 Task: Find connections with filter location Bhīnmāl with filter topic #jobseekerswith filter profile language German with filter current company Kohler Co. with filter school Tamil Nadu Jobs with filter industry Electronic and Precision Equipment Maintenance with filter service category Digital Marketing with filter keywords title Recruiter
Action: Mouse moved to (597, 76)
Screenshot: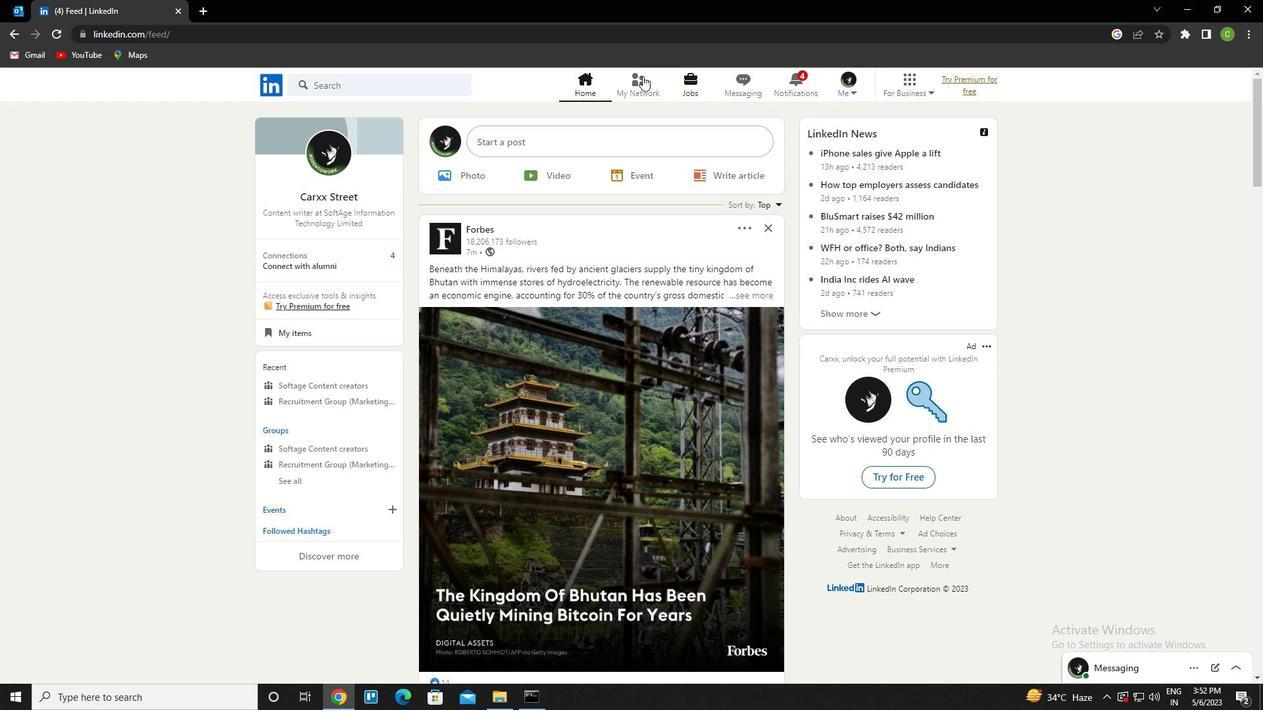 
Action: Mouse pressed left at (597, 76)
Screenshot: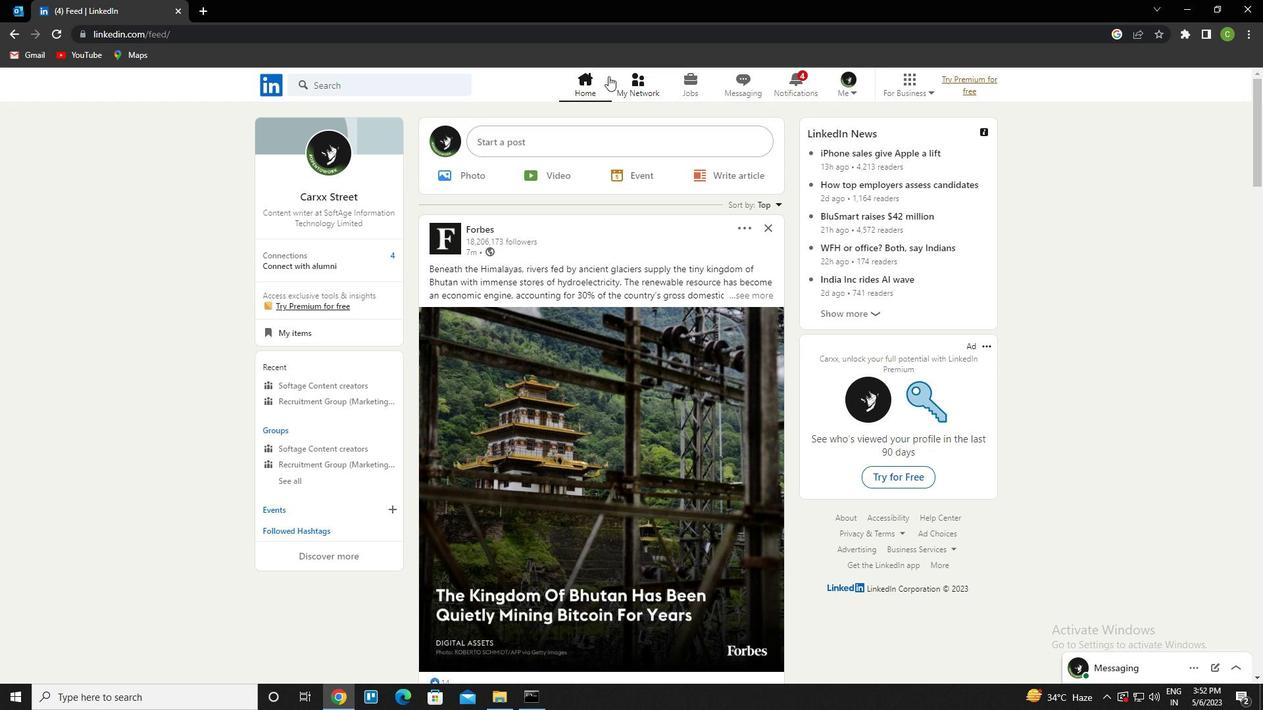 
Action: Mouse moved to (626, 83)
Screenshot: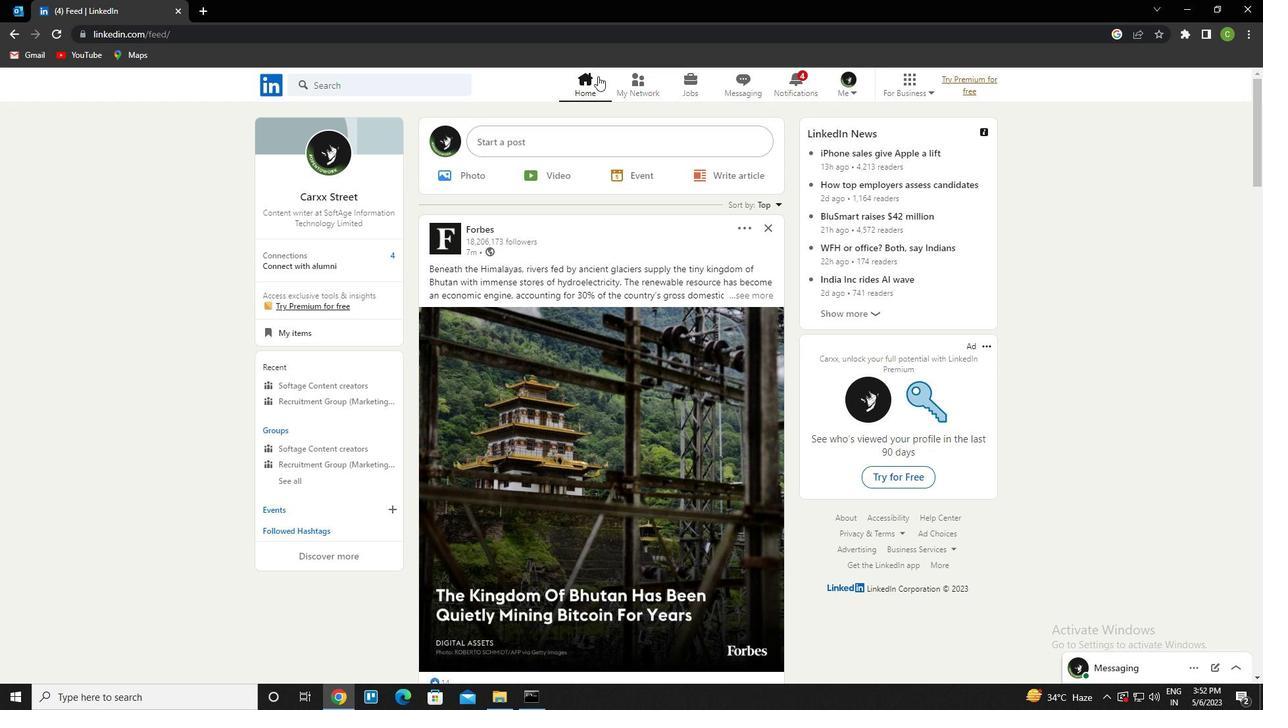 
Action: Mouse pressed left at (626, 83)
Screenshot: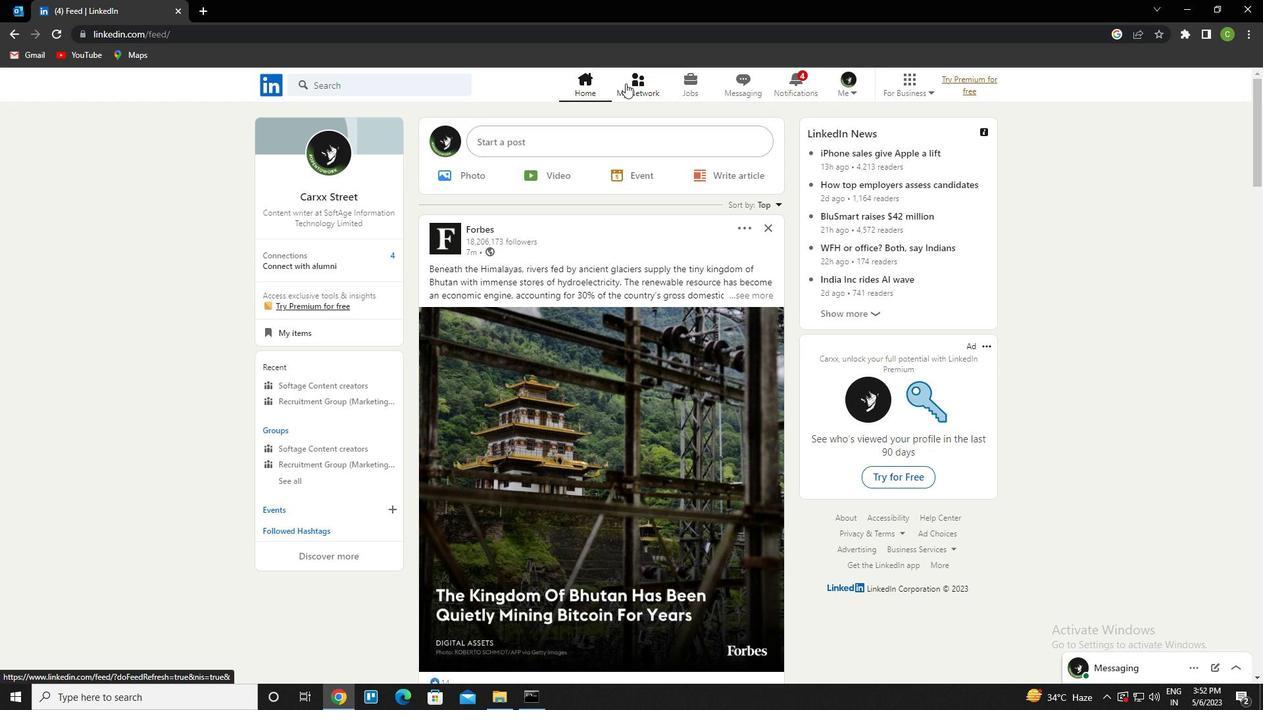 
Action: Mouse moved to (390, 155)
Screenshot: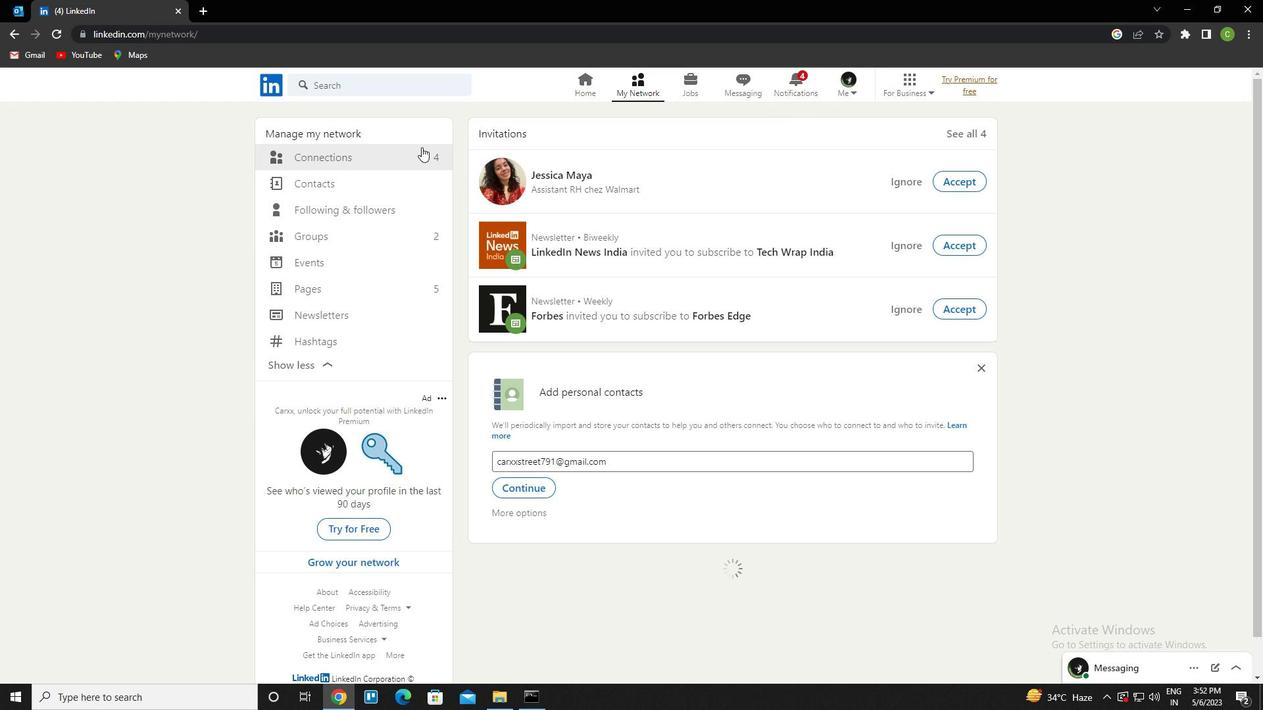 
Action: Mouse pressed left at (390, 155)
Screenshot: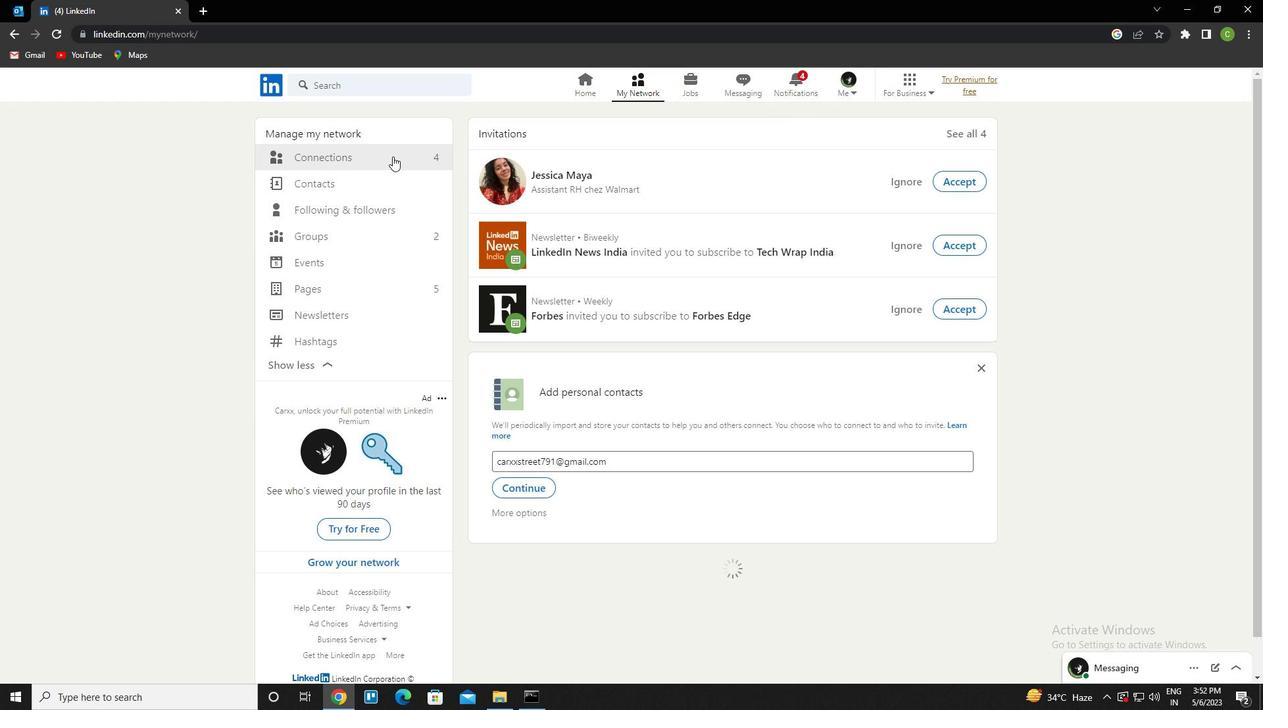 
Action: Mouse moved to (740, 152)
Screenshot: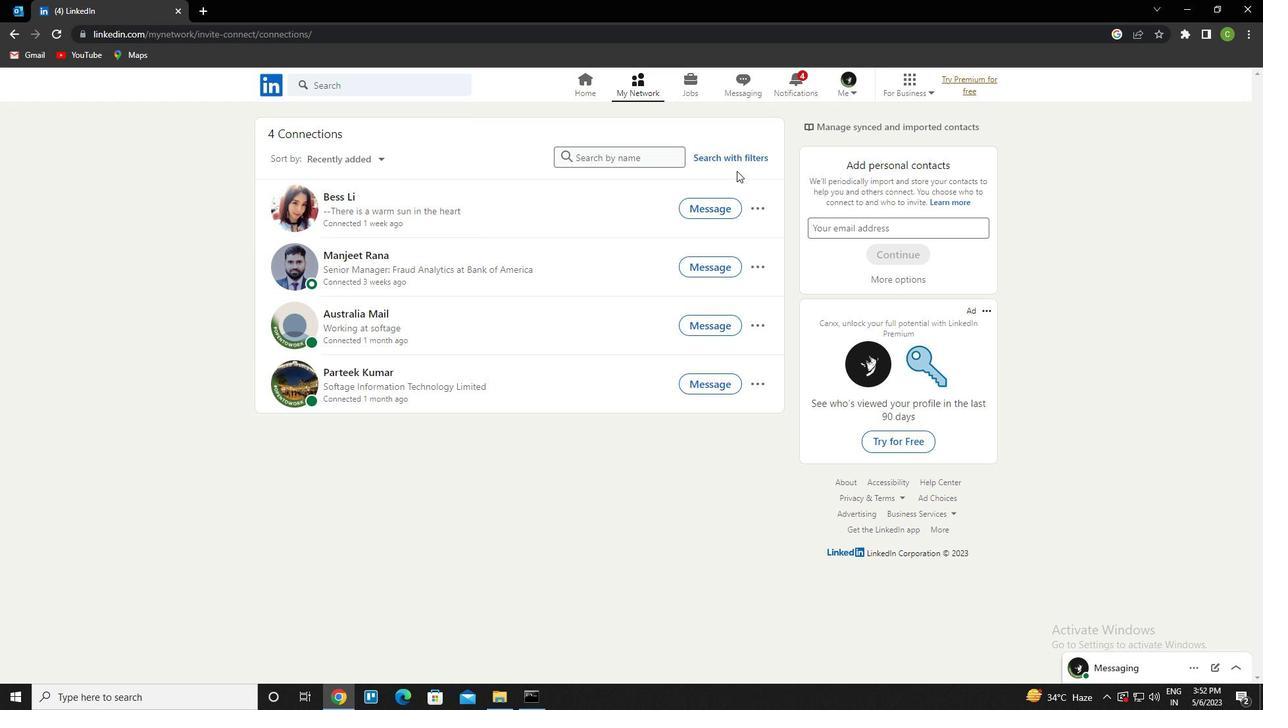 
Action: Mouse pressed left at (740, 152)
Screenshot: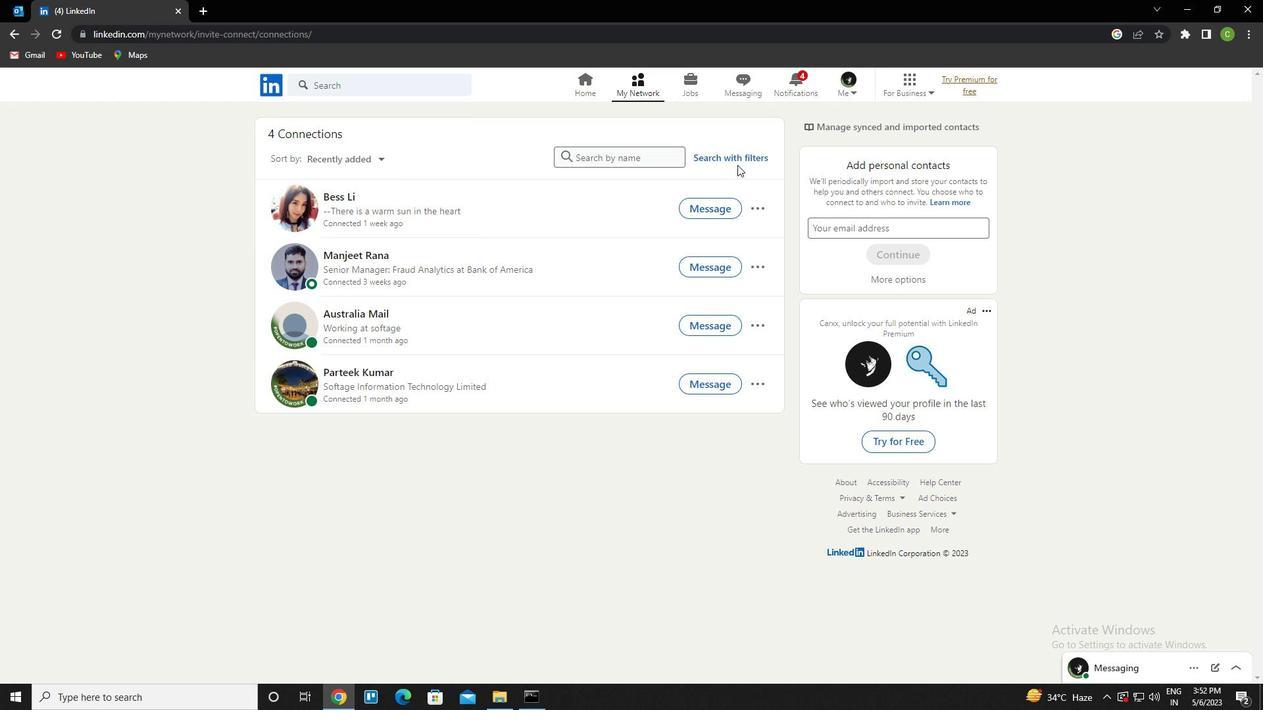 
Action: Mouse moved to (664, 121)
Screenshot: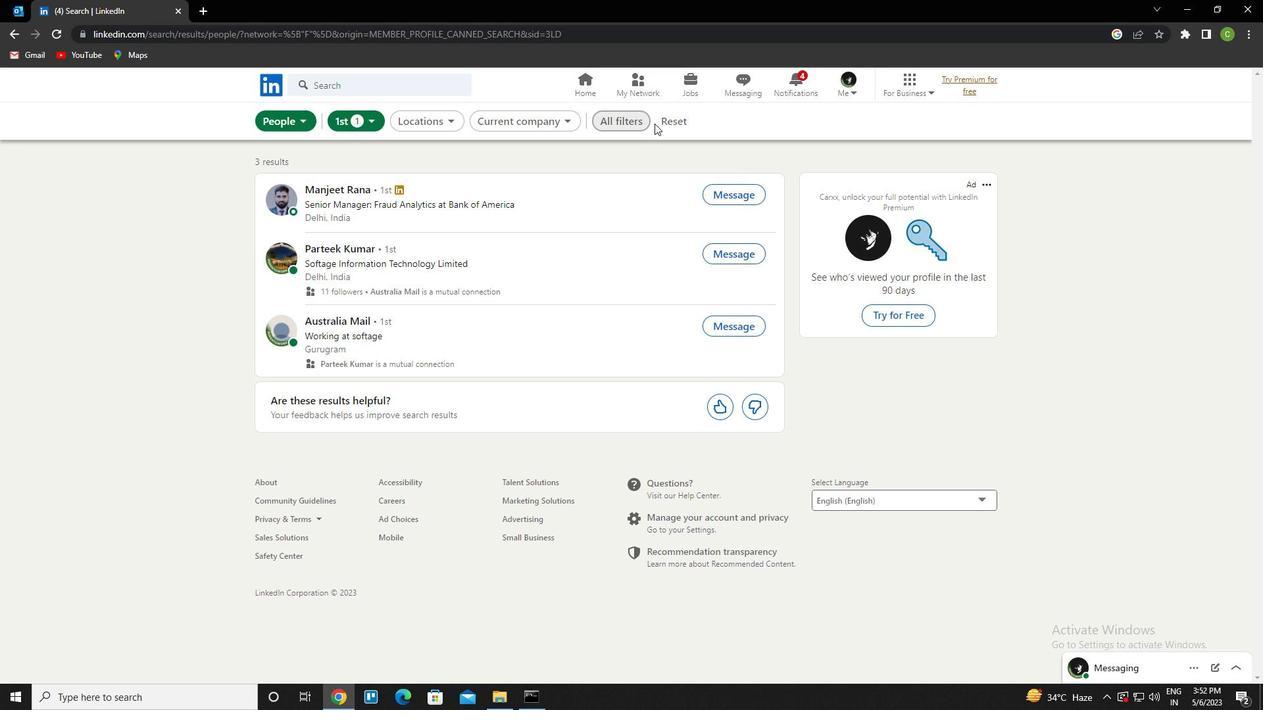 
Action: Mouse pressed left at (664, 121)
Screenshot: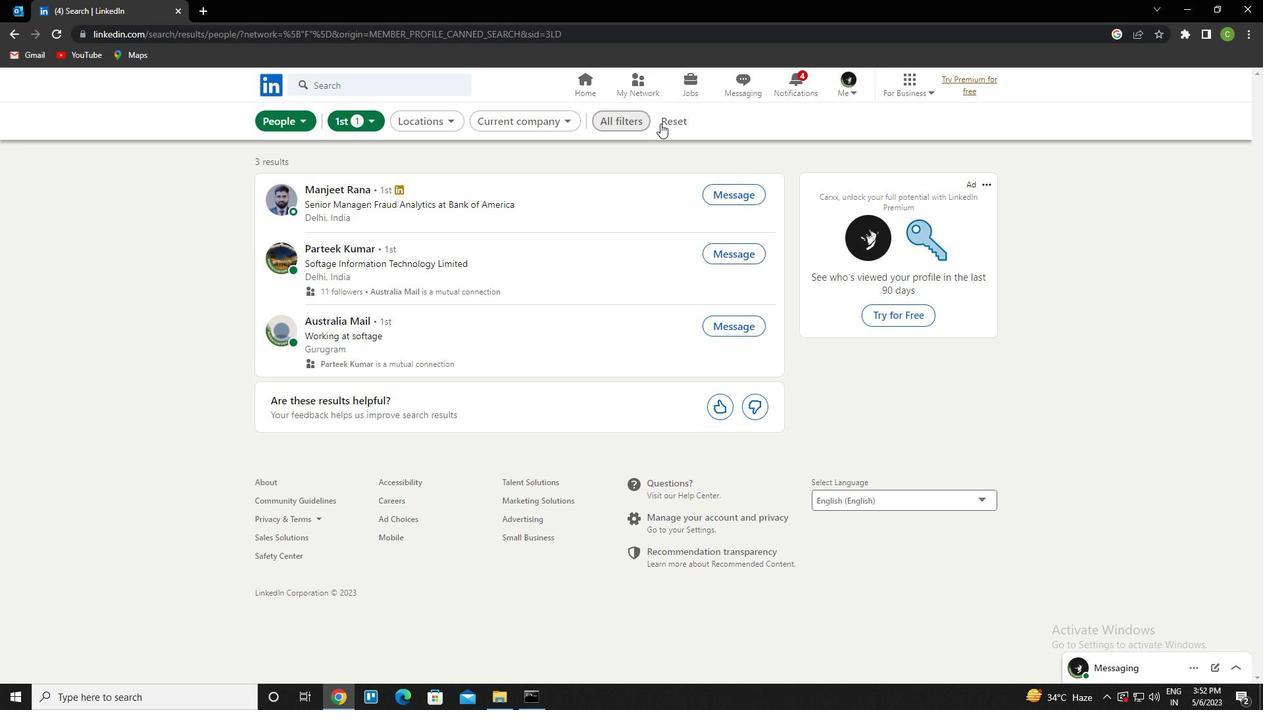
Action: Mouse moved to (659, 124)
Screenshot: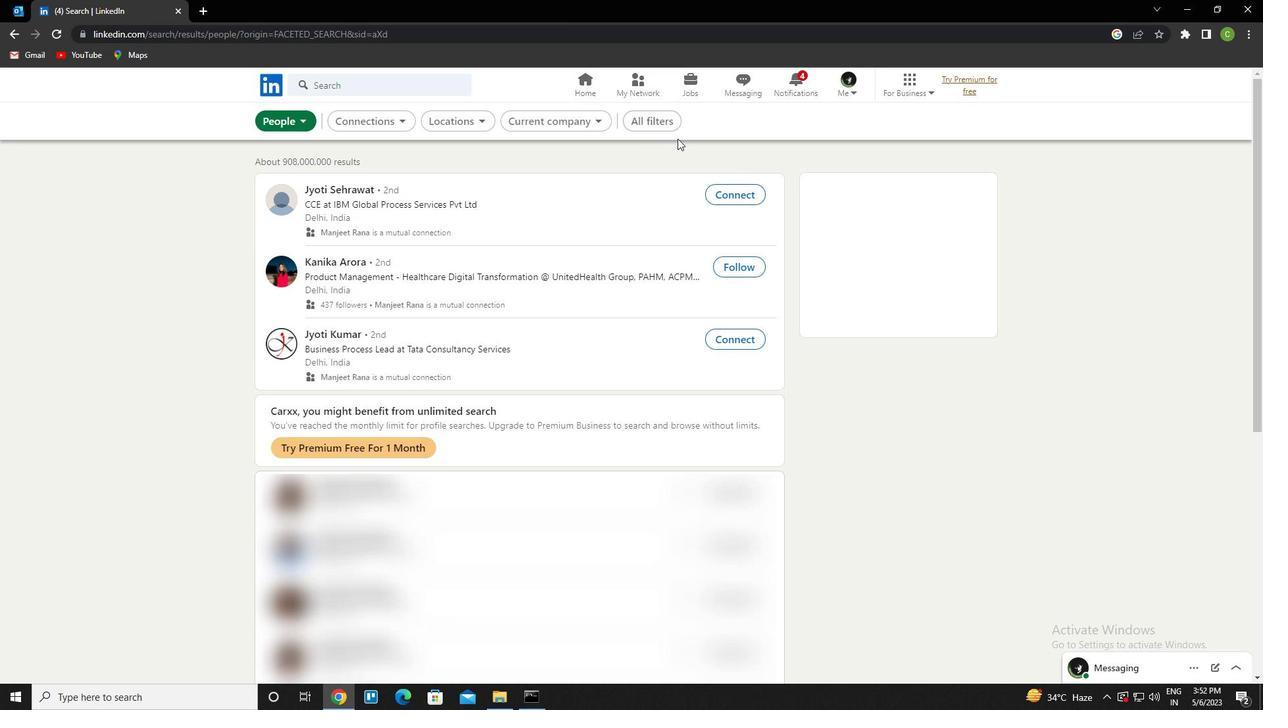 
Action: Mouse pressed left at (659, 124)
Screenshot: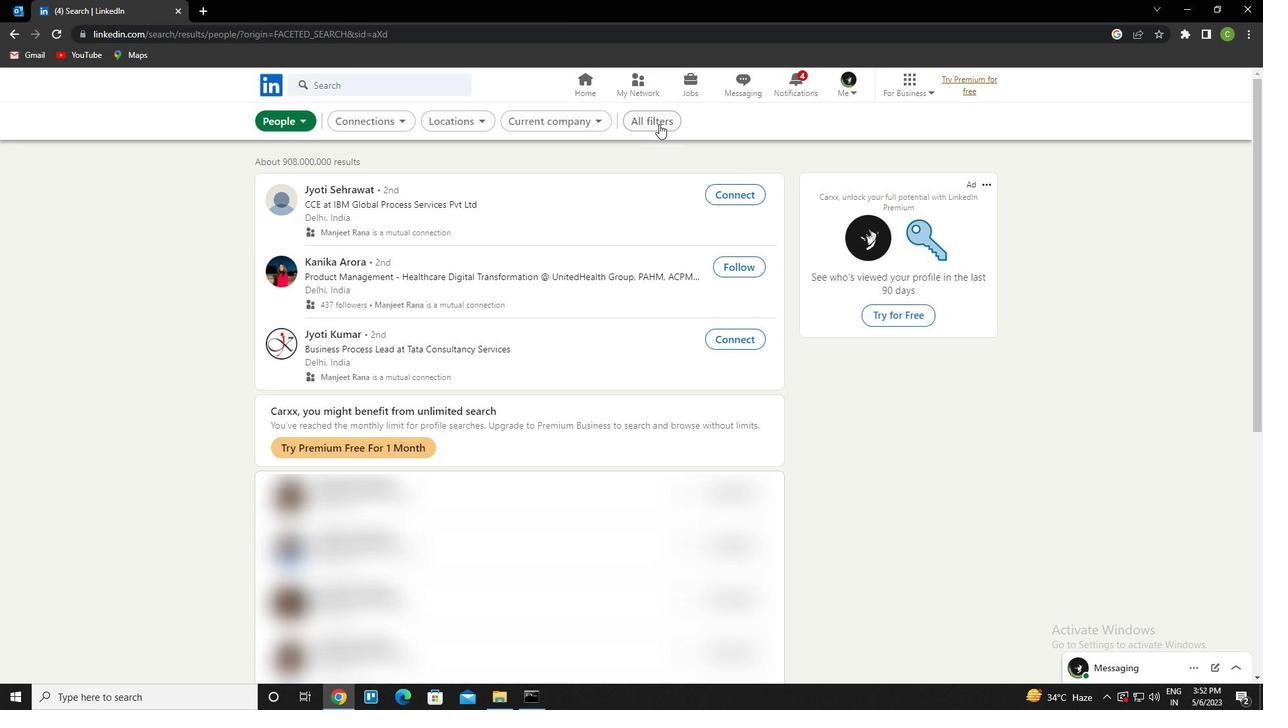 
Action: Mouse moved to (1053, 394)
Screenshot: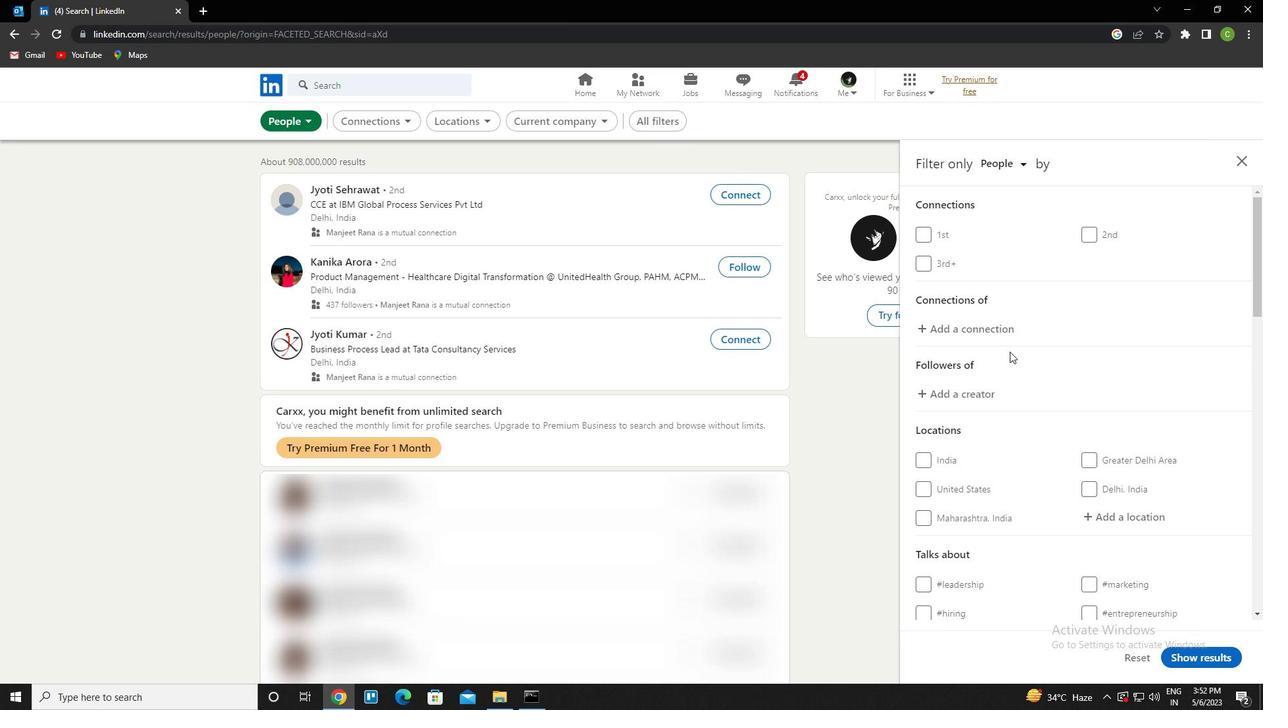 
Action: Mouse scrolled (1053, 394) with delta (0, 0)
Screenshot: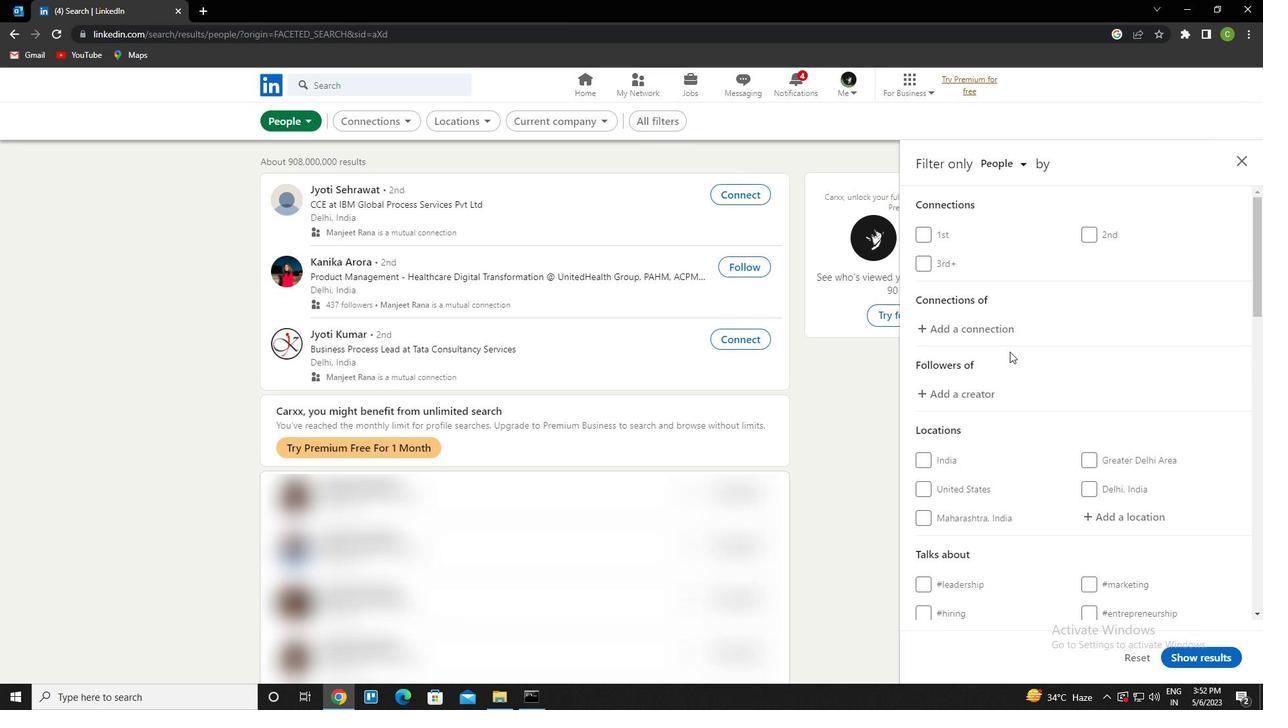 
Action: Mouse scrolled (1053, 394) with delta (0, 0)
Screenshot: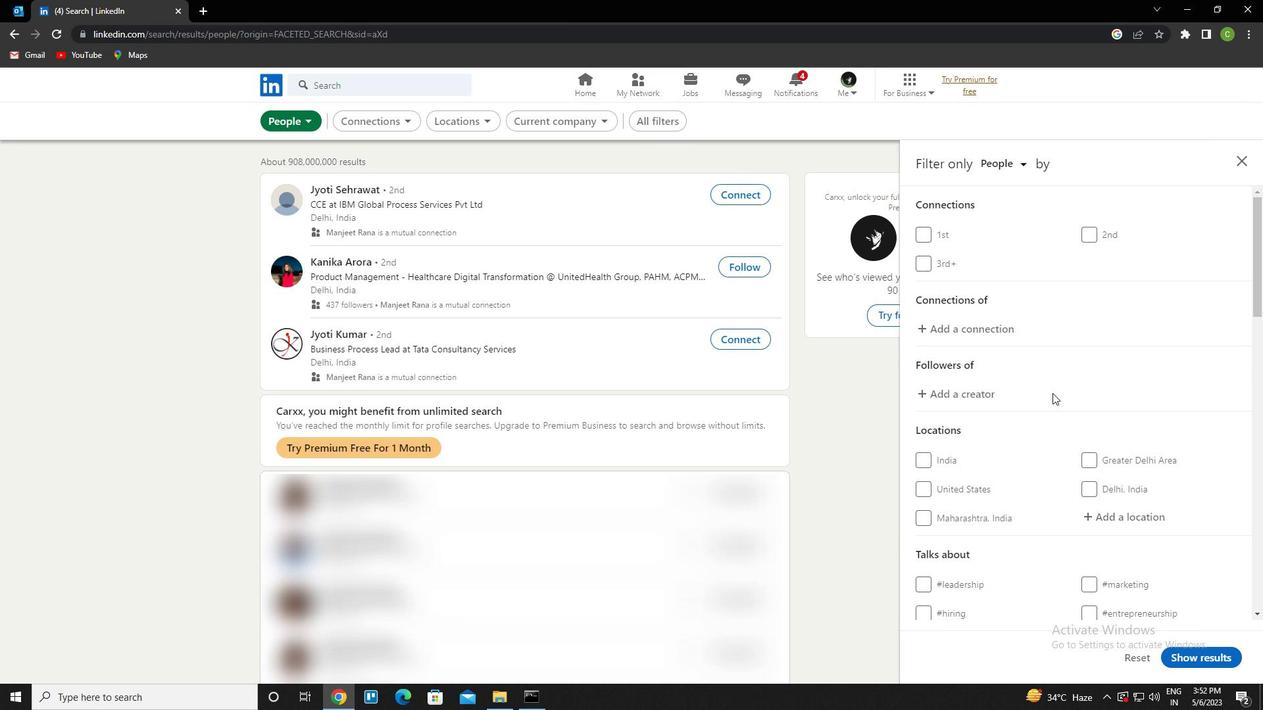 
Action: Mouse moved to (1100, 384)
Screenshot: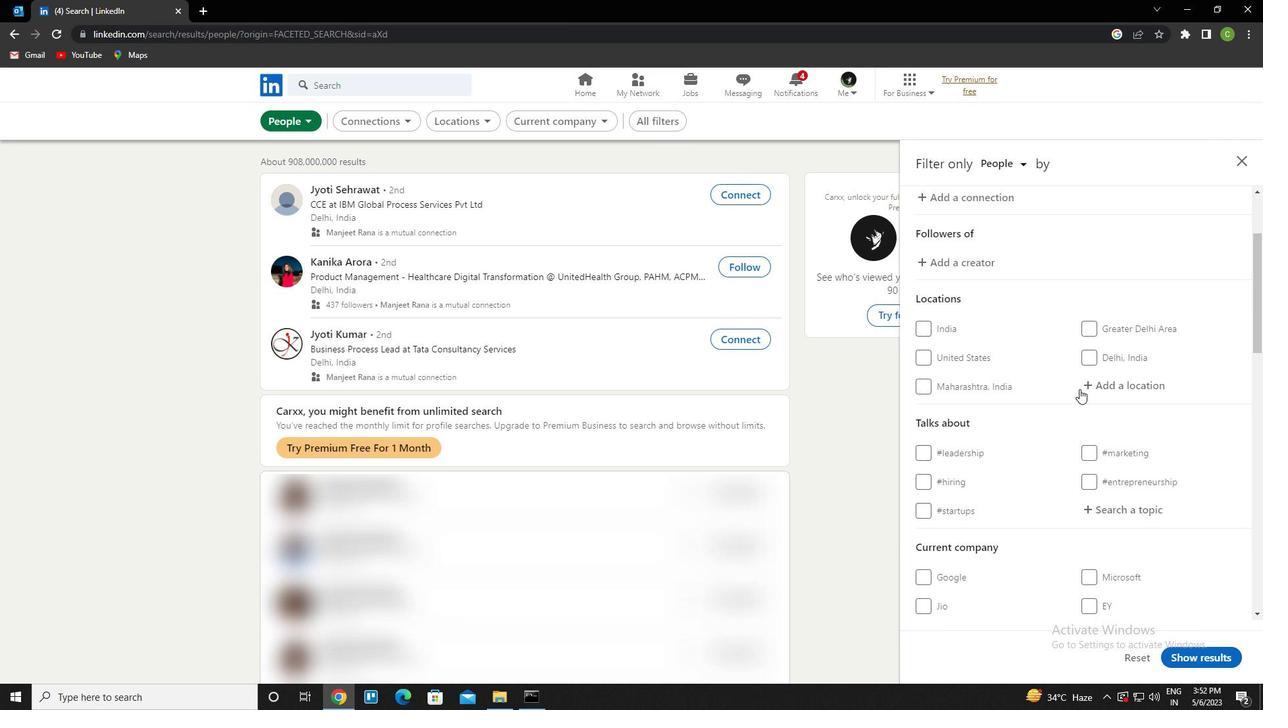 
Action: Mouse pressed left at (1100, 384)
Screenshot: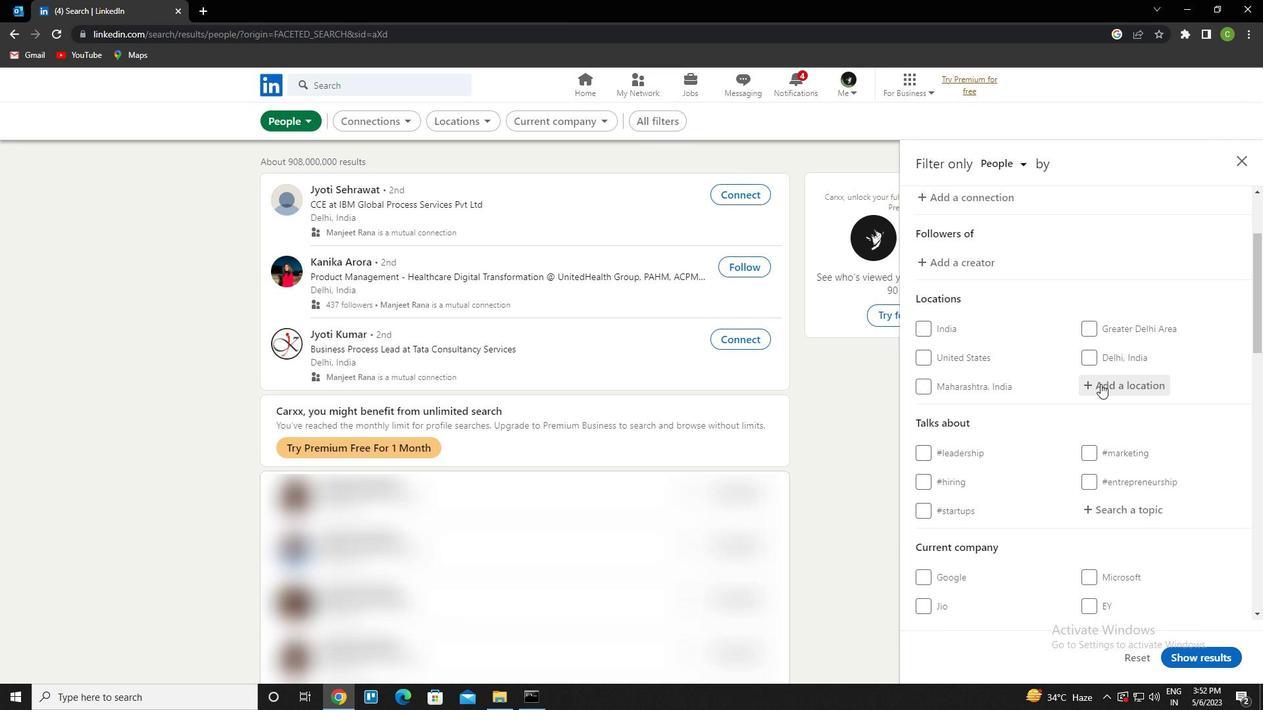 
Action: Mouse moved to (1100, 383)
Screenshot: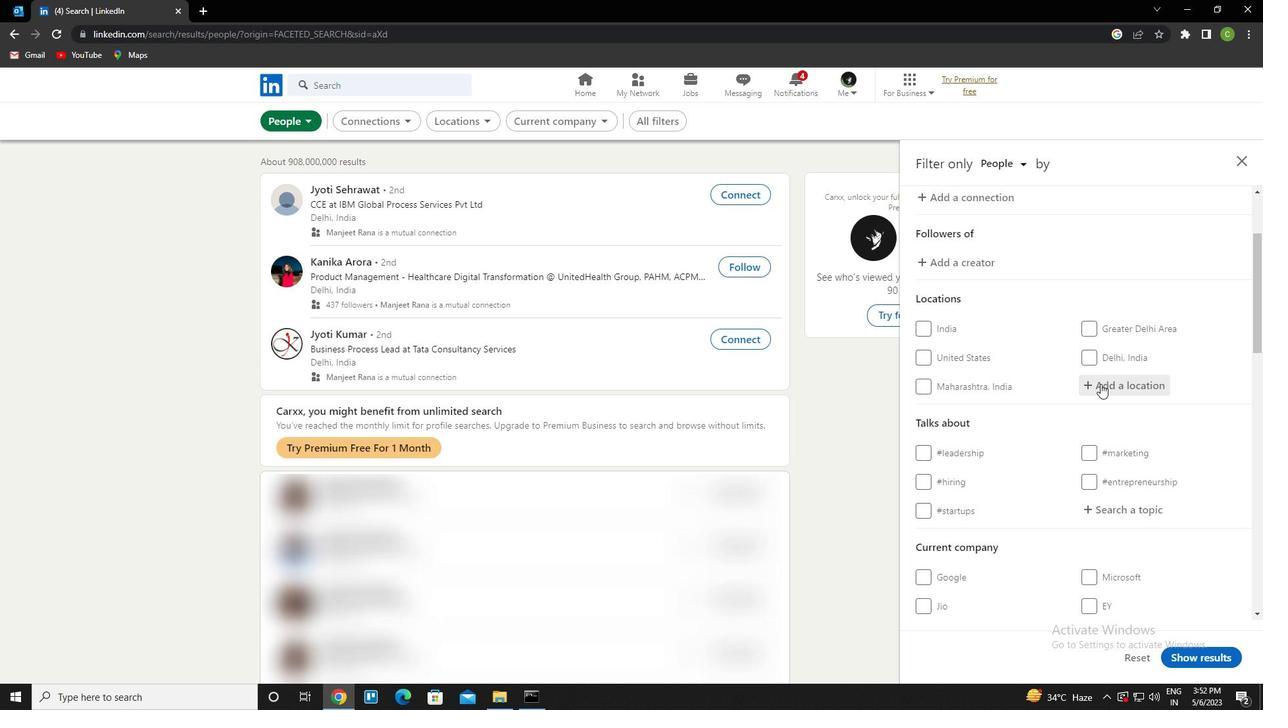 
Action: Key pressed <Key.caps_lock>b<Key.caps_lock>Hinmal<Key.down><Key.enter>
Screenshot: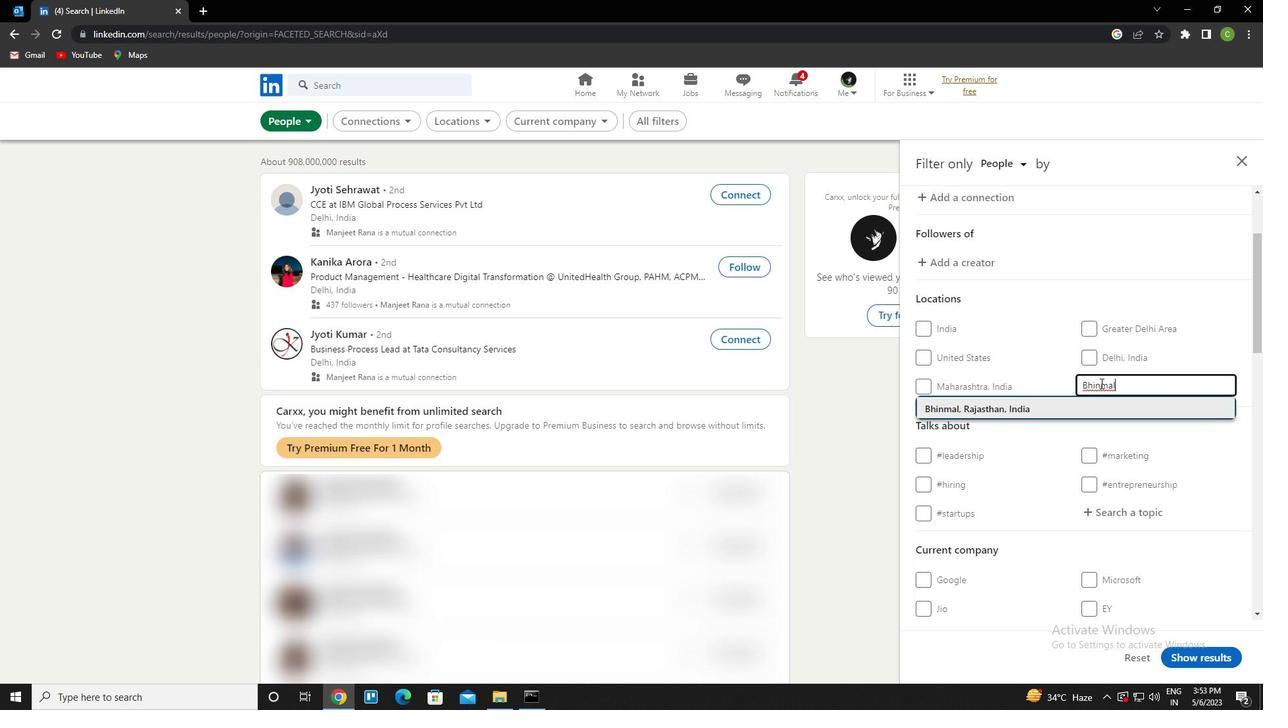 
Action: Mouse scrolled (1100, 382) with delta (0, 0)
Screenshot: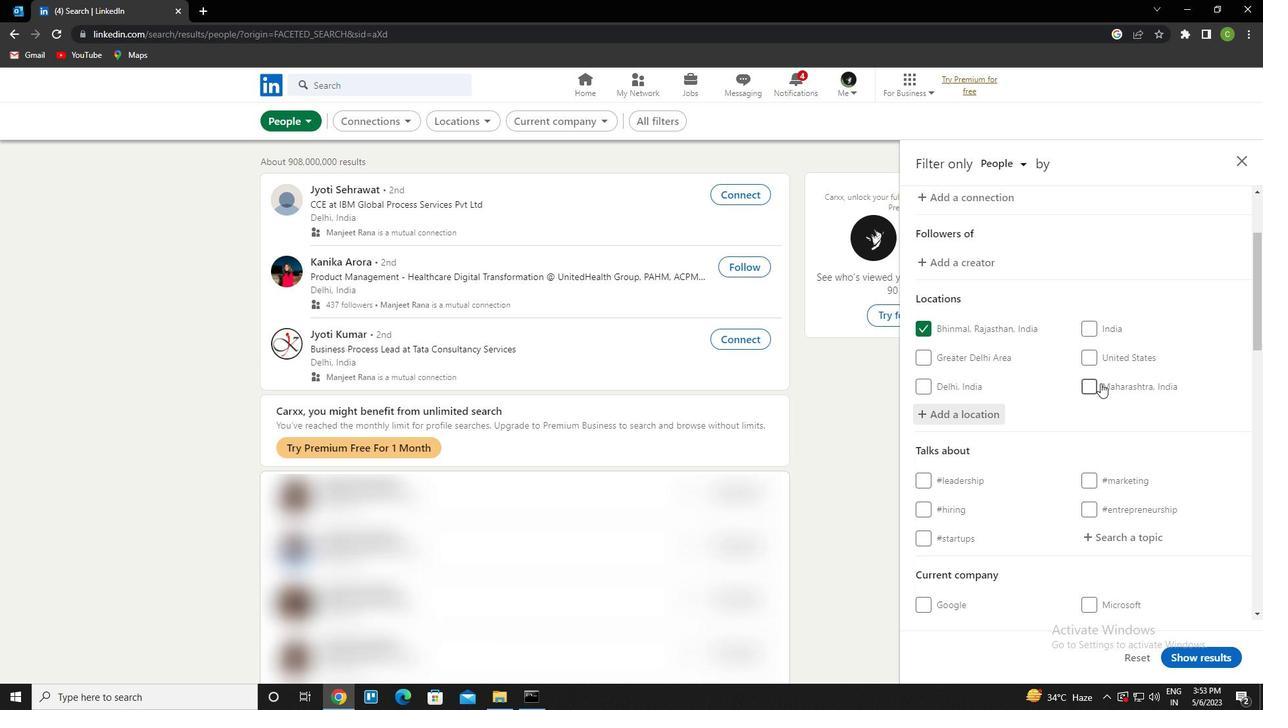 
Action: Mouse scrolled (1100, 382) with delta (0, 0)
Screenshot: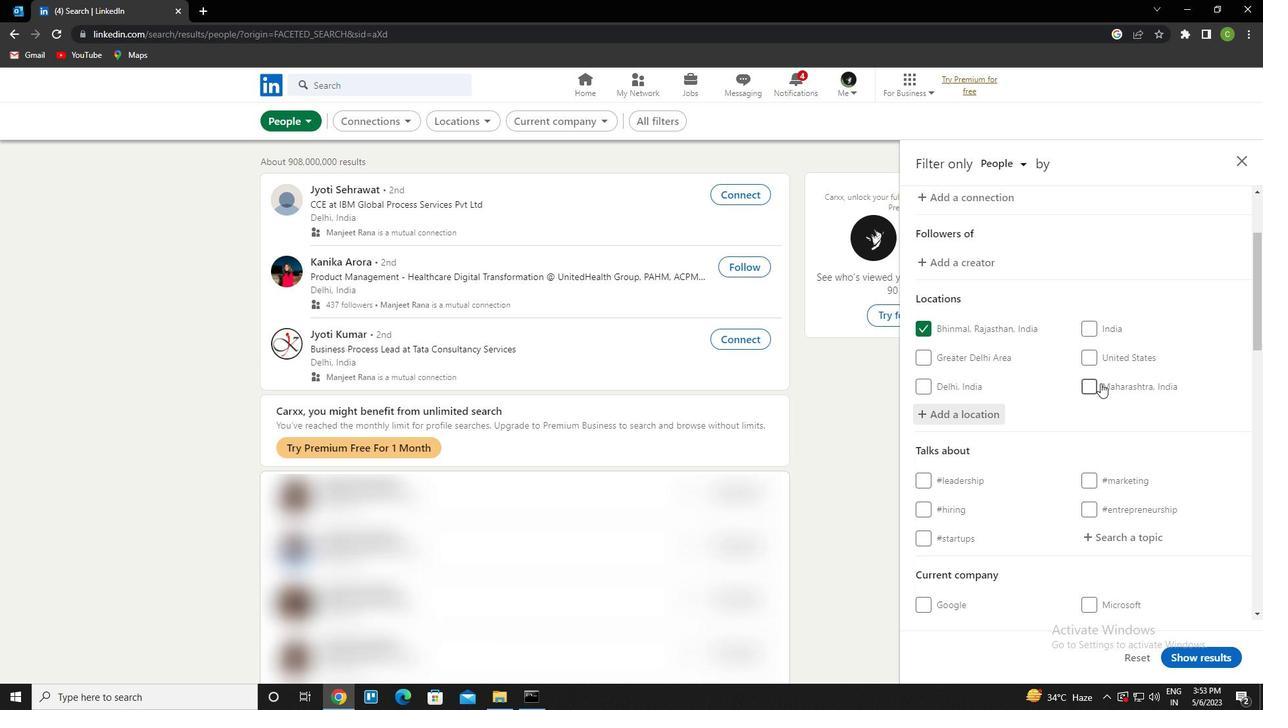 
Action: Mouse moved to (1144, 413)
Screenshot: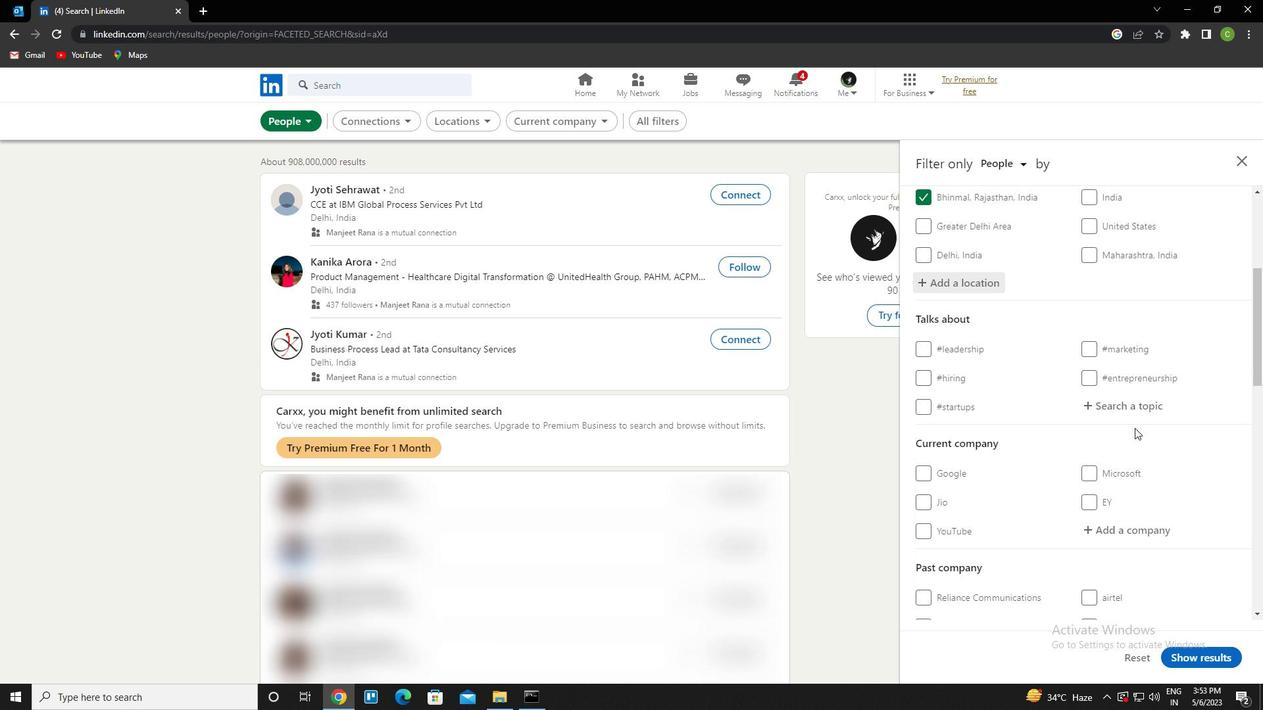 
Action: Mouse pressed left at (1144, 413)
Screenshot: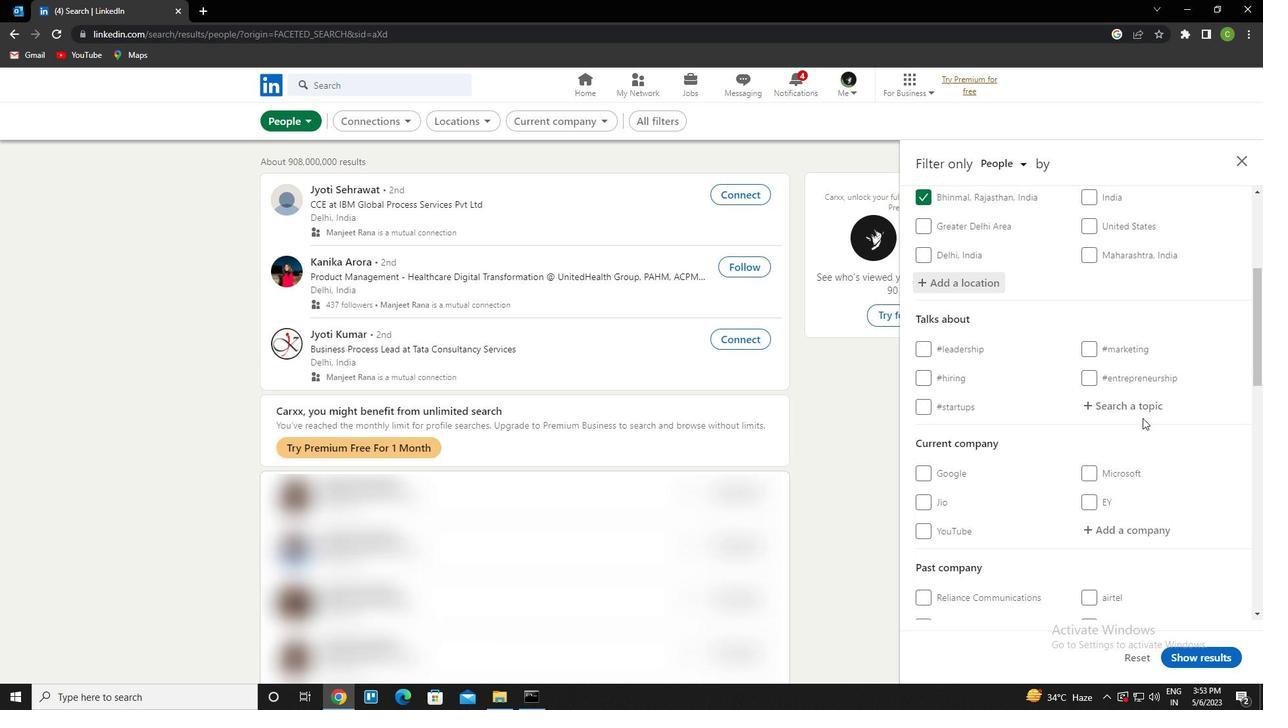 
Action: Key pressed jobseeker<Key.down><Key.enter>
Screenshot: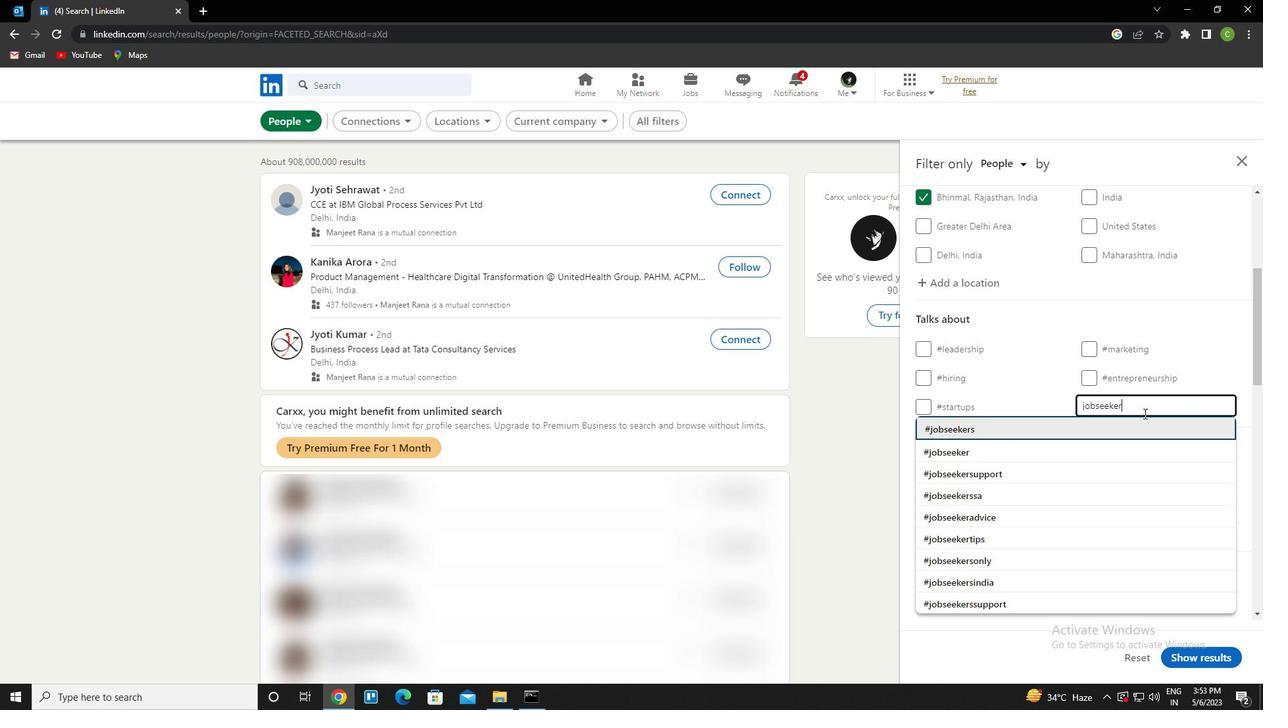
Action: Mouse scrolled (1144, 413) with delta (0, 0)
Screenshot: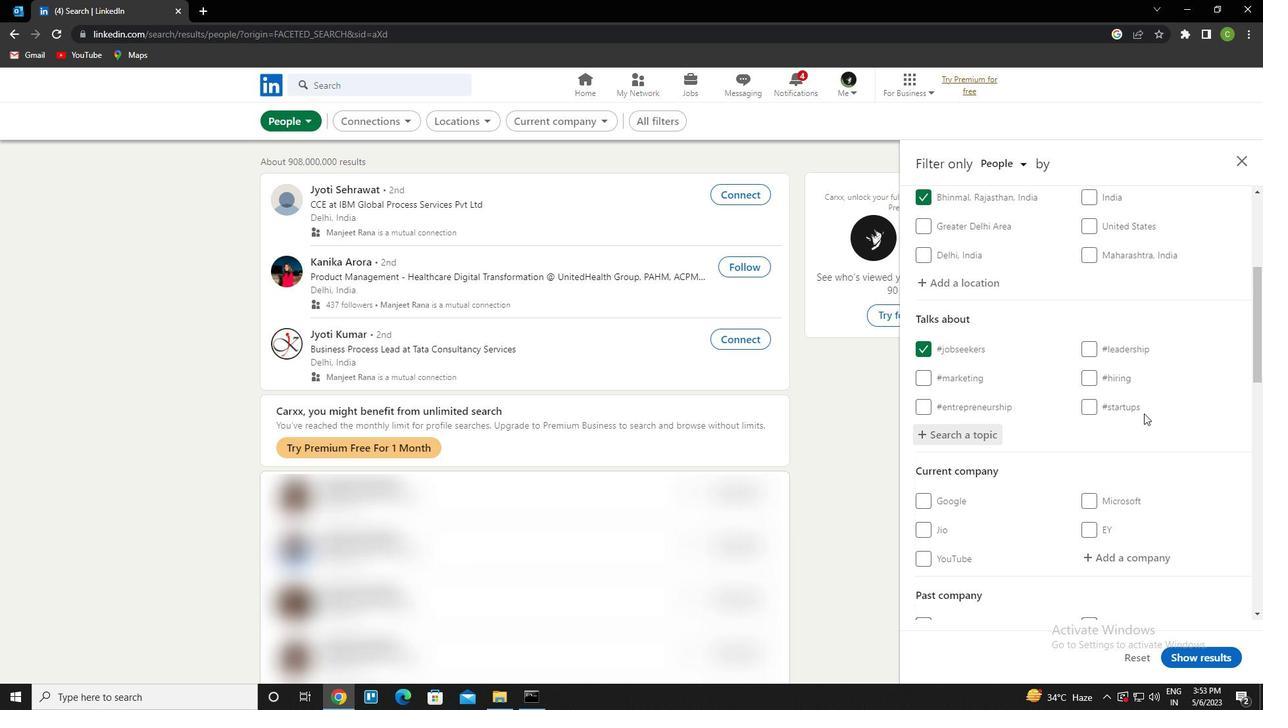 
Action: Mouse scrolled (1144, 413) with delta (0, 0)
Screenshot: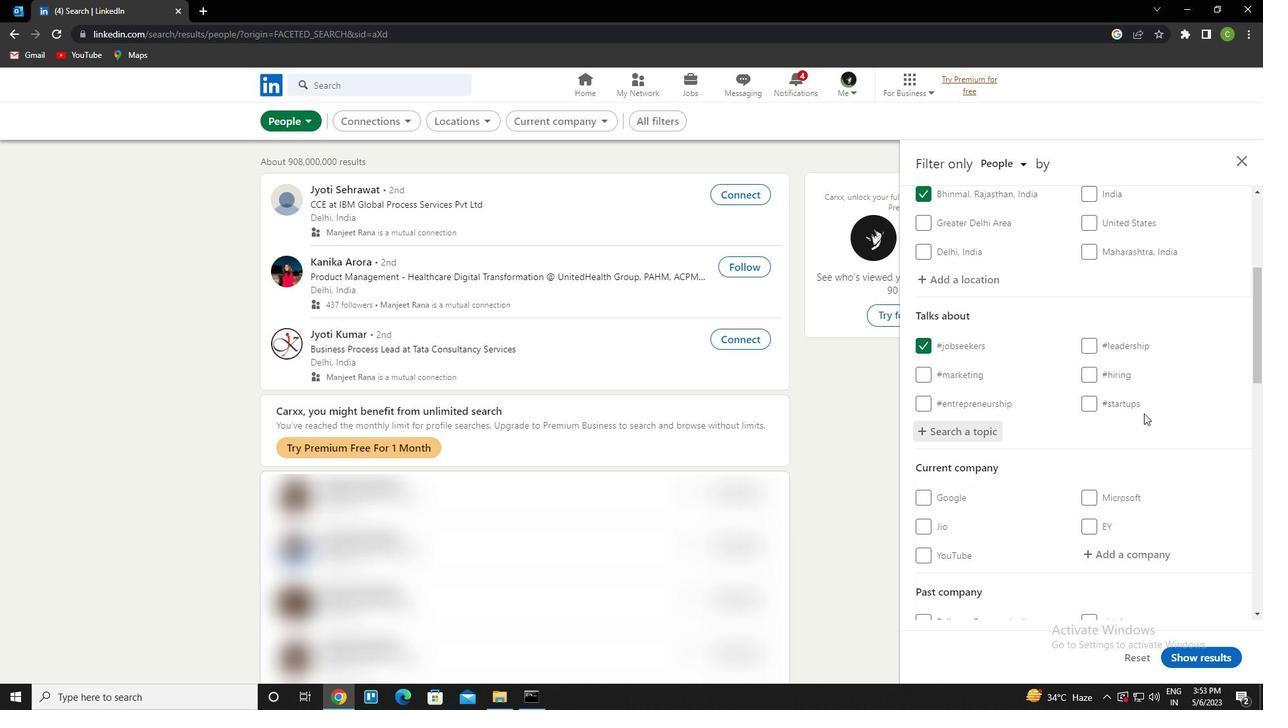 
Action: Mouse scrolled (1144, 413) with delta (0, 0)
Screenshot: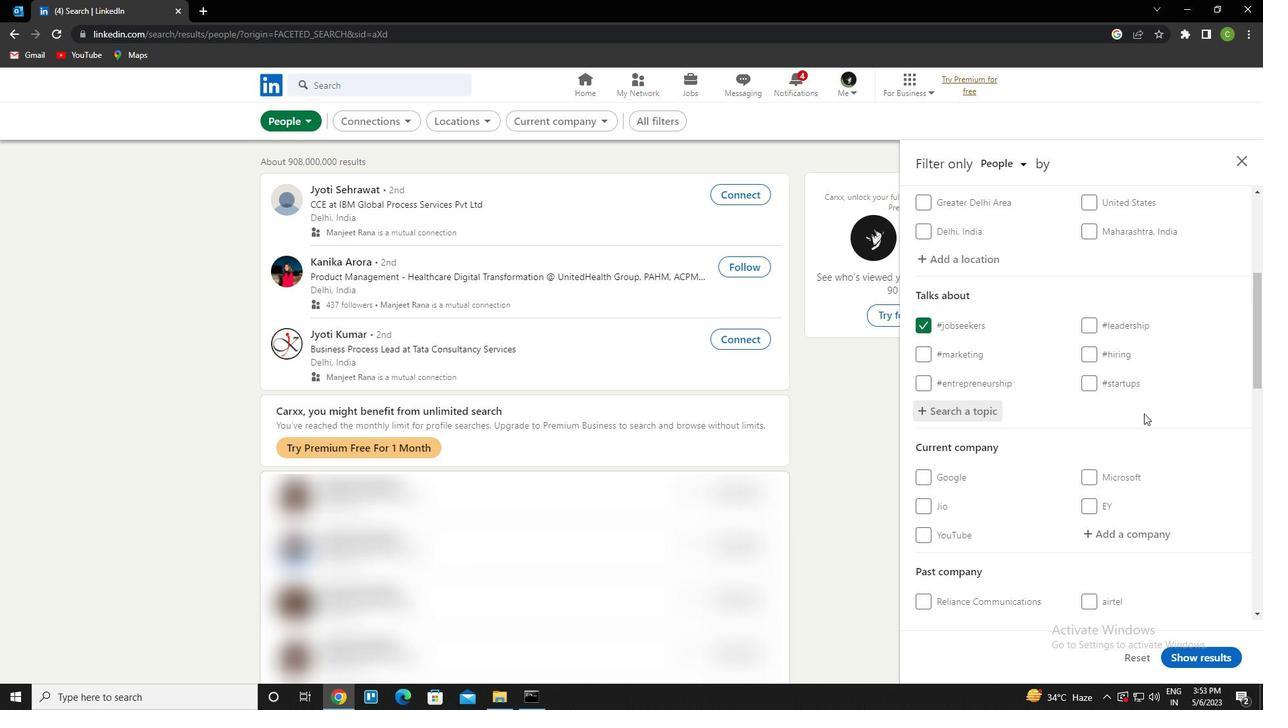 
Action: Mouse scrolled (1144, 413) with delta (0, 0)
Screenshot: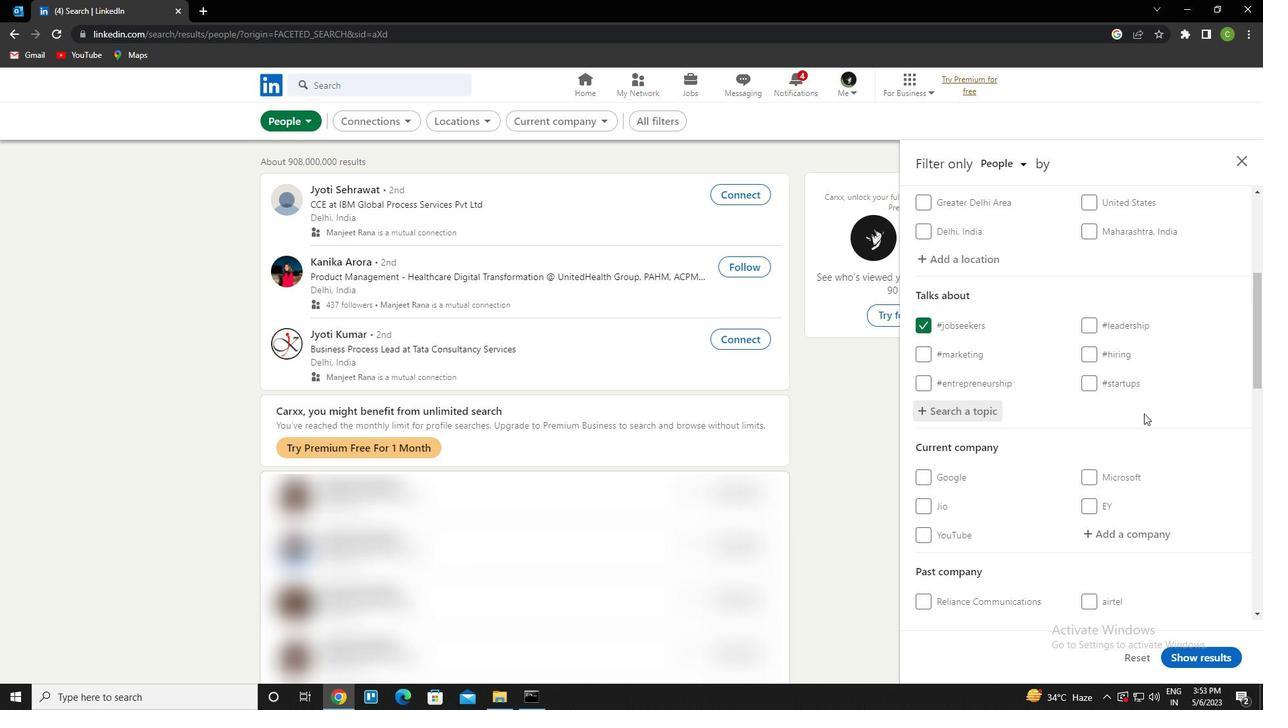 
Action: Mouse scrolled (1144, 413) with delta (0, 0)
Screenshot: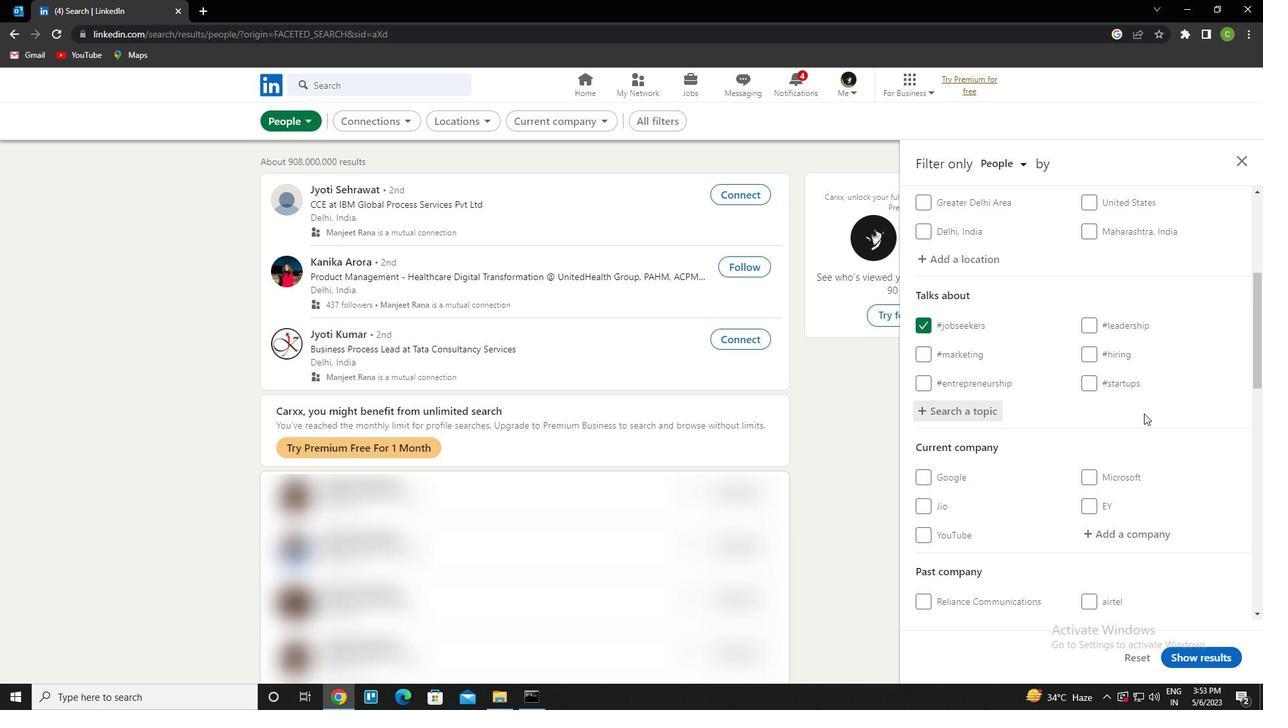 
Action: Mouse scrolled (1144, 413) with delta (0, 0)
Screenshot: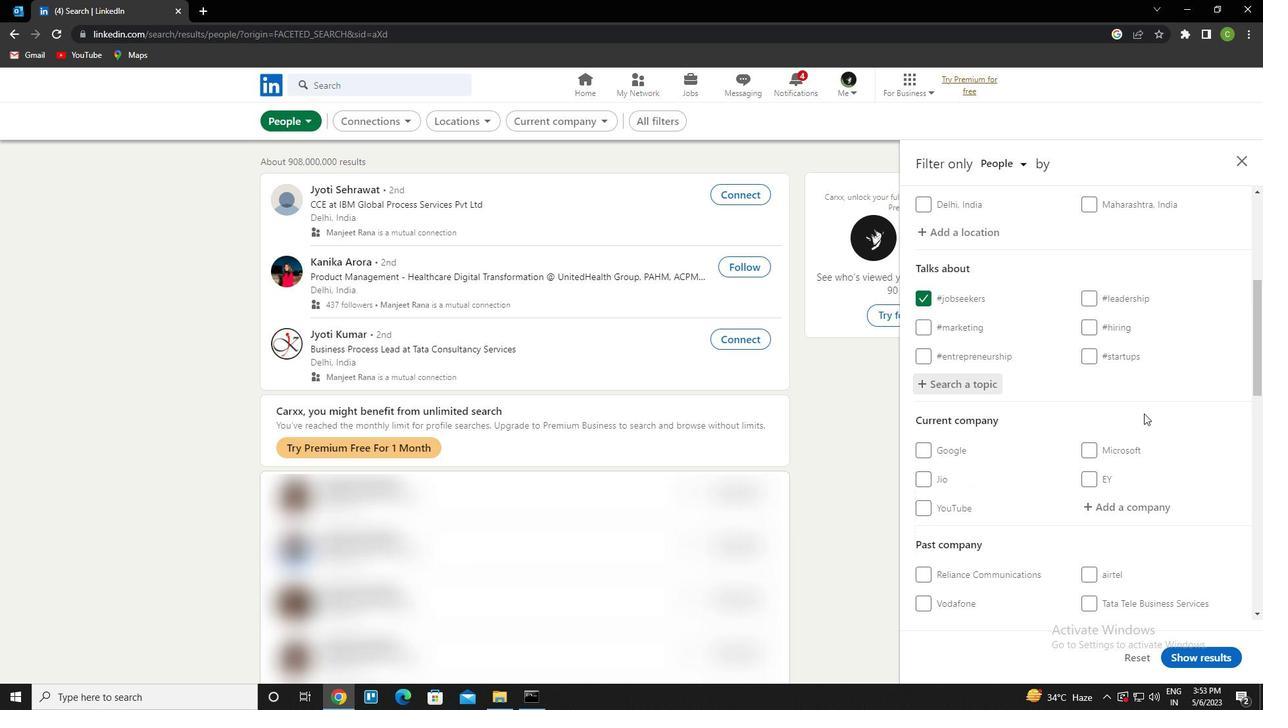 
Action: Mouse scrolled (1144, 413) with delta (0, 0)
Screenshot: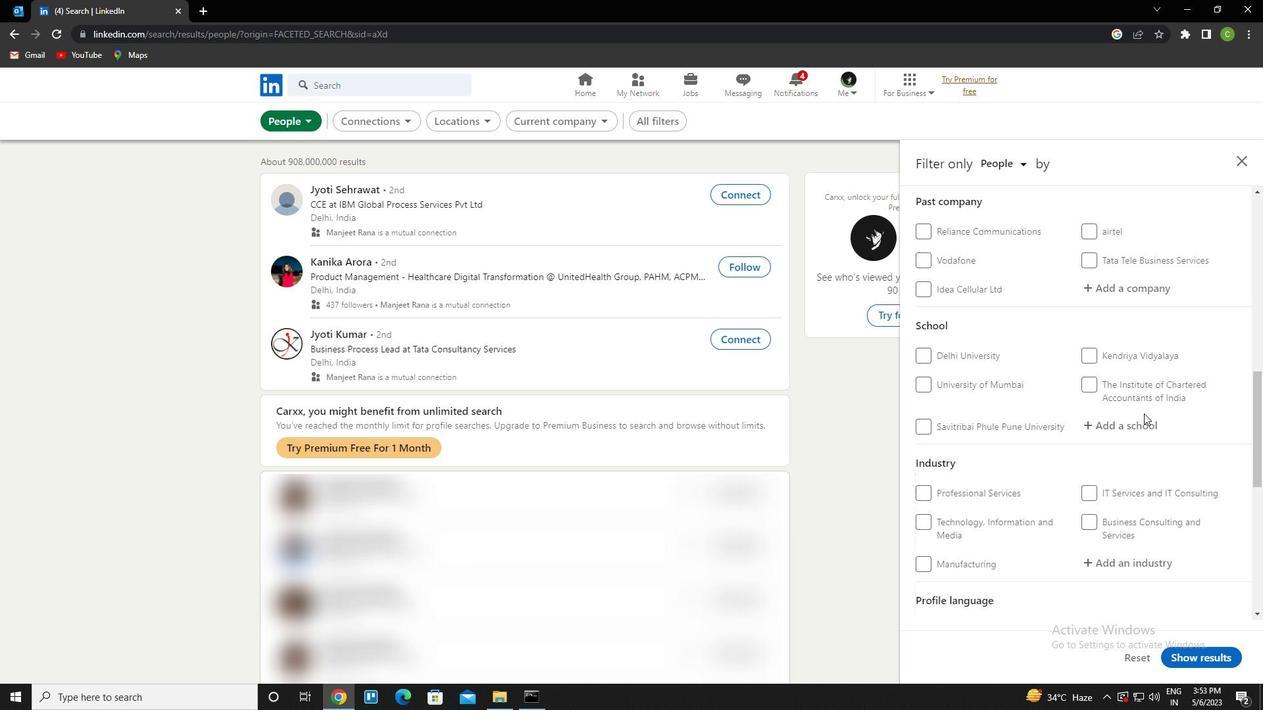 
Action: Mouse moved to (1135, 423)
Screenshot: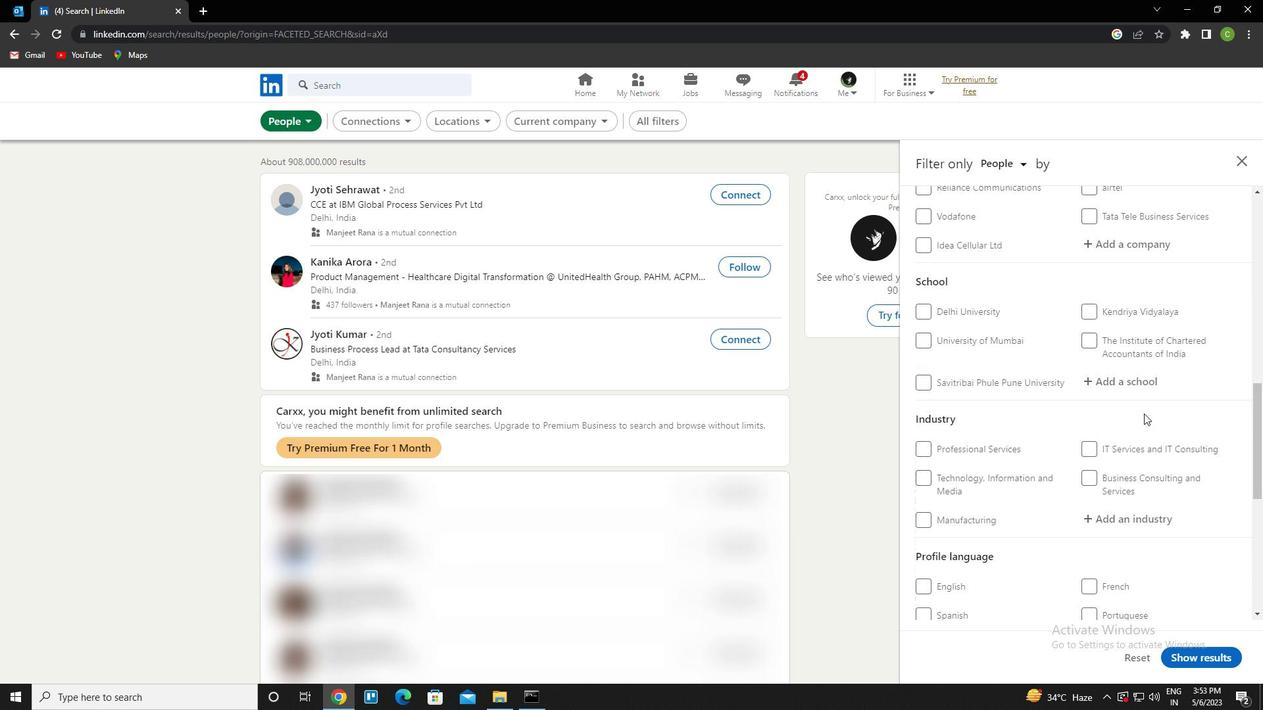 
Action: Mouse scrolled (1135, 422) with delta (0, 0)
Screenshot: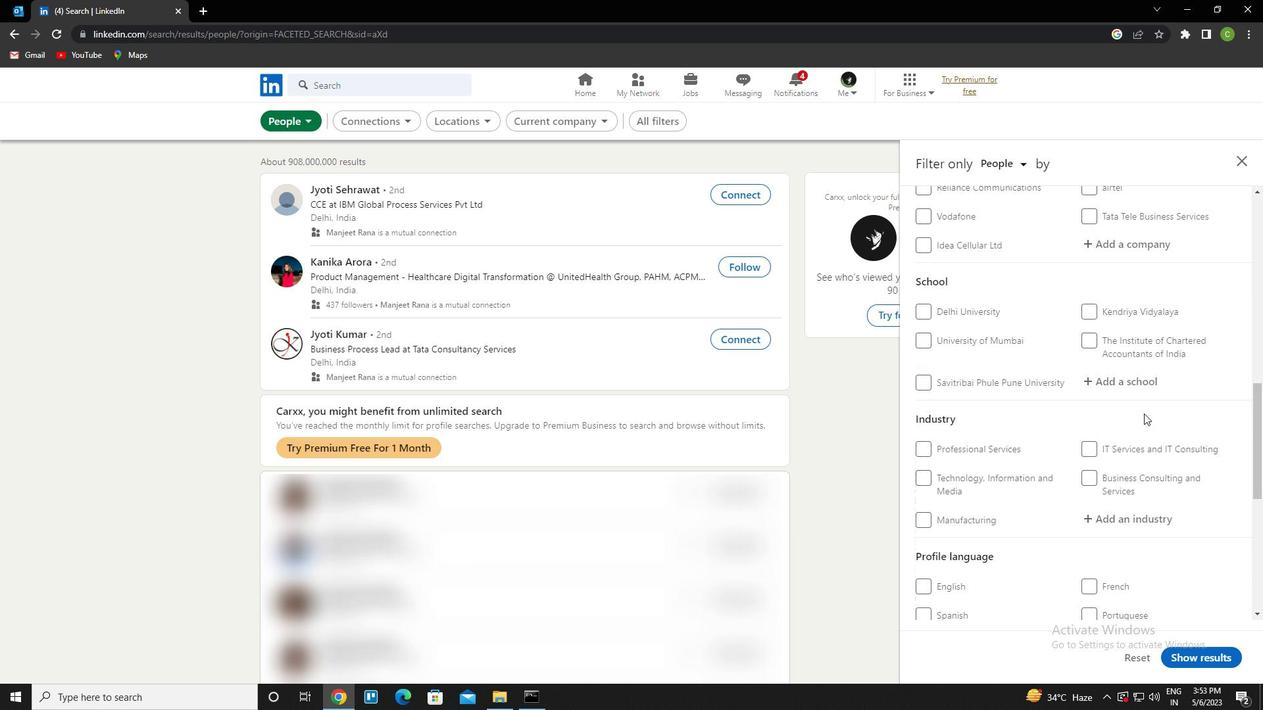 
Action: Mouse moved to (1086, 442)
Screenshot: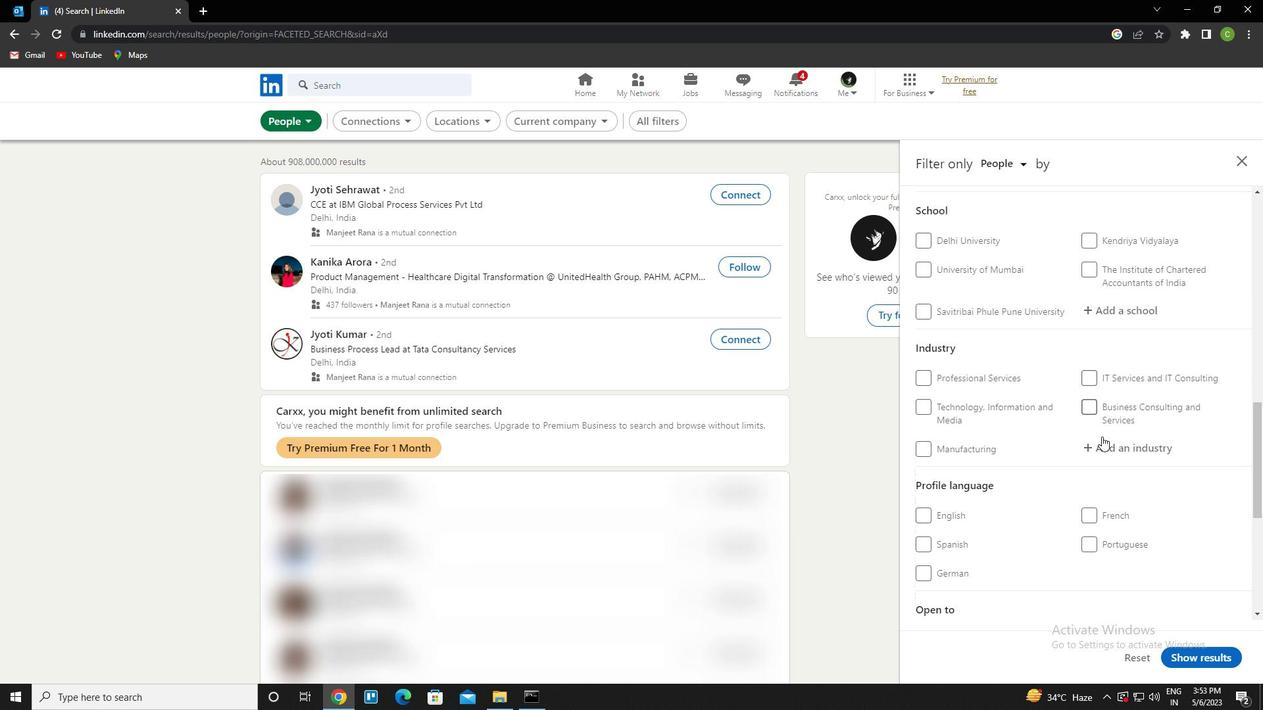 
Action: Mouse scrolled (1086, 442) with delta (0, 0)
Screenshot: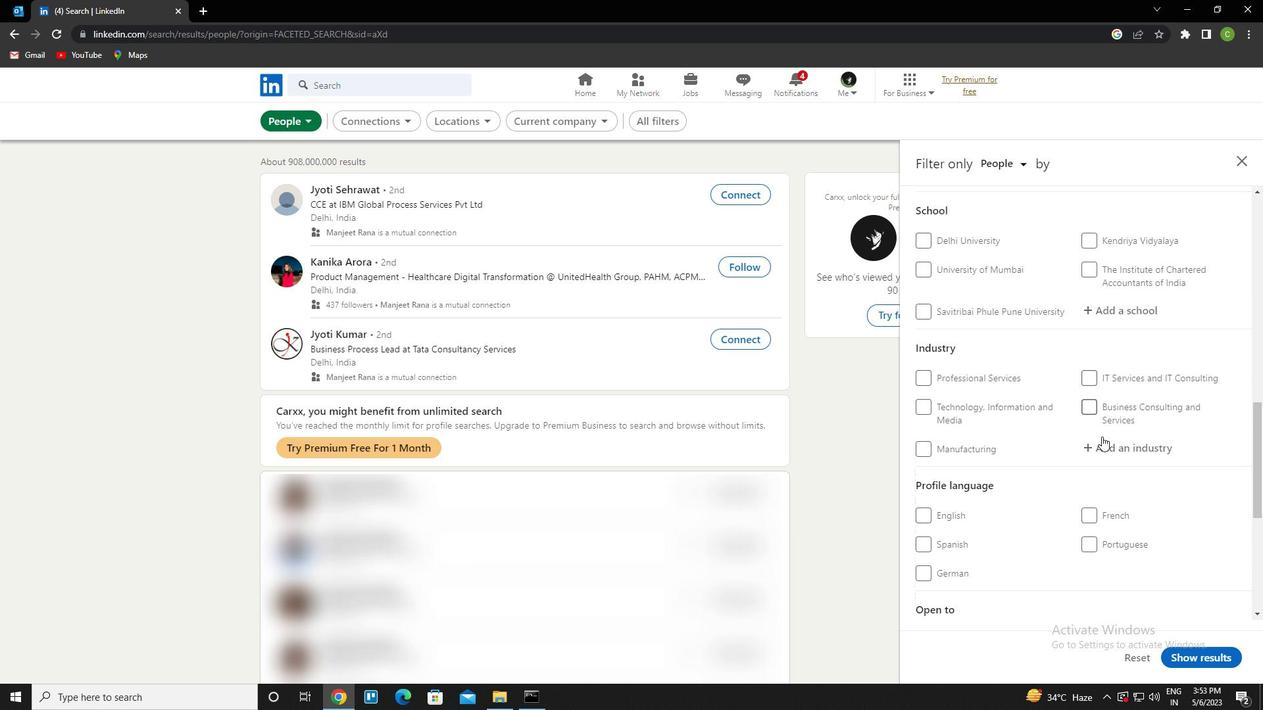 
Action: Mouse moved to (923, 488)
Screenshot: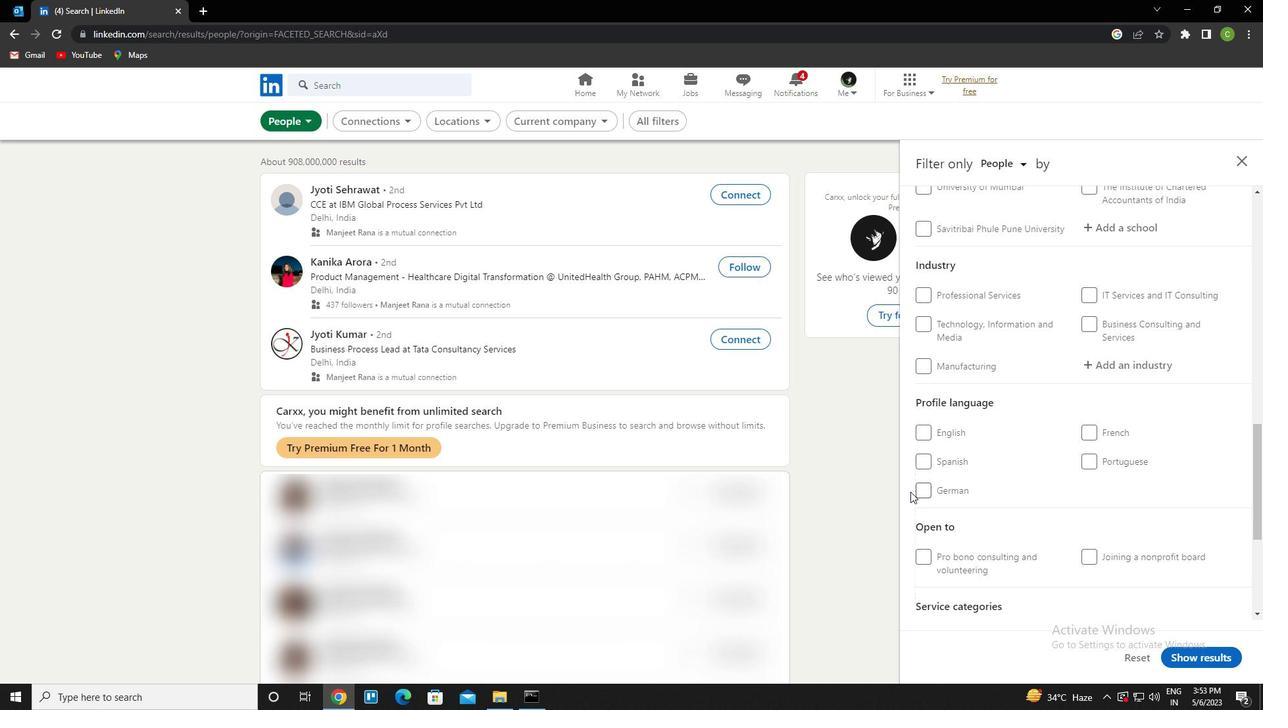 
Action: Mouse pressed left at (923, 488)
Screenshot: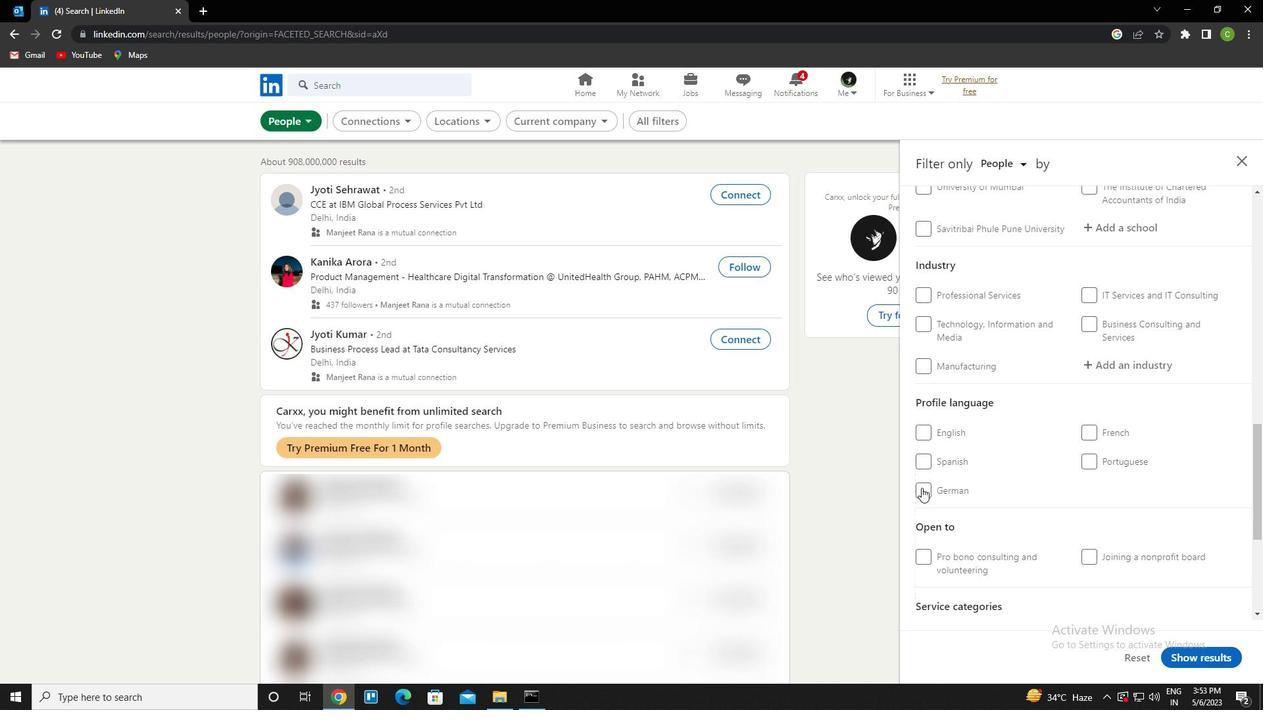 
Action: Mouse moved to (1001, 429)
Screenshot: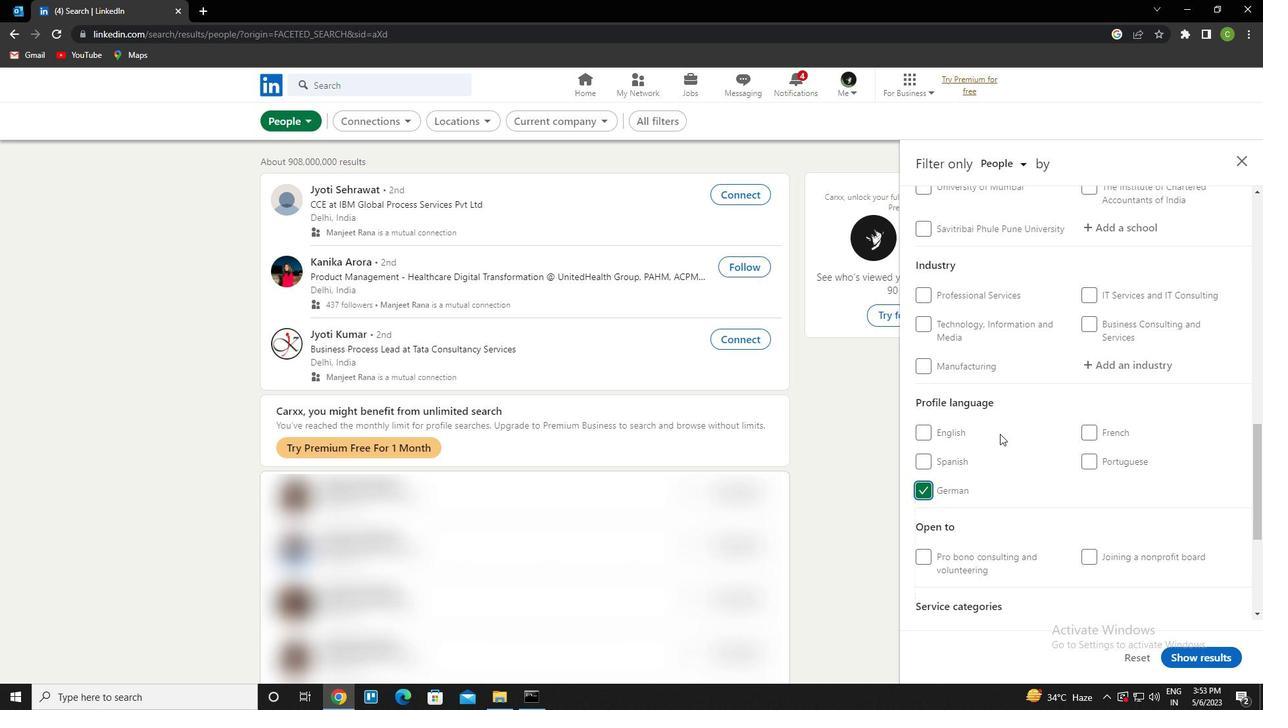 
Action: Mouse scrolled (1001, 430) with delta (0, 0)
Screenshot: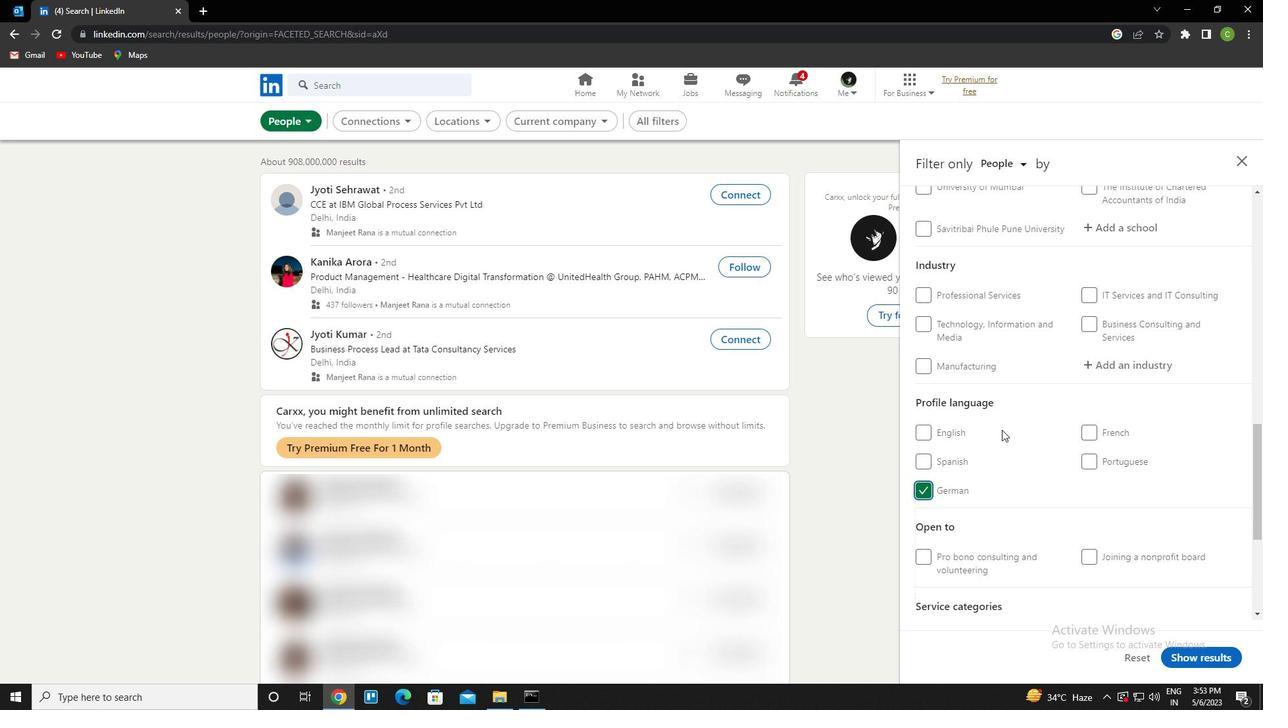 
Action: Mouse scrolled (1001, 430) with delta (0, 0)
Screenshot: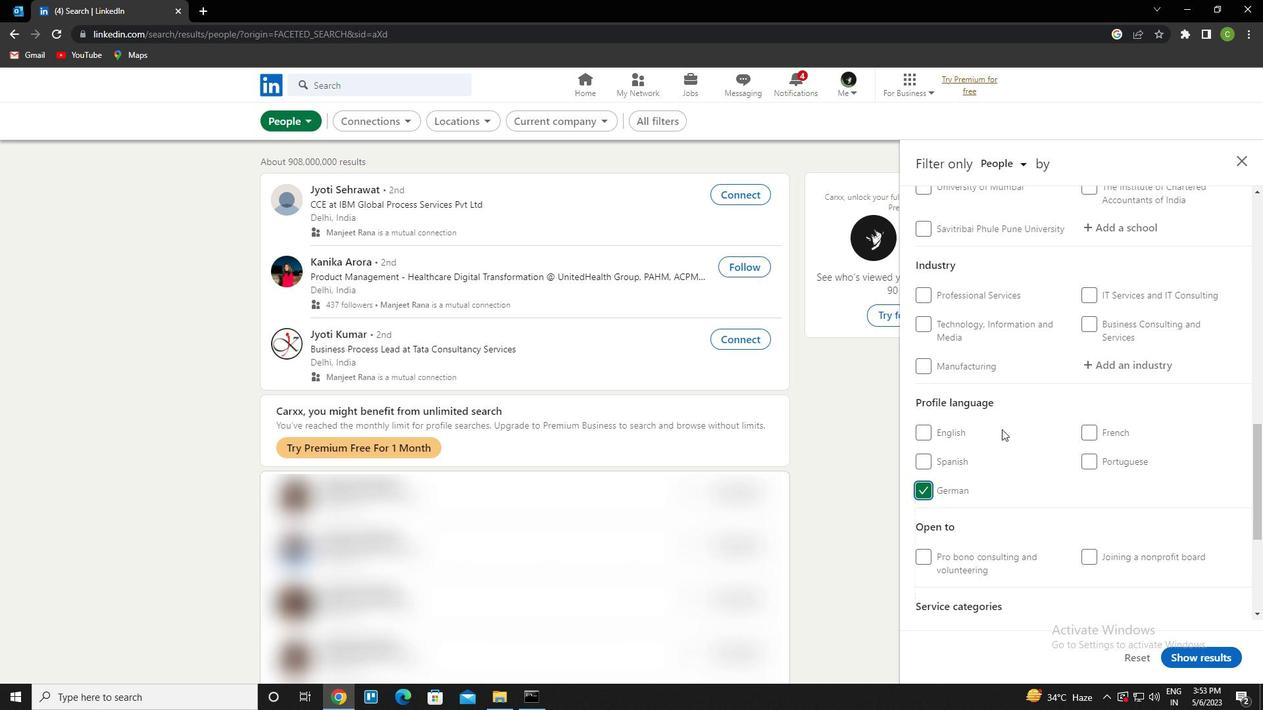 
Action: Mouse scrolled (1001, 430) with delta (0, 0)
Screenshot: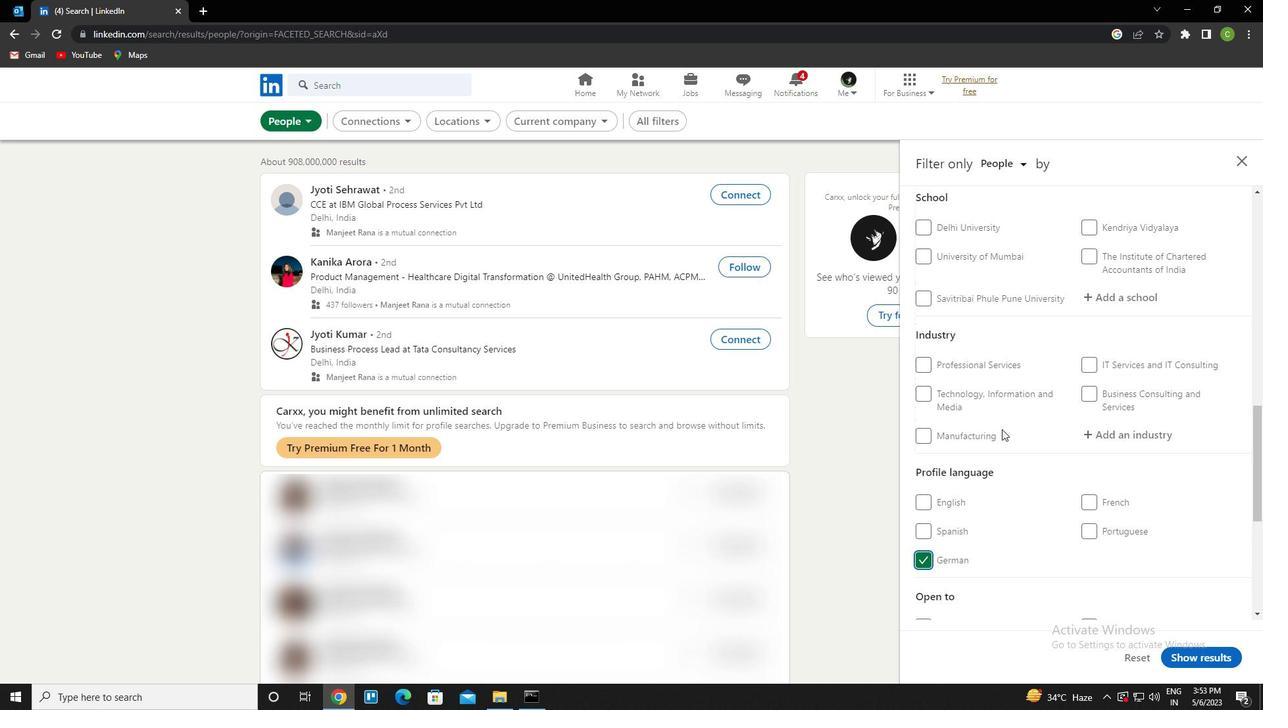 
Action: Mouse scrolled (1001, 430) with delta (0, 0)
Screenshot: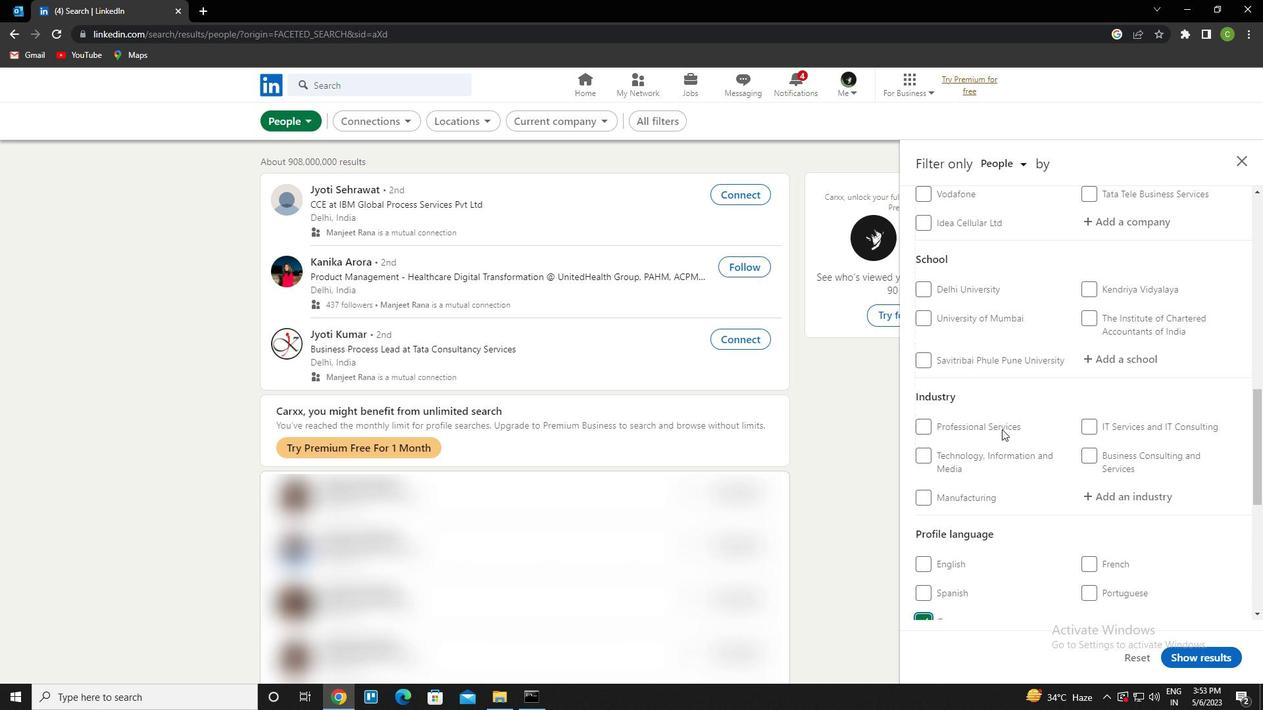 
Action: Mouse scrolled (1001, 430) with delta (0, 0)
Screenshot: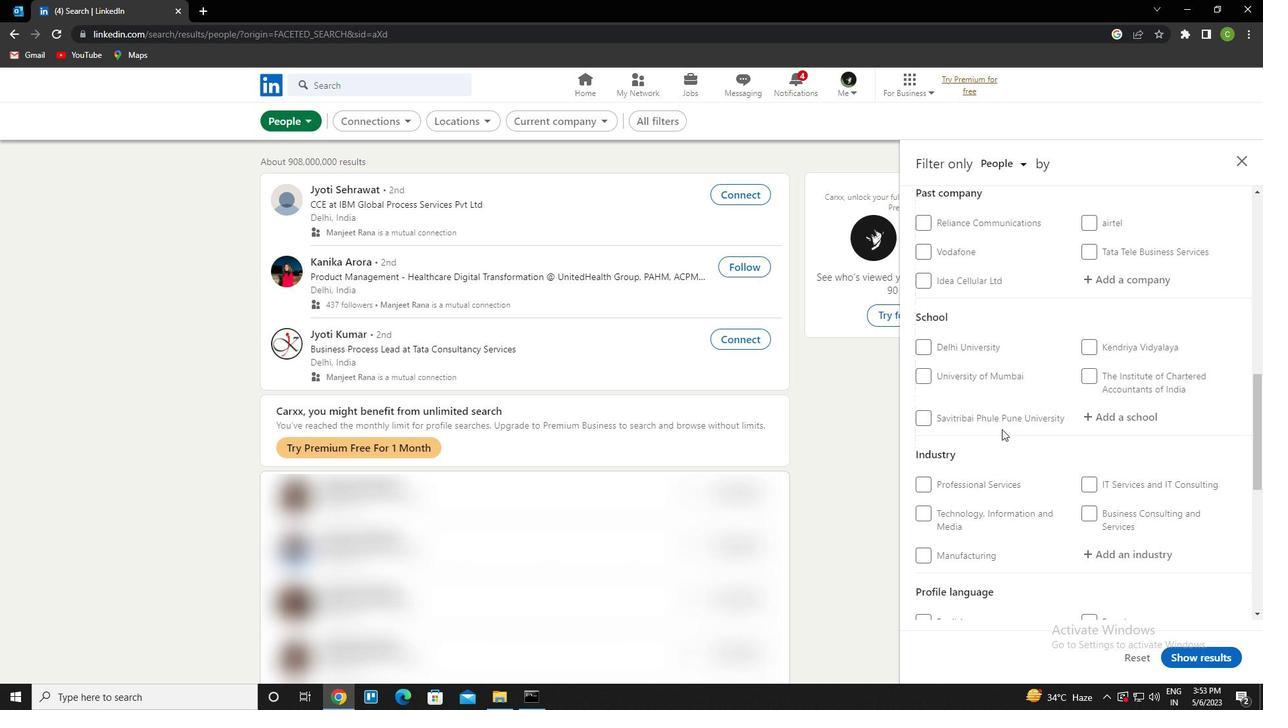 
Action: Mouse moved to (994, 404)
Screenshot: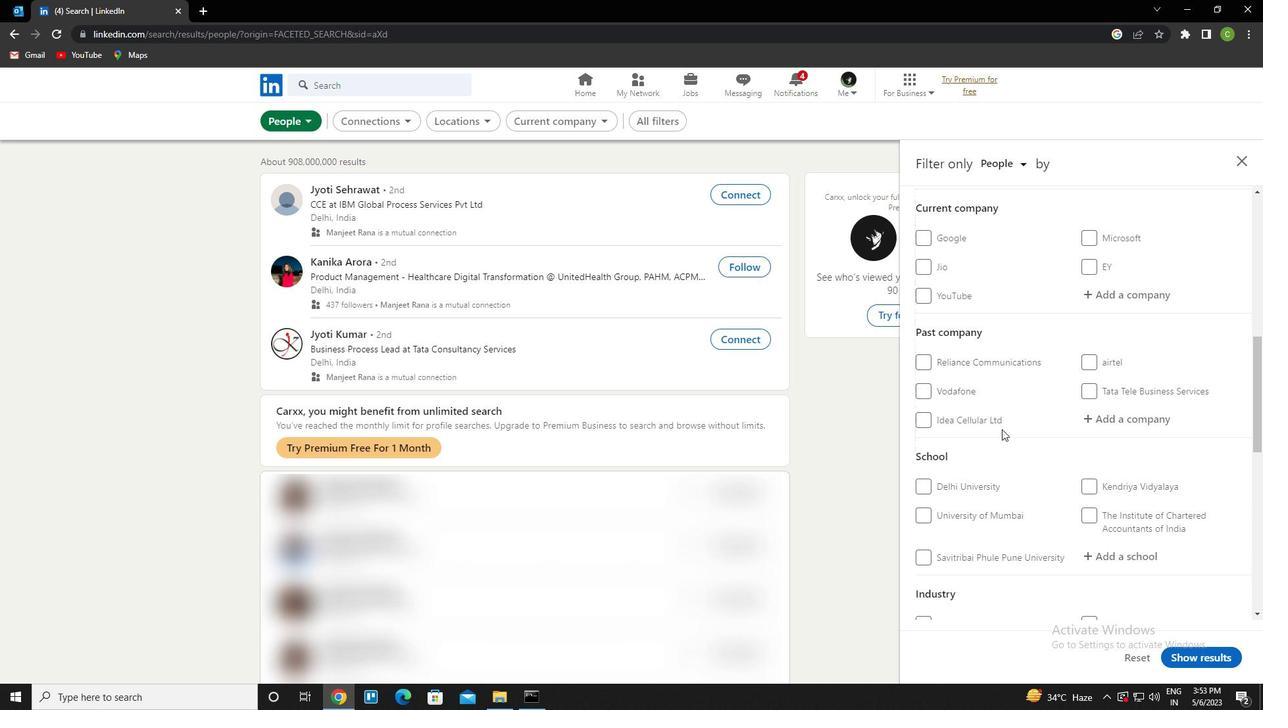 
Action: Mouse scrolled (994, 405) with delta (0, 0)
Screenshot: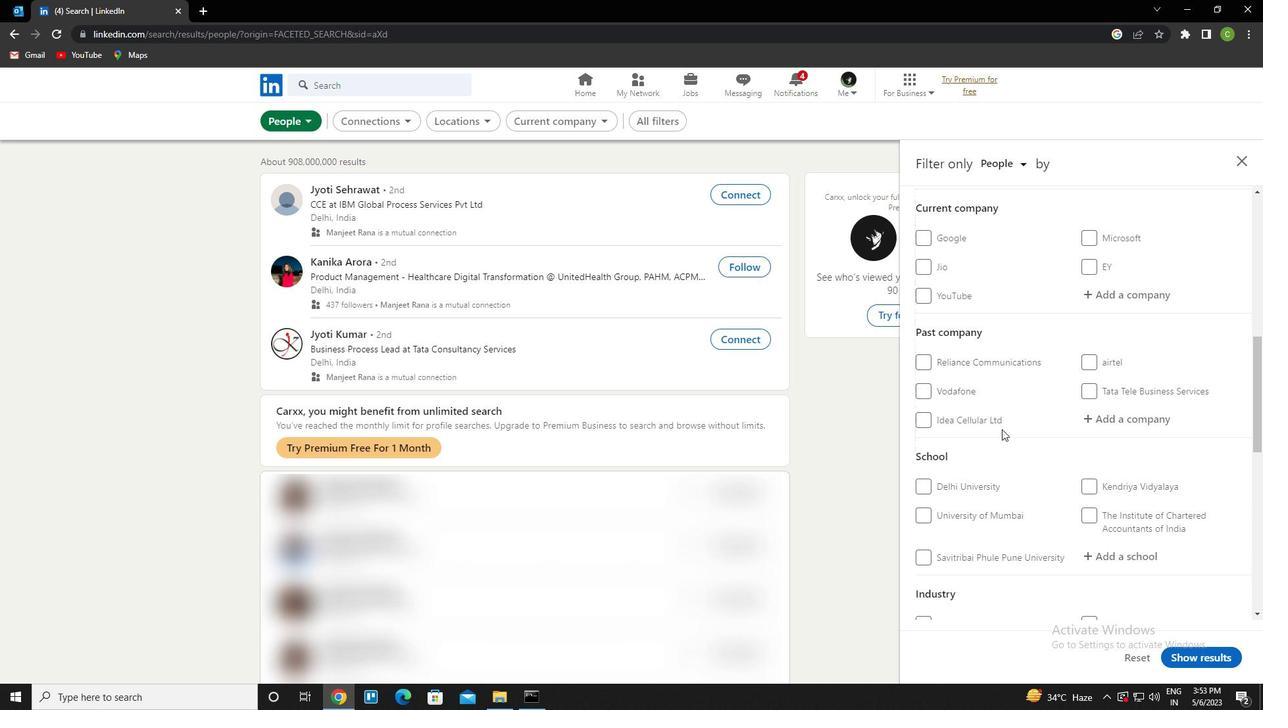
Action: Mouse moved to (1124, 363)
Screenshot: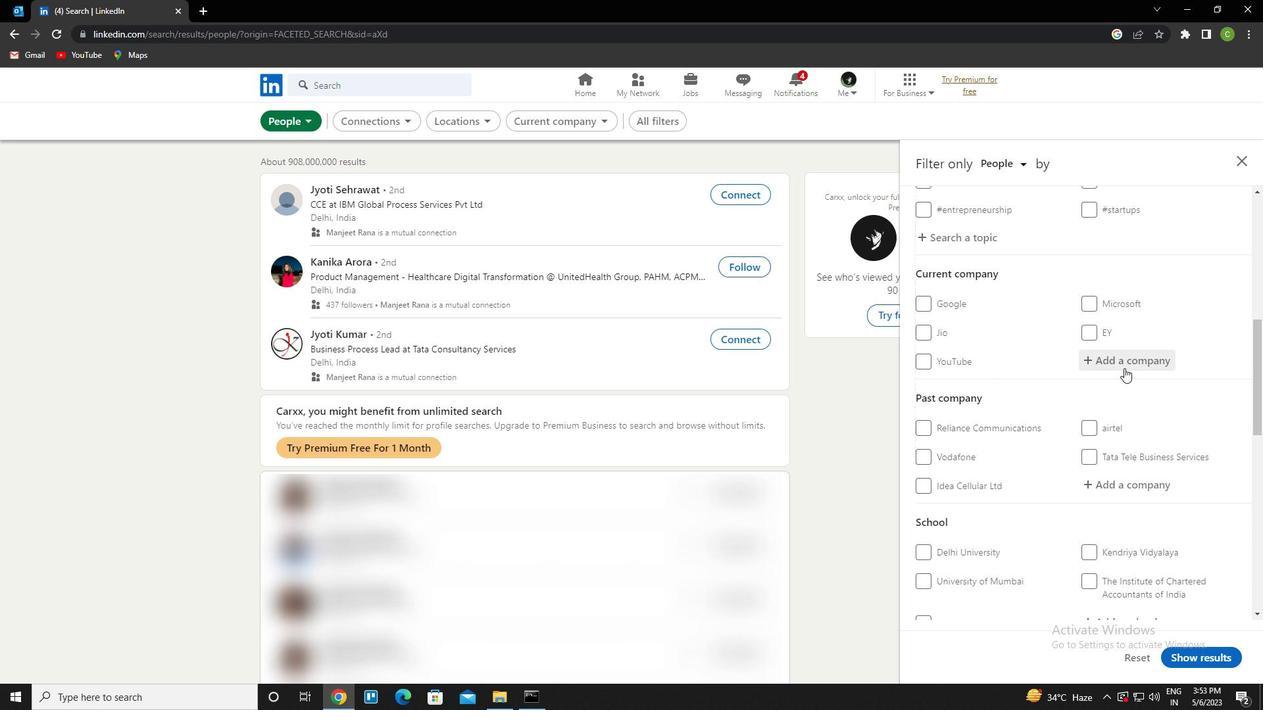 
Action: Mouse pressed left at (1124, 363)
Screenshot: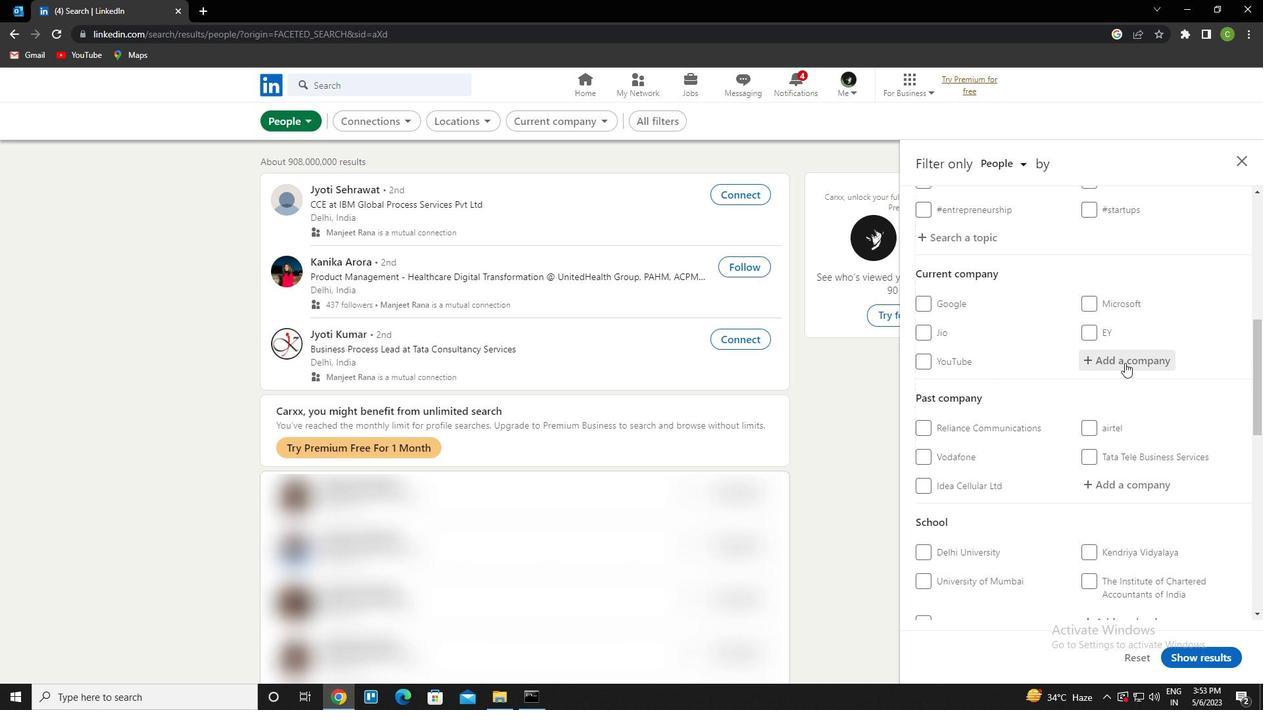 
Action: Key pressed <Key.caps_lock>k<Key.caps_lock>ohler<Key.space>co<Key.down><Key.enter>
Screenshot: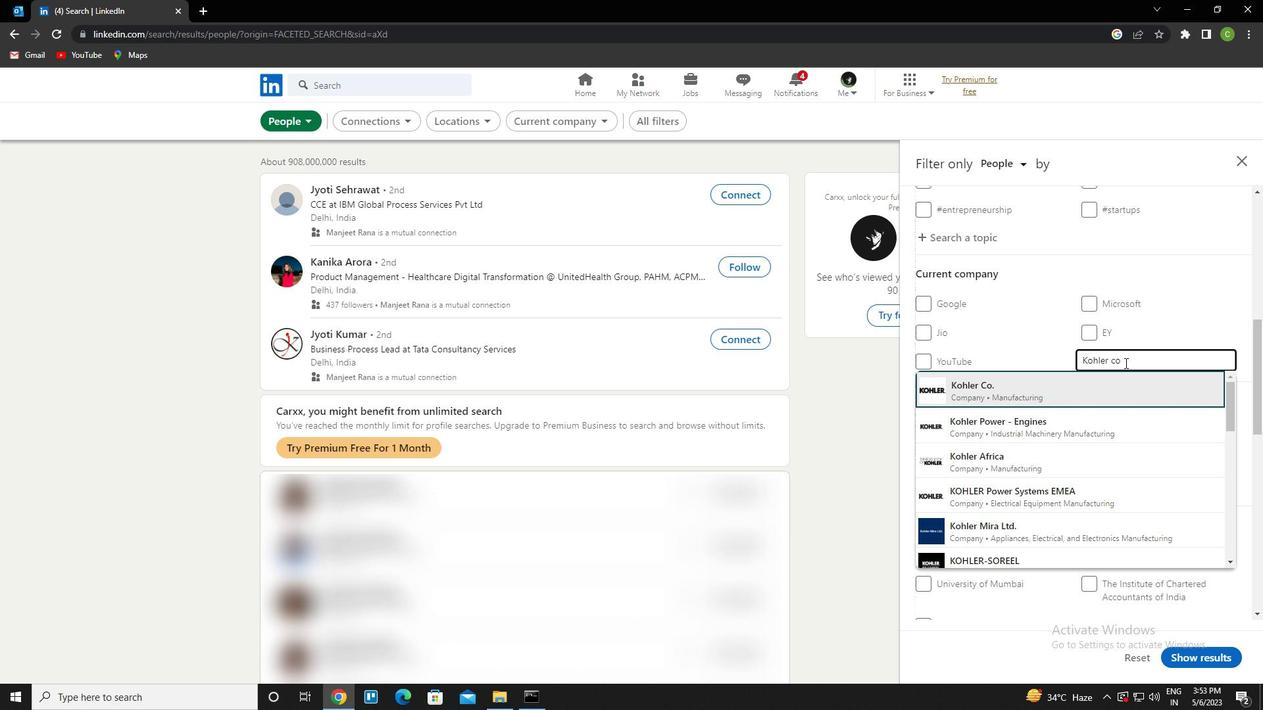 
Action: Mouse scrolled (1124, 362) with delta (0, 0)
Screenshot: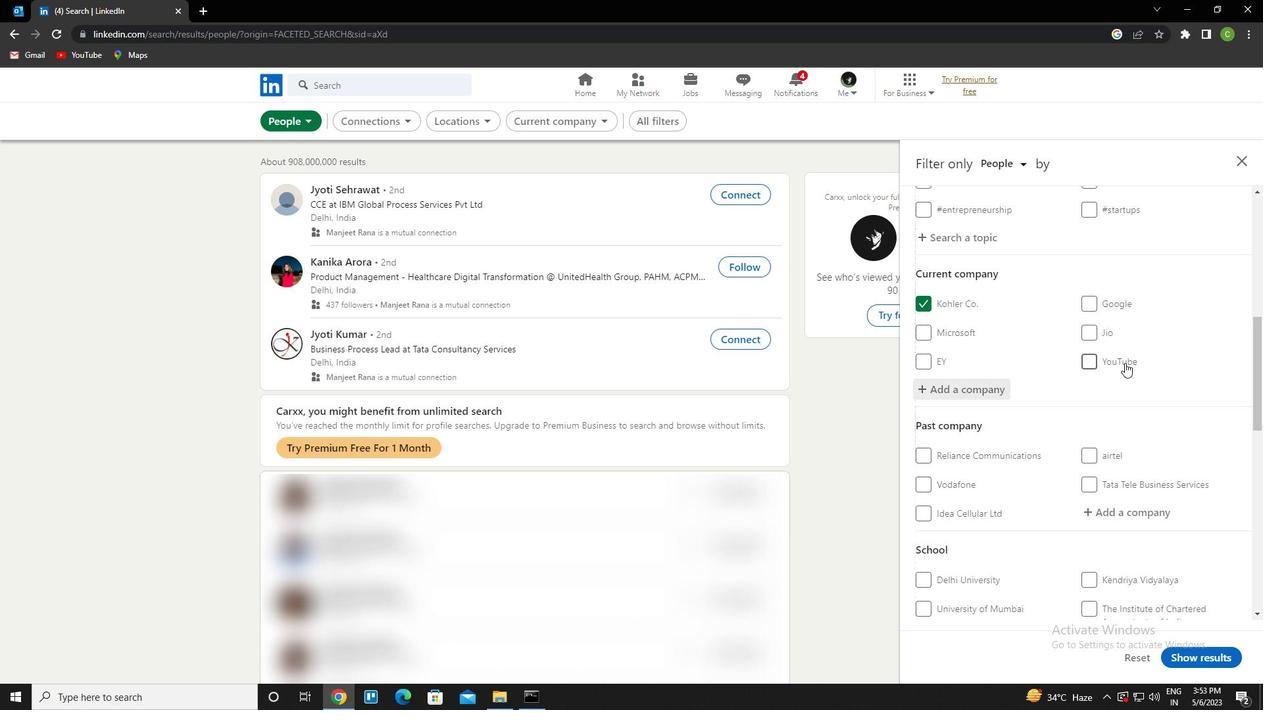 
Action: Mouse scrolled (1124, 362) with delta (0, 0)
Screenshot: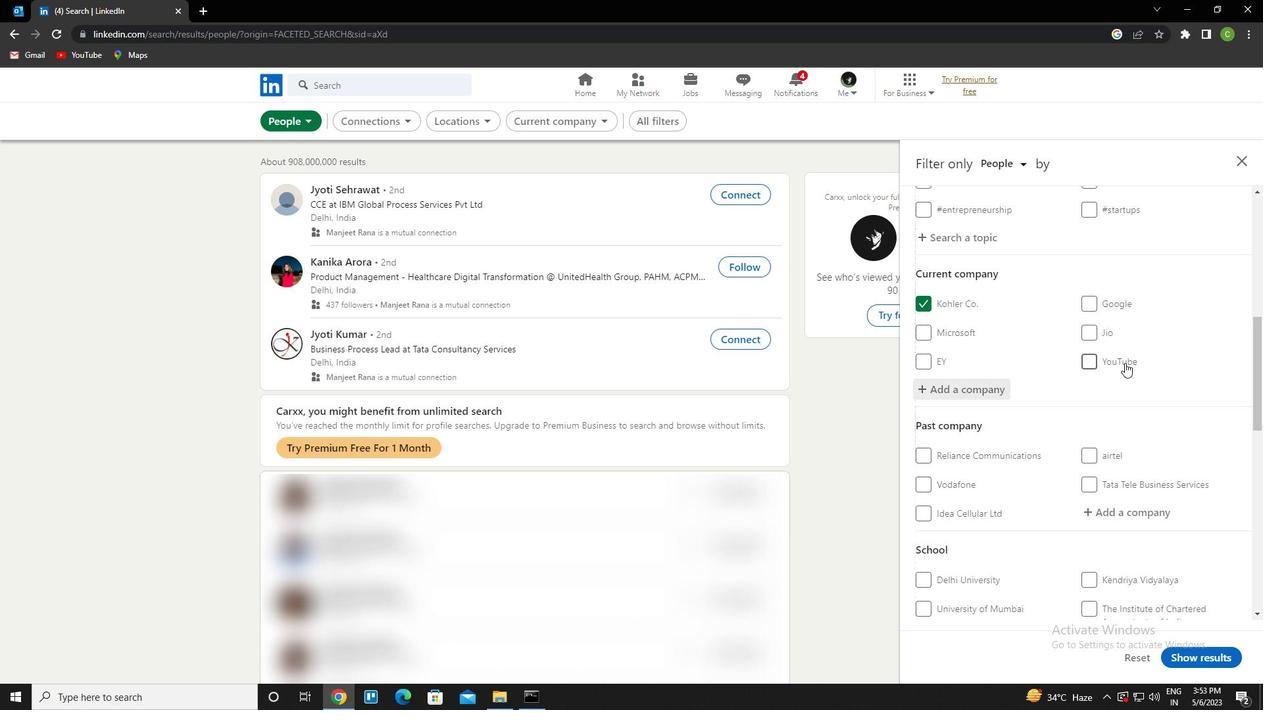 
Action: Mouse scrolled (1124, 362) with delta (0, 0)
Screenshot: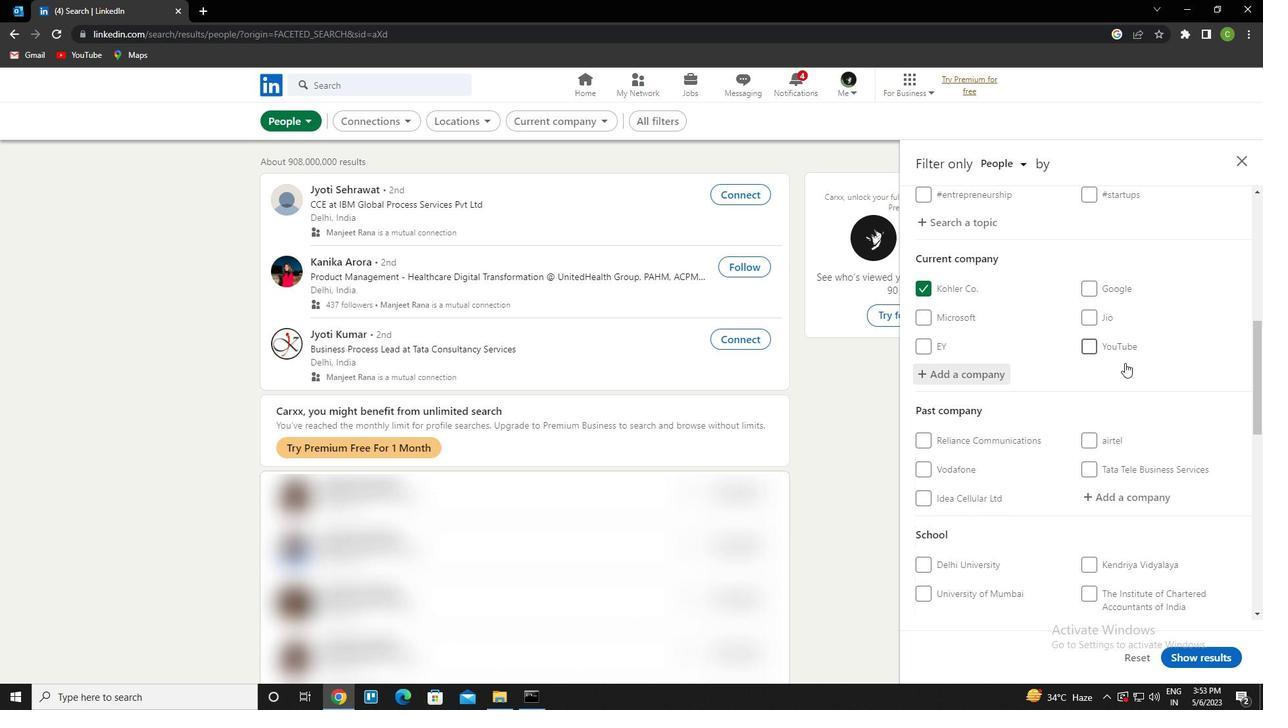 
Action: Mouse moved to (1122, 361)
Screenshot: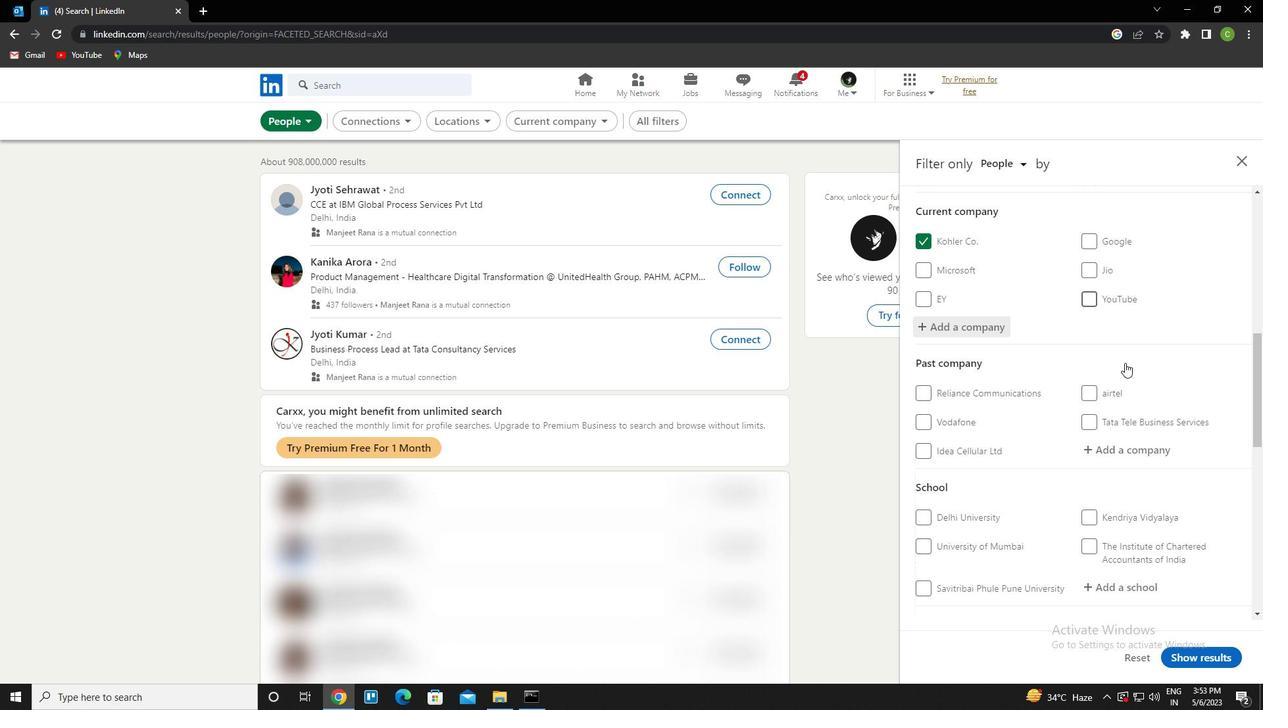 
Action: Mouse scrolled (1122, 360) with delta (0, 0)
Screenshot: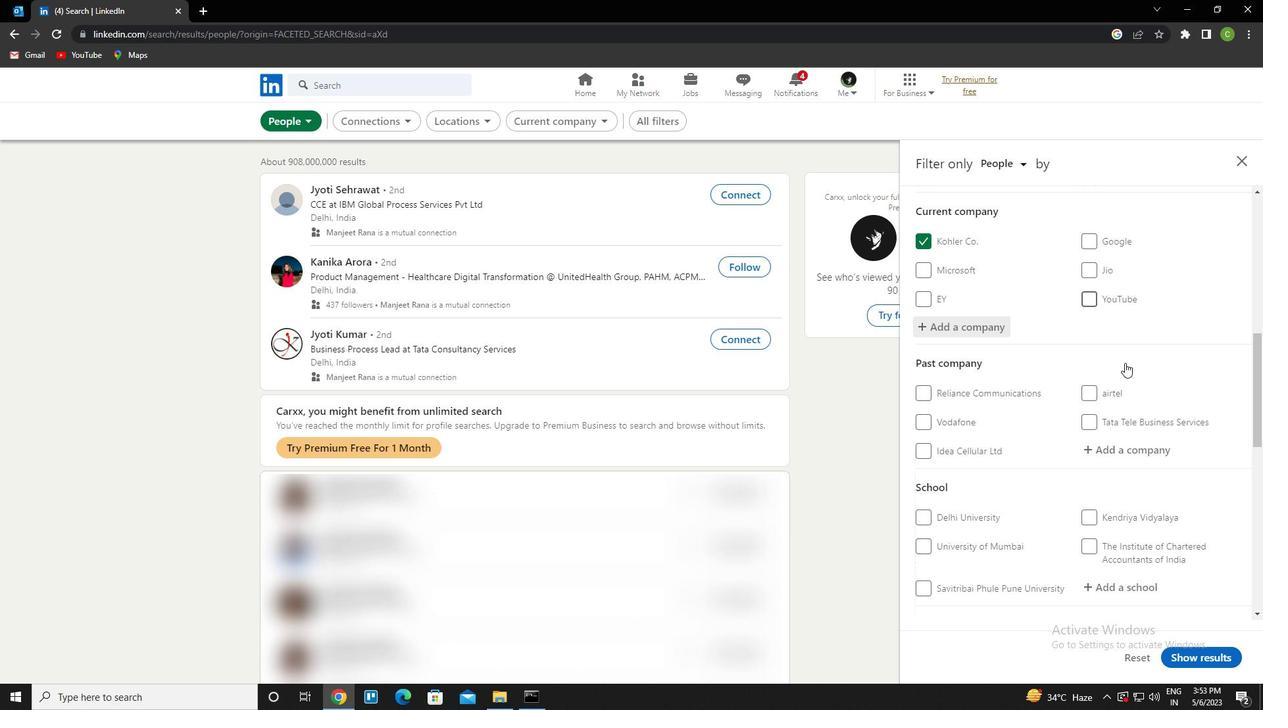 
Action: Mouse moved to (1114, 383)
Screenshot: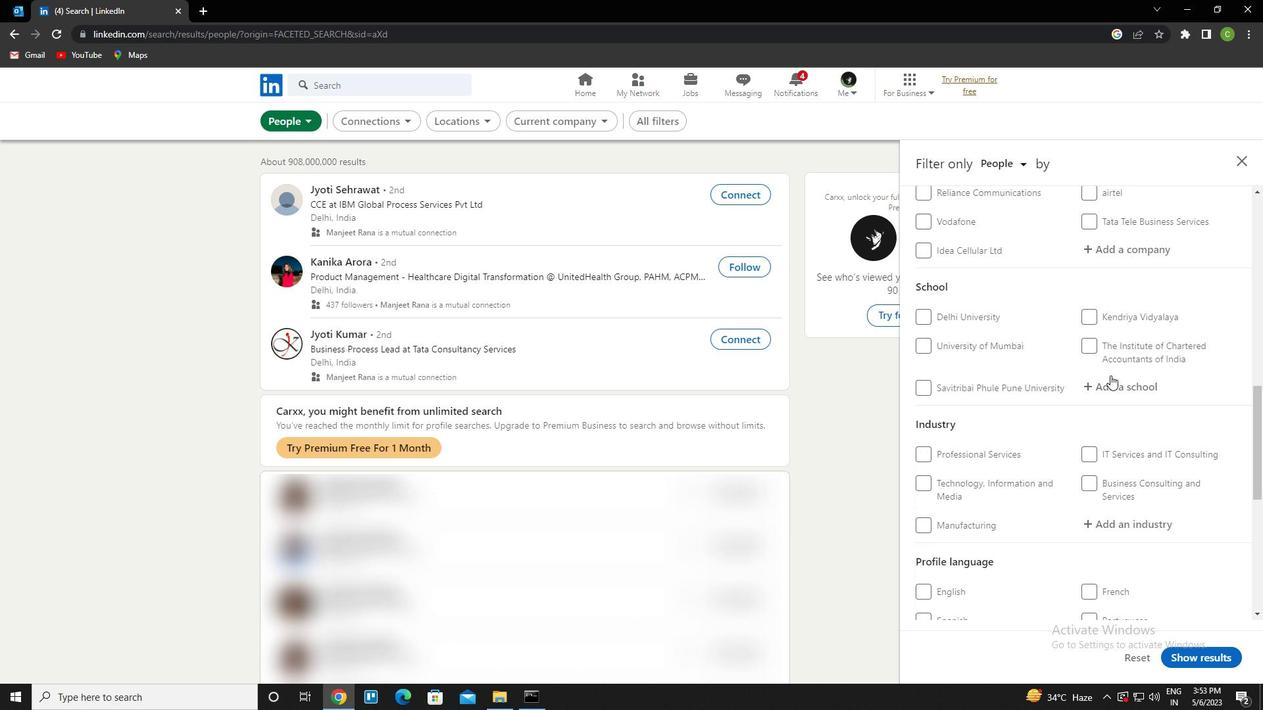 
Action: Mouse pressed left at (1114, 383)
Screenshot: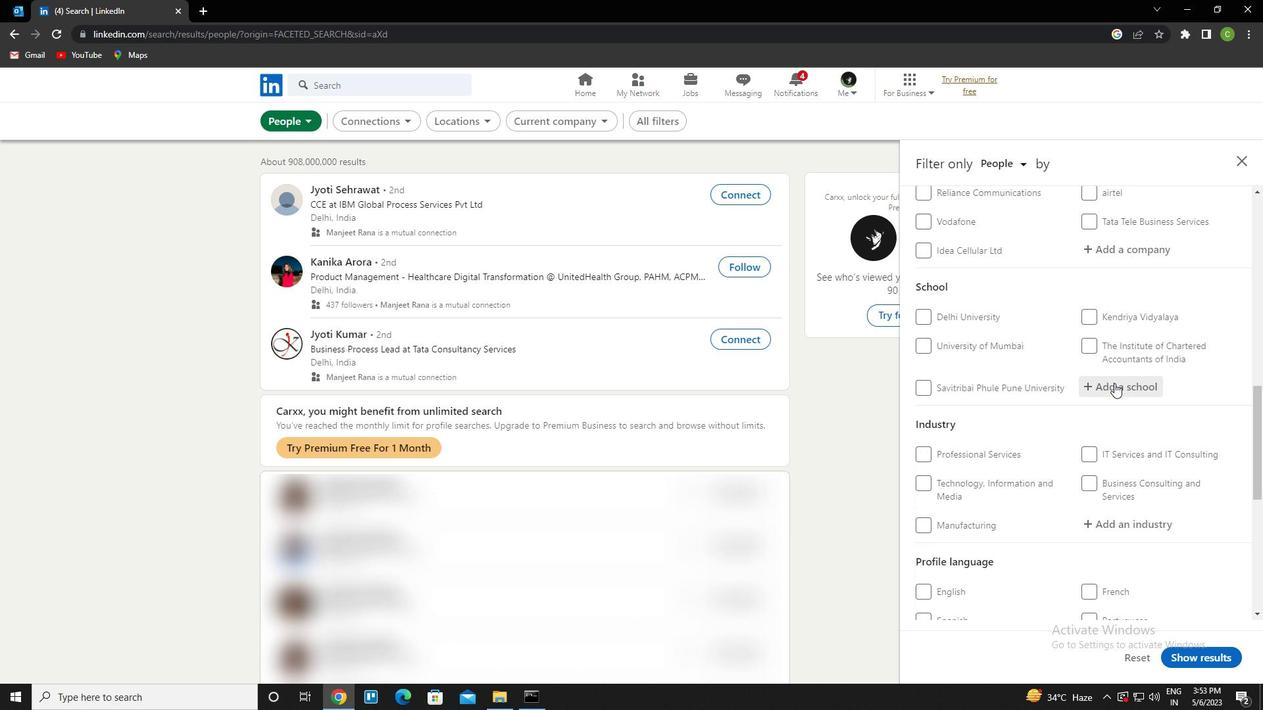 
Action: Key pressed <Key.caps_lock>t<Key.caps_lock>amil<Key.space>nadu<Key.down><Key.enter>
Screenshot: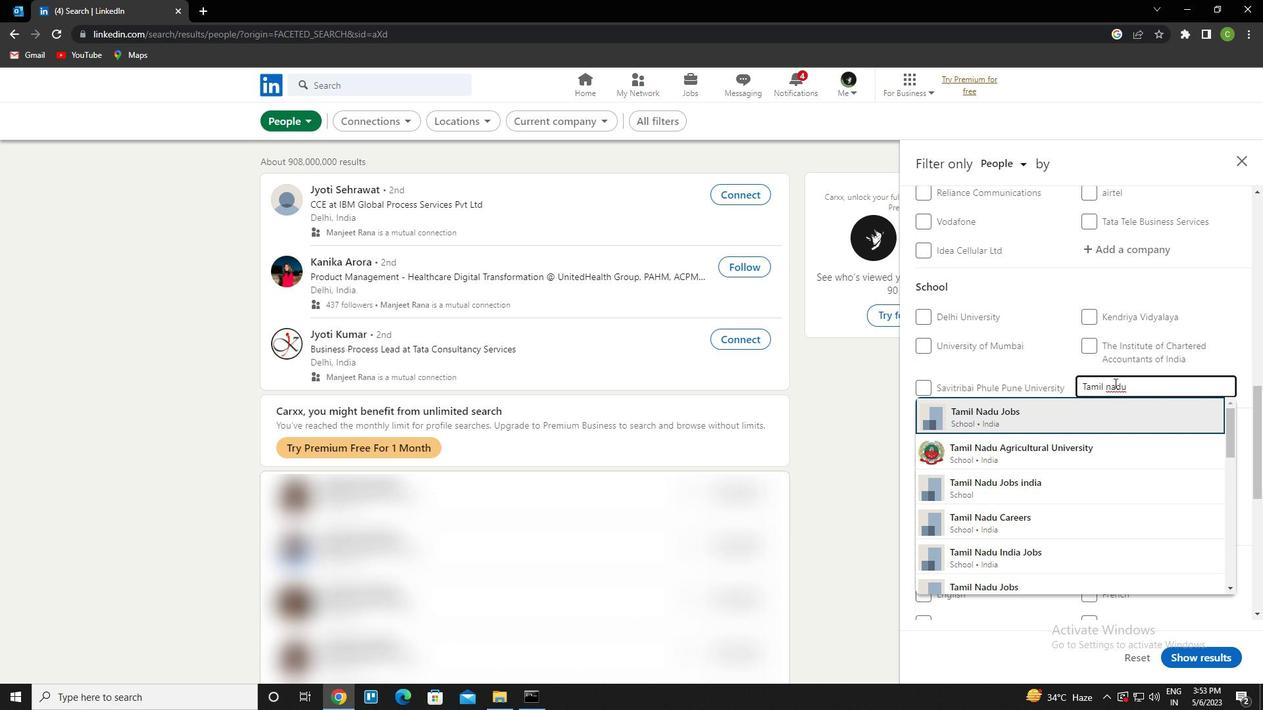 
Action: Mouse moved to (1092, 395)
Screenshot: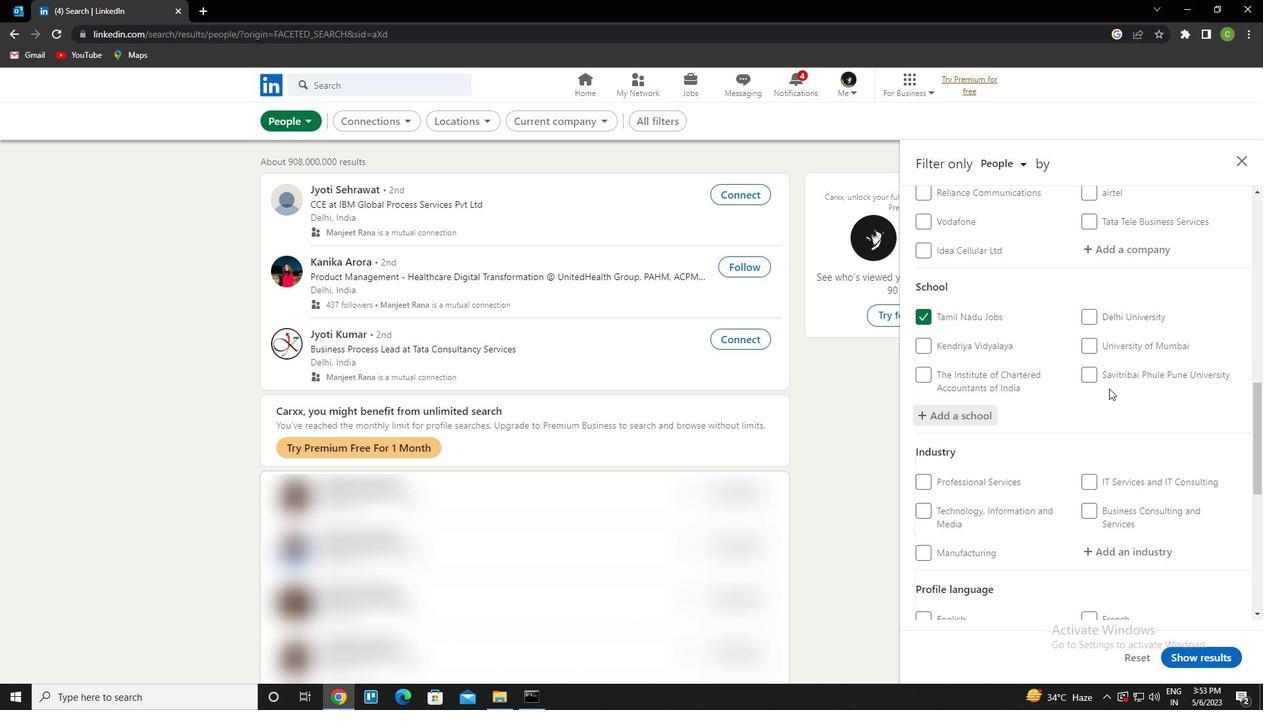 
Action: Mouse scrolled (1092, 394) with delta (0, 0)
Screenshot: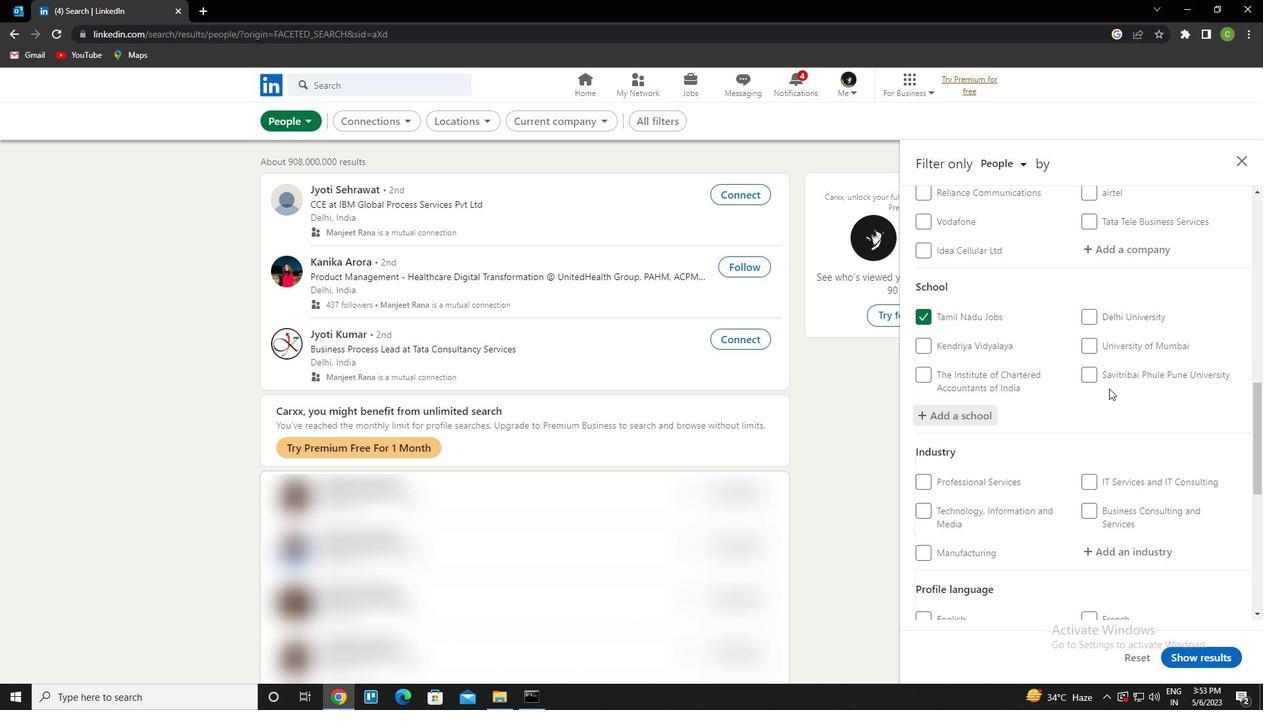 
Action: Mouse moved to (1089, 396)
Screenshot: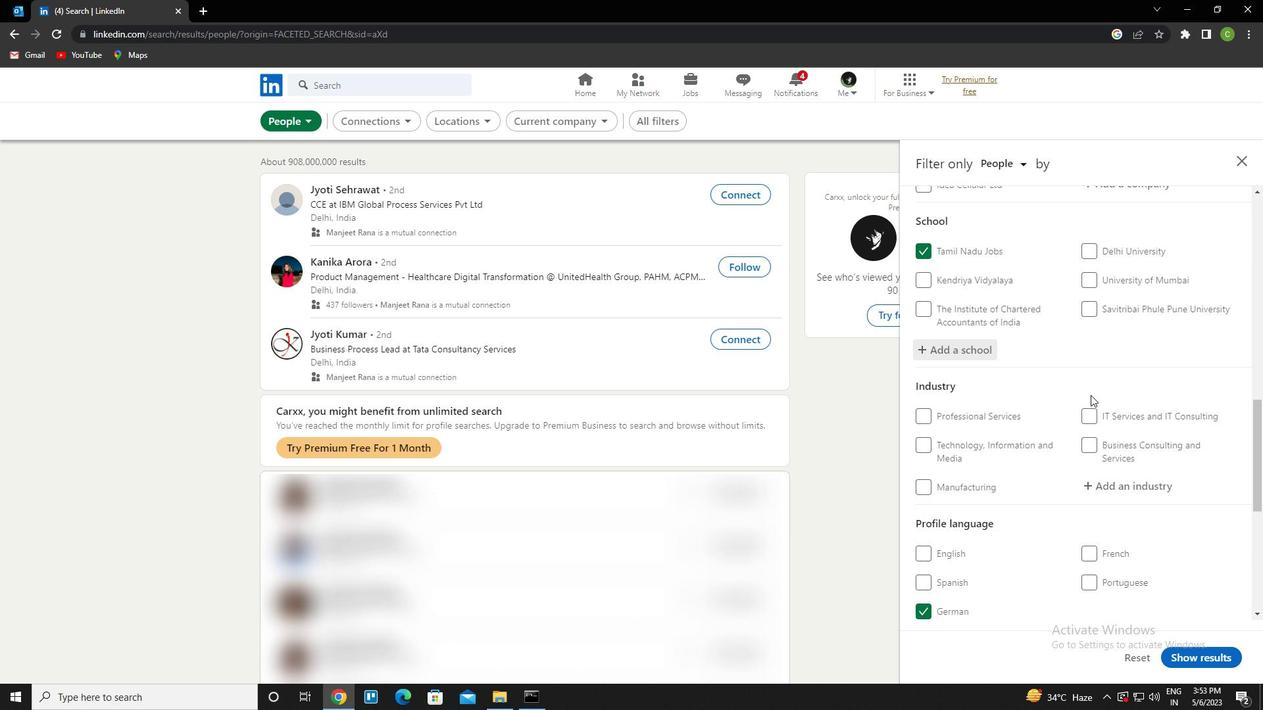 
Action: Mouse scrolled (1089, 395) with delta (0, 0)
Screenshot: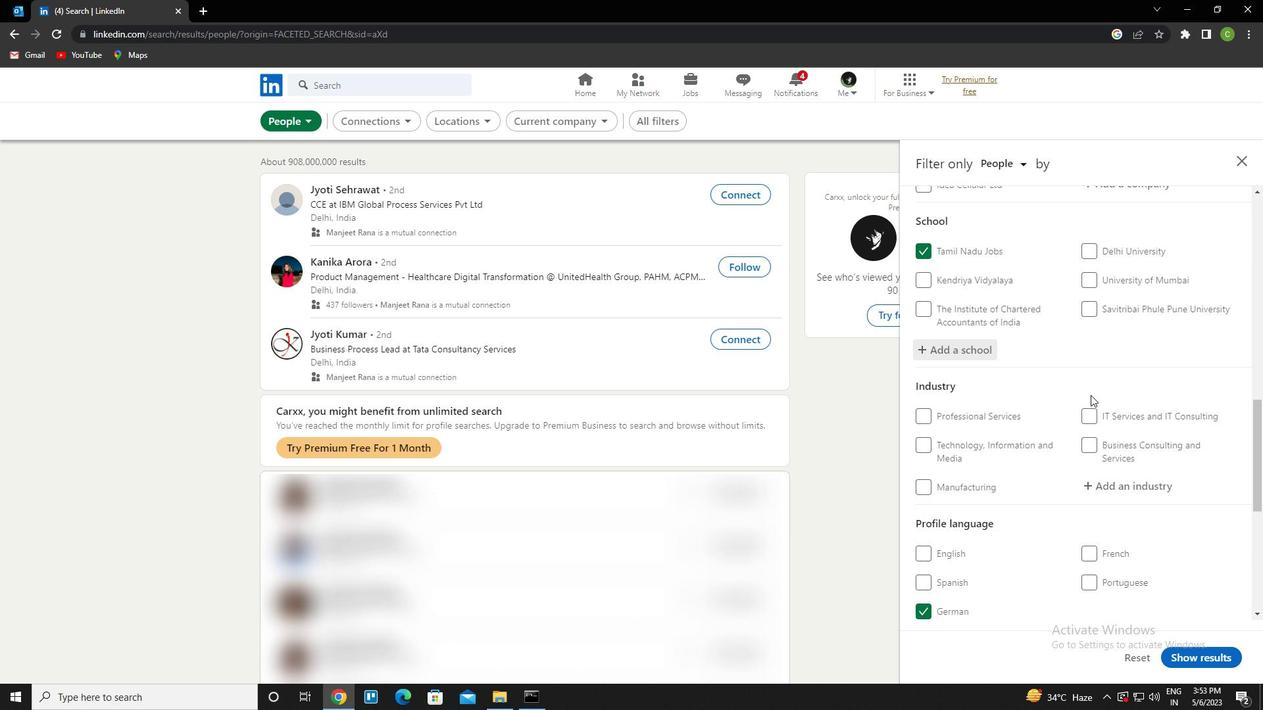 
Action: Mouse moved to (1122, 421)
Screenshot: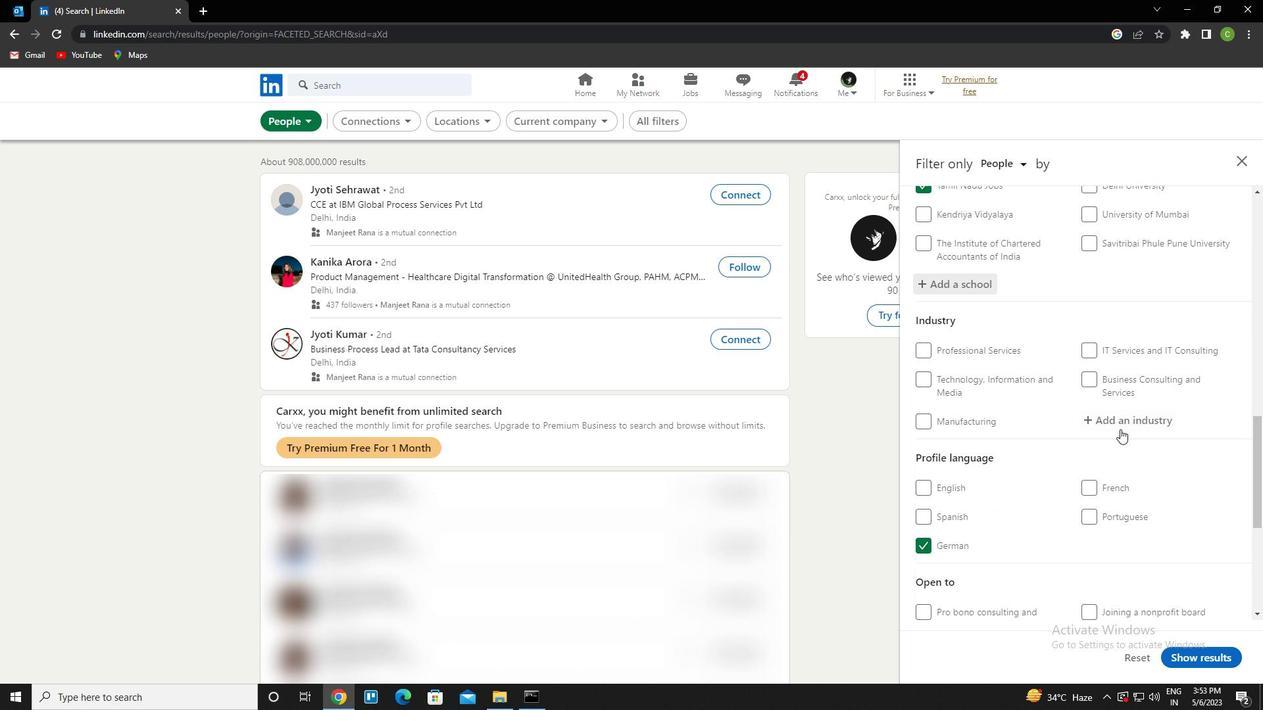 
Action: Mouse pressed left at (1122, 421)
Screenshot: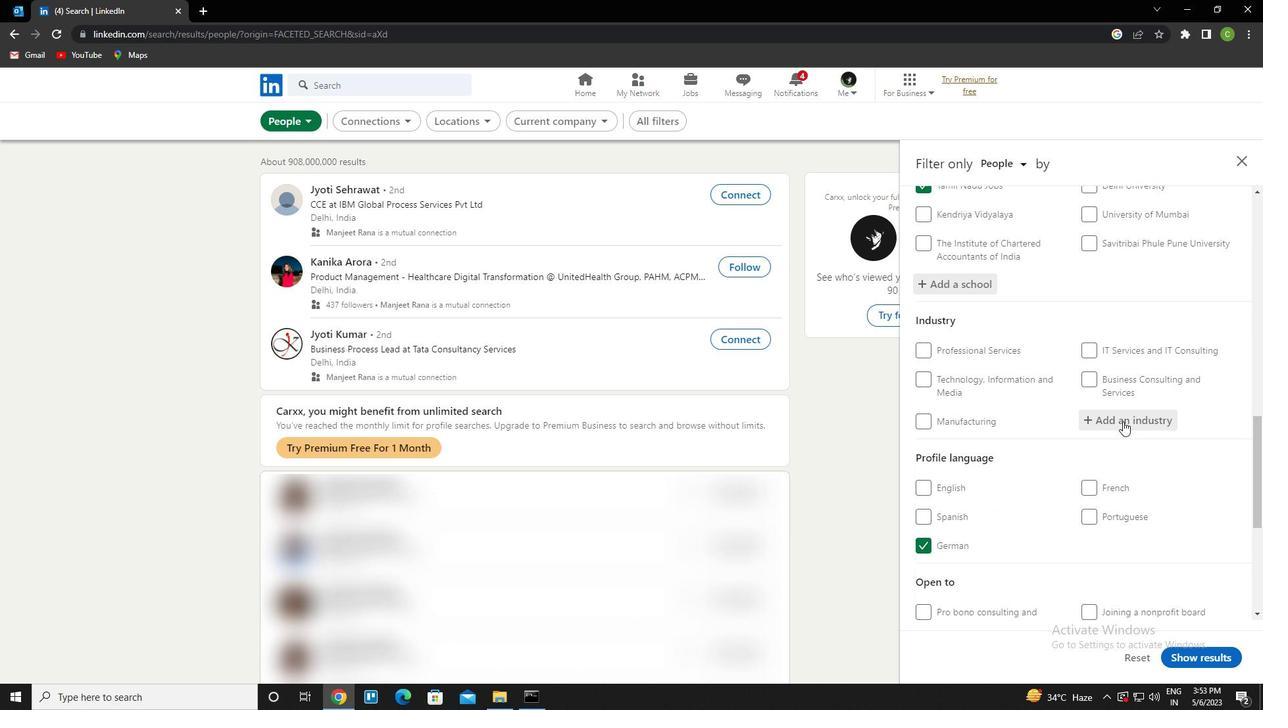
Action: Key pressed electrinoc<Key.backspace><Key.backspace><Key.backspace><Key.backspace><Key.backspace><Key.backspace><Key.backspace><Key.backspace><Key.backspace><Key.backspace><Key.backspace><Key.backspace><Key.backspace><Key.backspace><Key.backspace><Key.caps_lock>e<Key.caps_lock>lectronic<Key.space>and<Key.space>presi<Key.backspace><Key.backspace><Key.down><Key.enter>
Screenshot: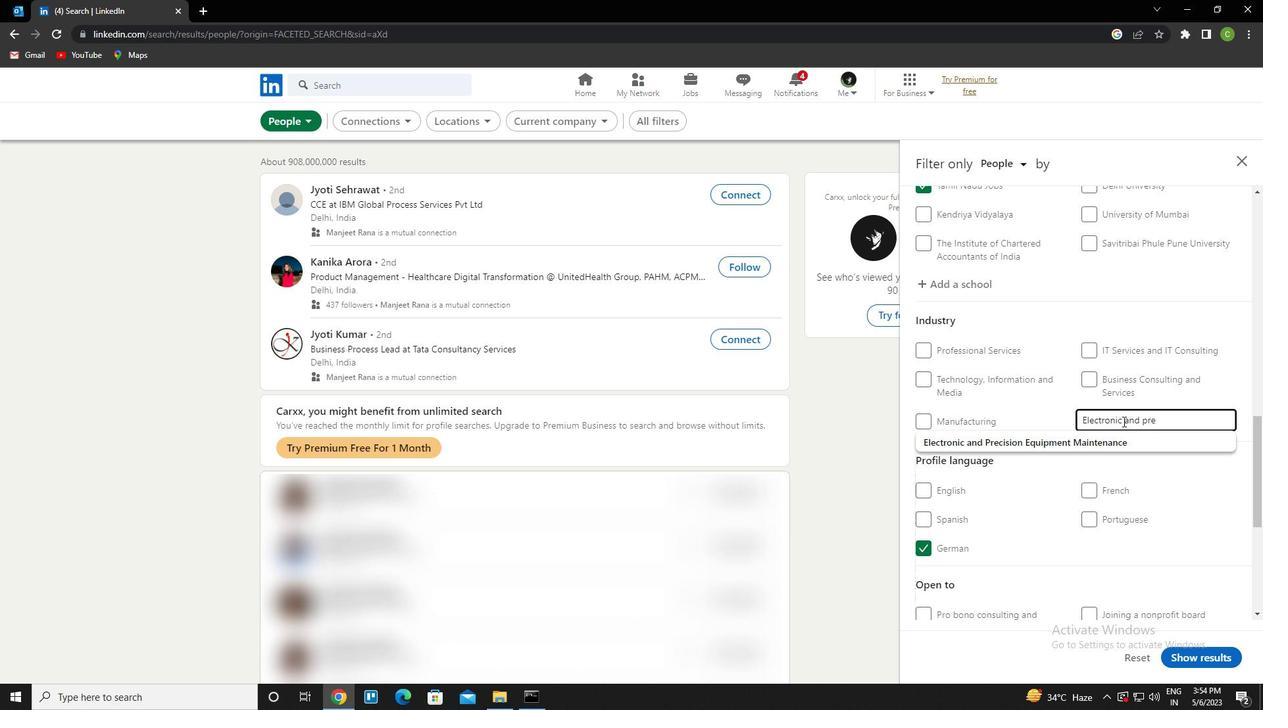 
Action: Mouse scrolled (1122, 421) with delta (0, 0)
Screenshot: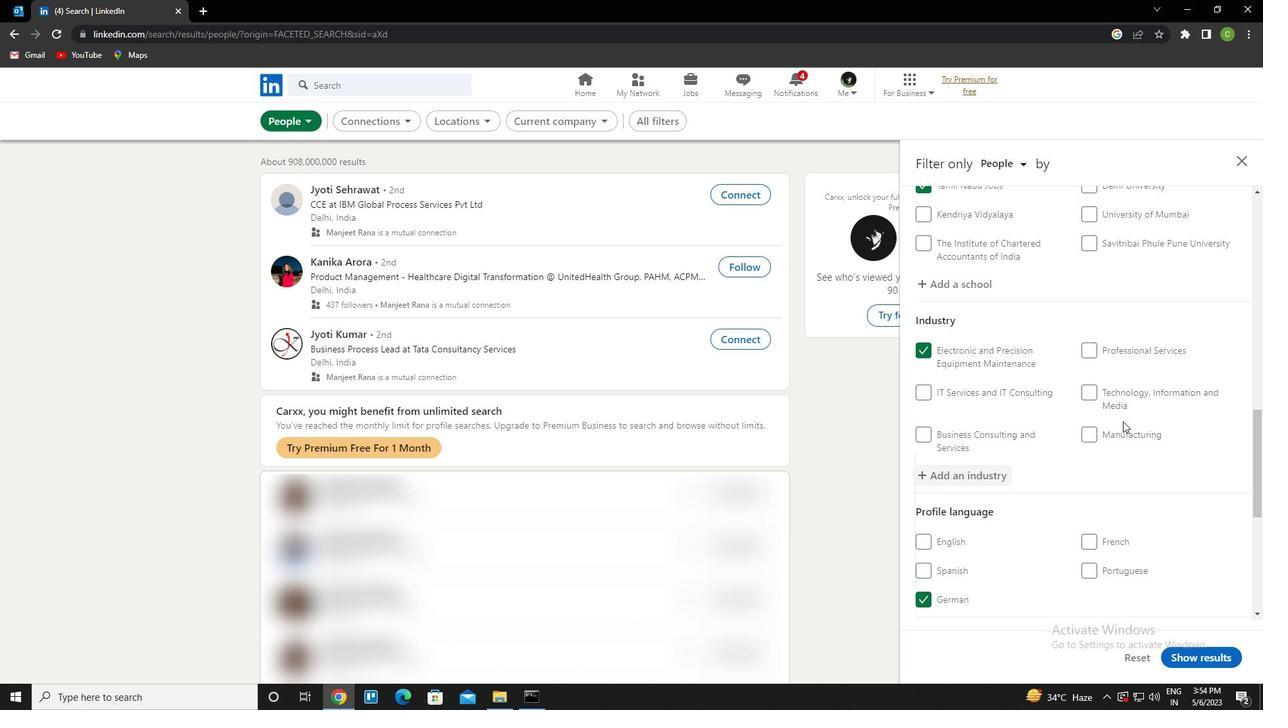 
Action: Mouse scrolled (1122, 421) with delta (0, 0)
Screenshot: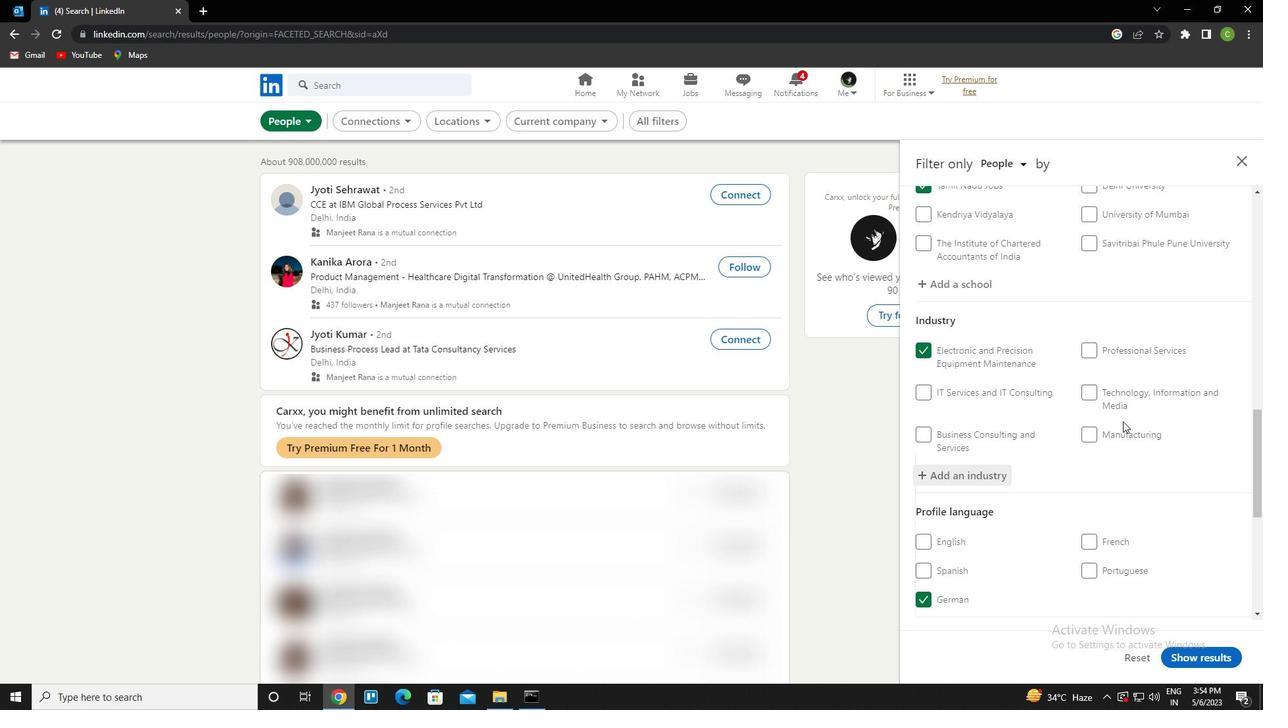 
Action: Mouse scrolled (1122, 421) with delta (0, 0)
Screenshot: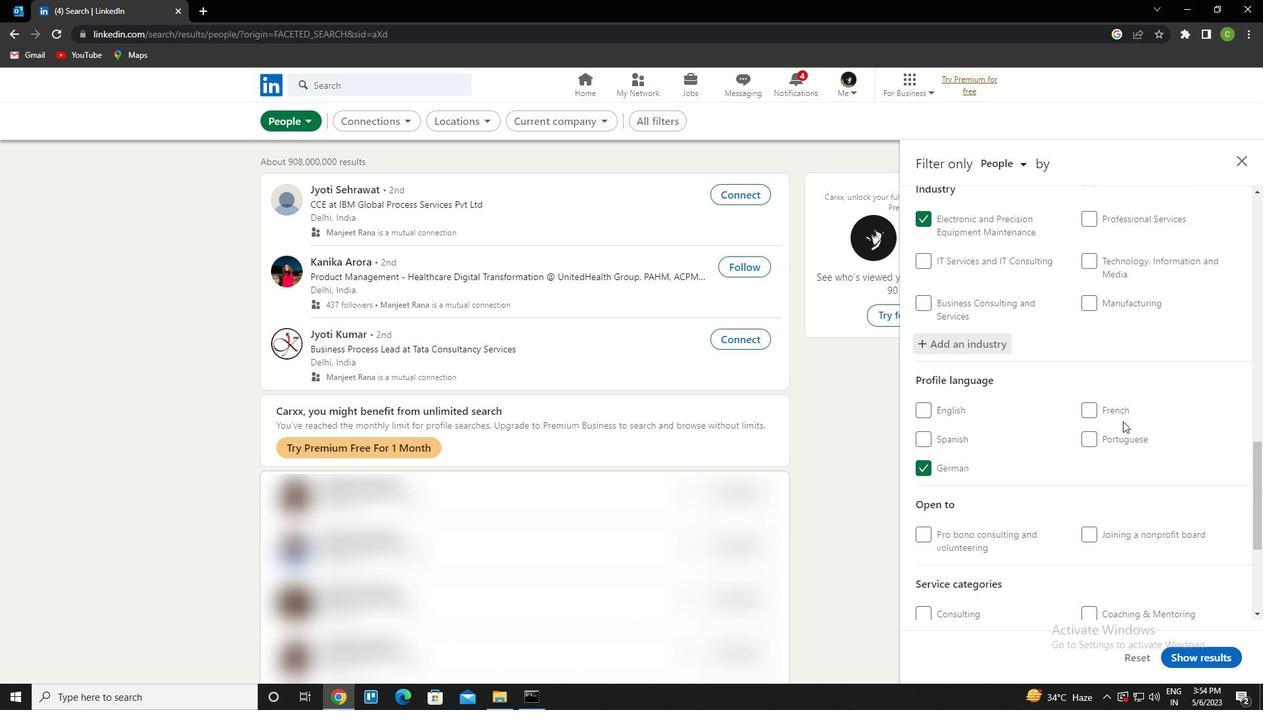 
Action: Mouse scrolled (1122, 422) with delta (0, 0)
Screenshot: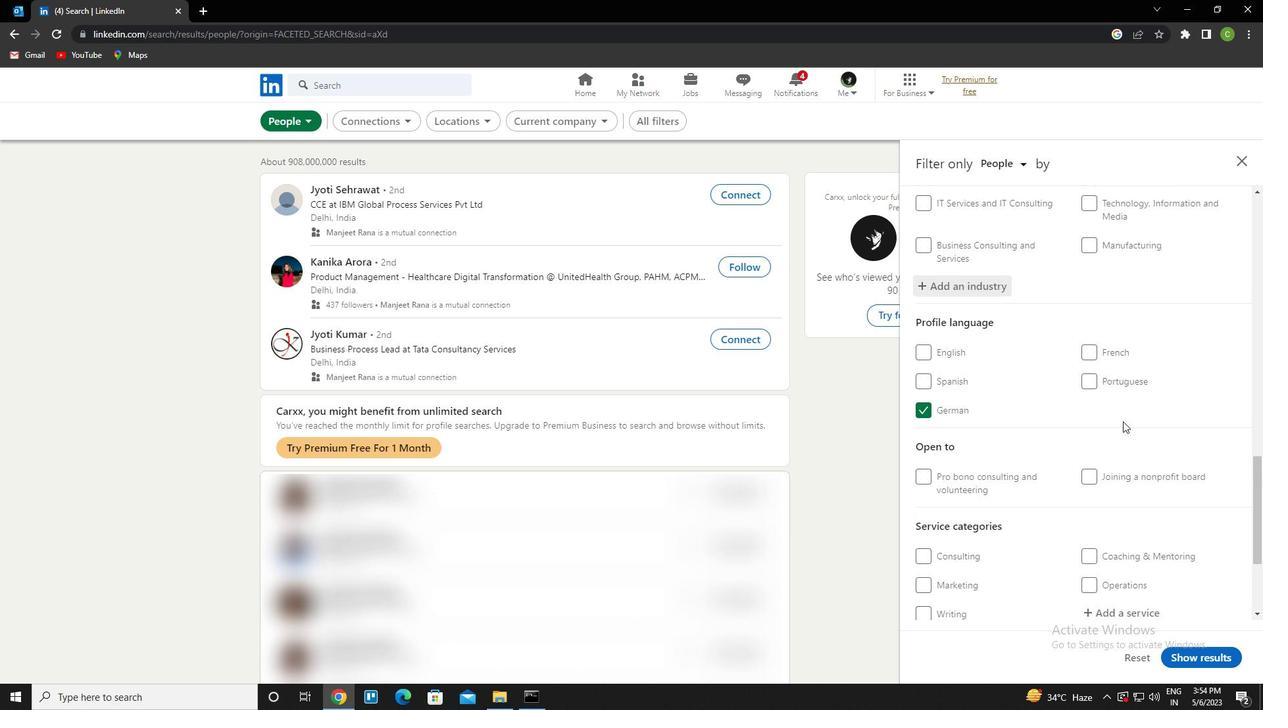 
Action: Mouse moved to (1115, 327)
Screenshot: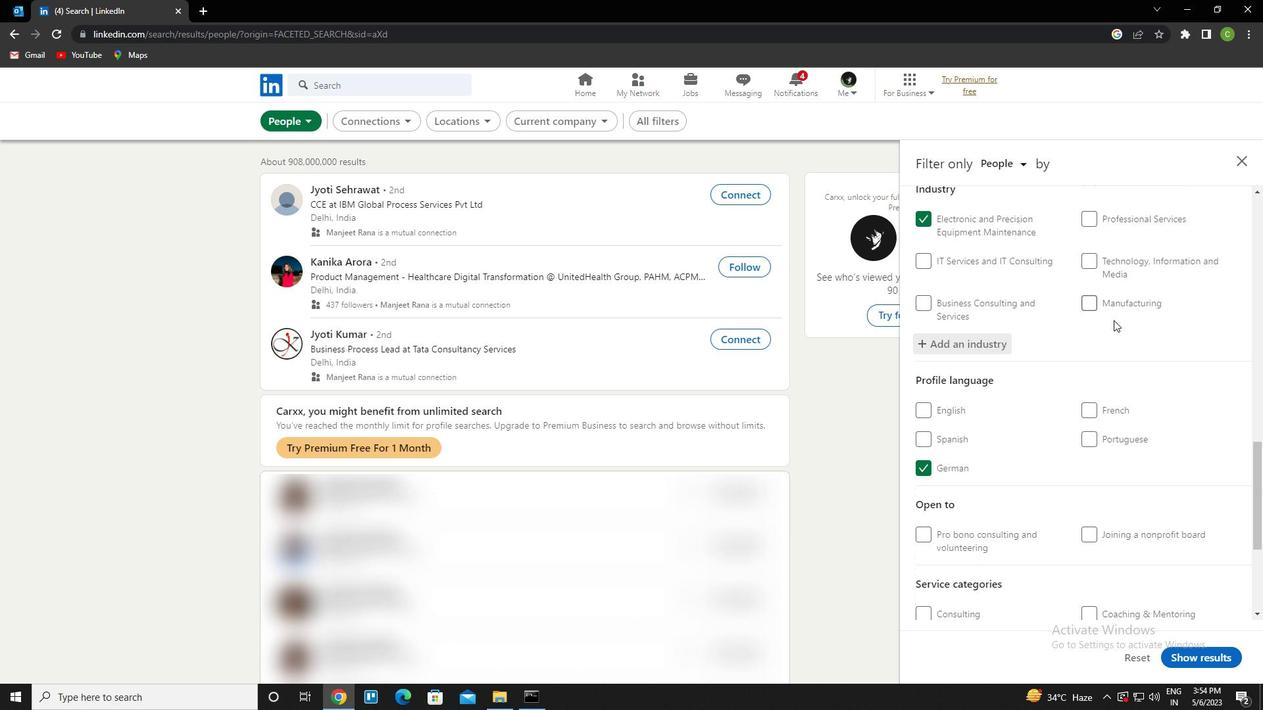 
Action: Mouse scrolled (1115, 326) with delta (0, 0)
Screenshot: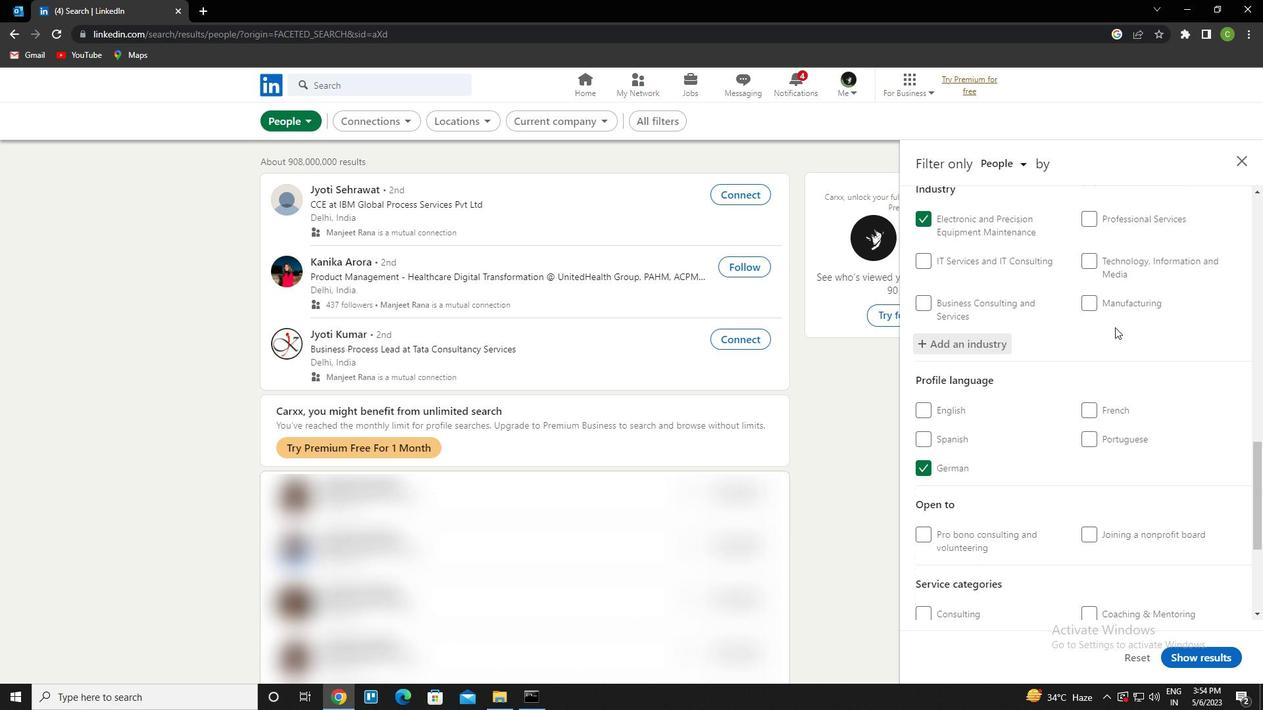 
Action: Mouse scrolled (1115, 326) with delta (0, 0)
Screenshot: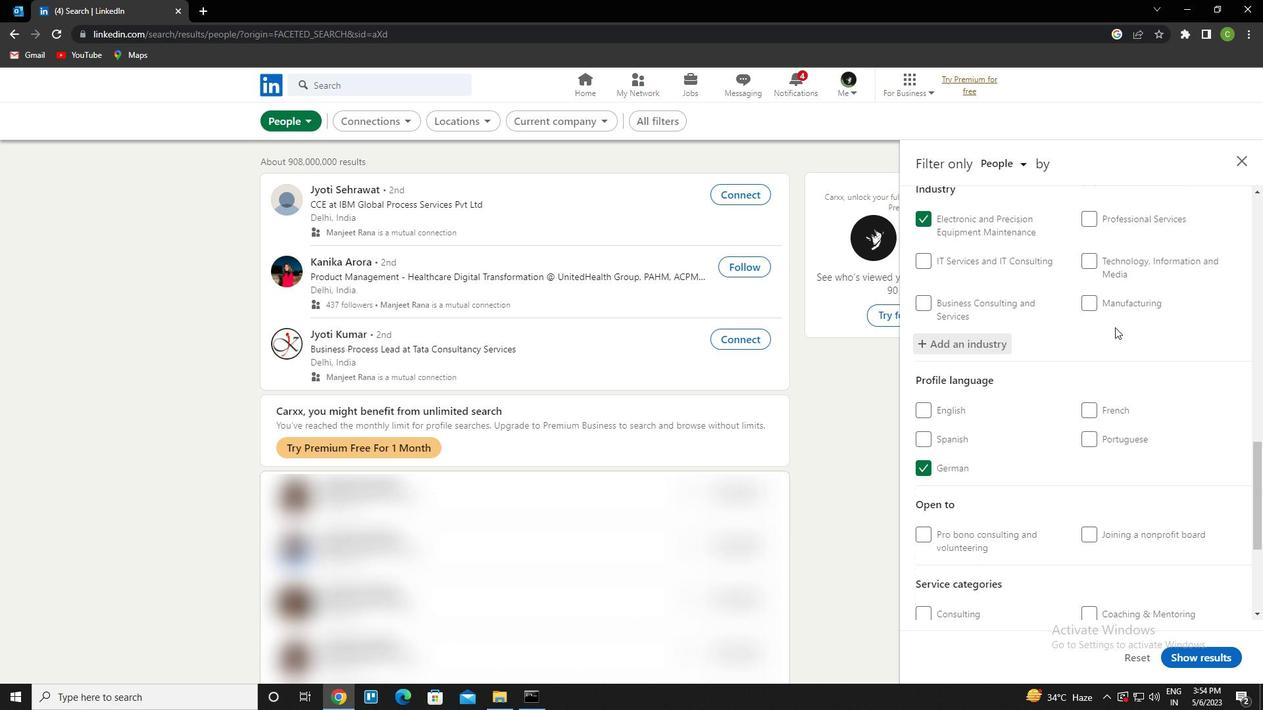
Action: Mouse scrolled (1115, 326) with delta (0, 0)
Screenshot: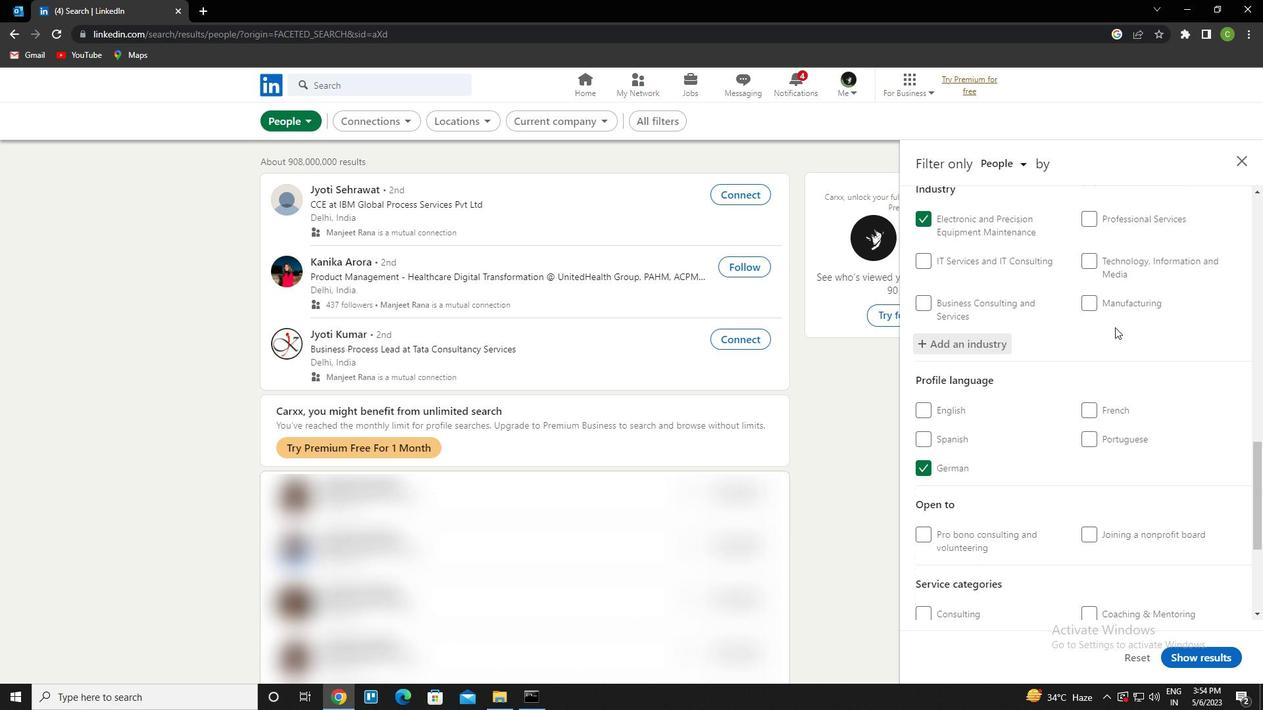 
Action: Mouse moved to (1115, 328)
Screenshot: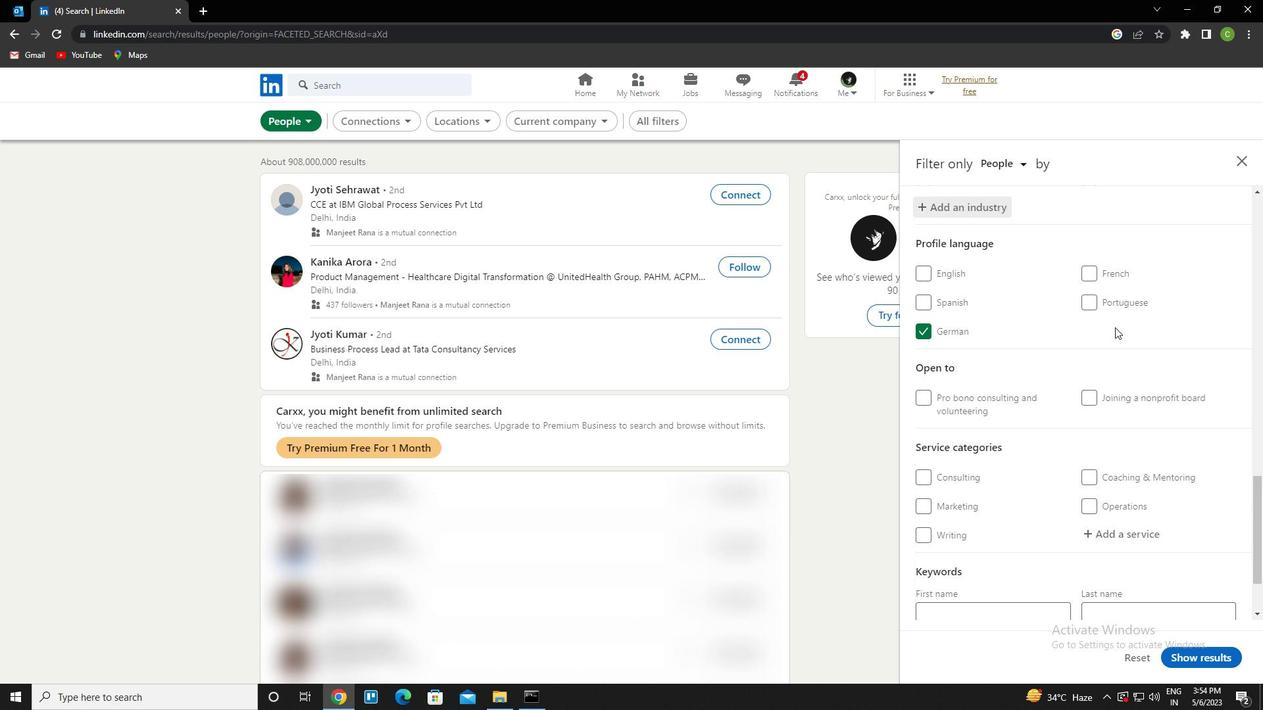 
Action: Mouse scrolled (1115, 327) with delta (0, 0)
Screenshot: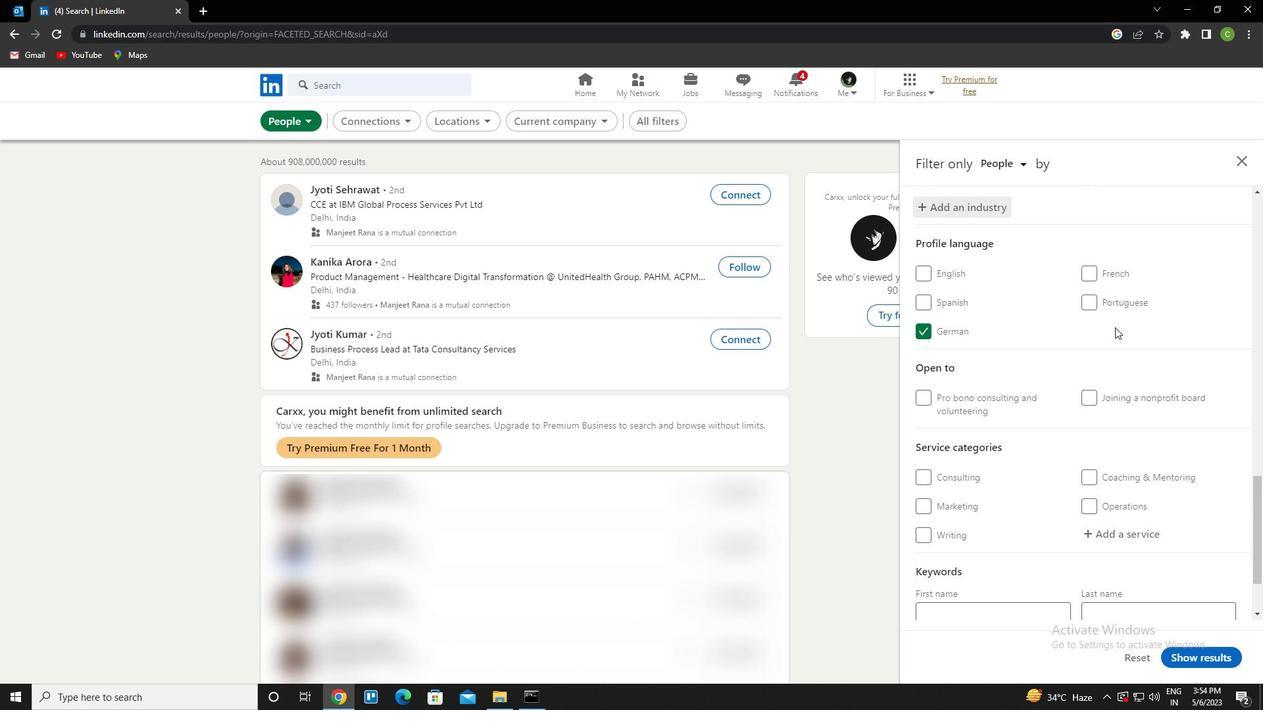 
Action: Mouse moved to (1113, 330)
Screenshot: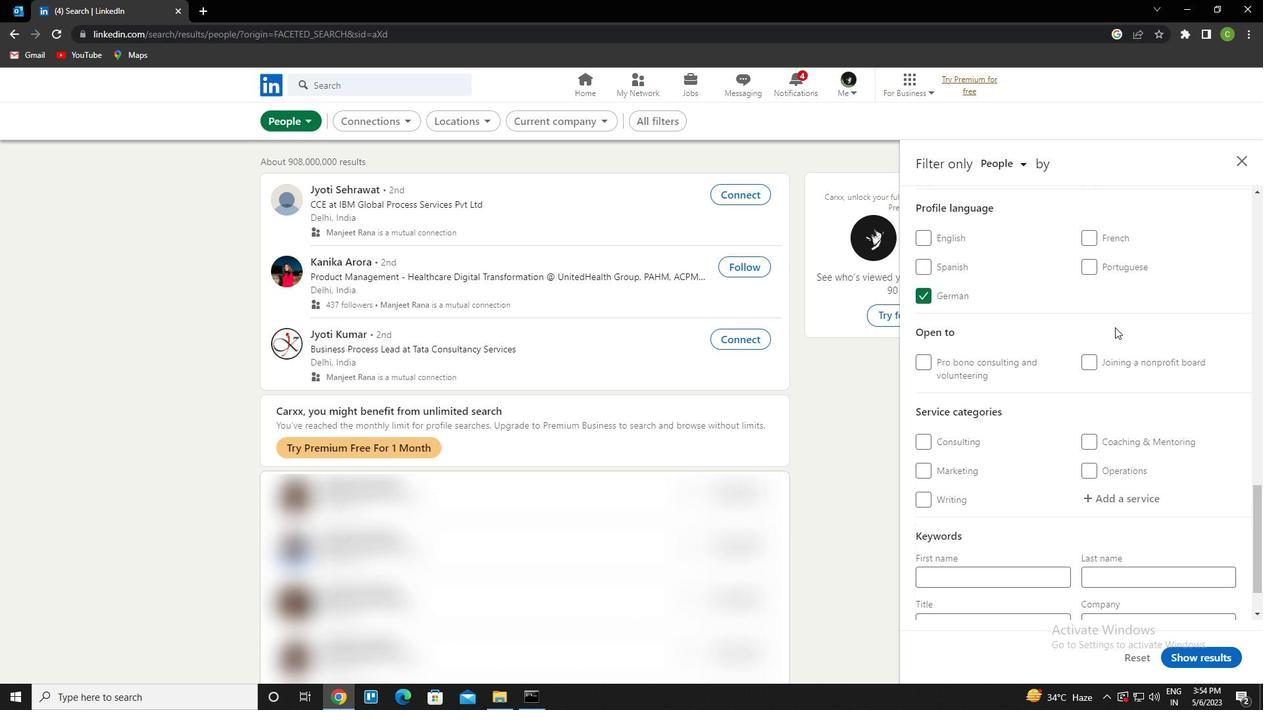 
Action: Mouse scrolled (1113, 329) with delta (0, 0)
Screenshot: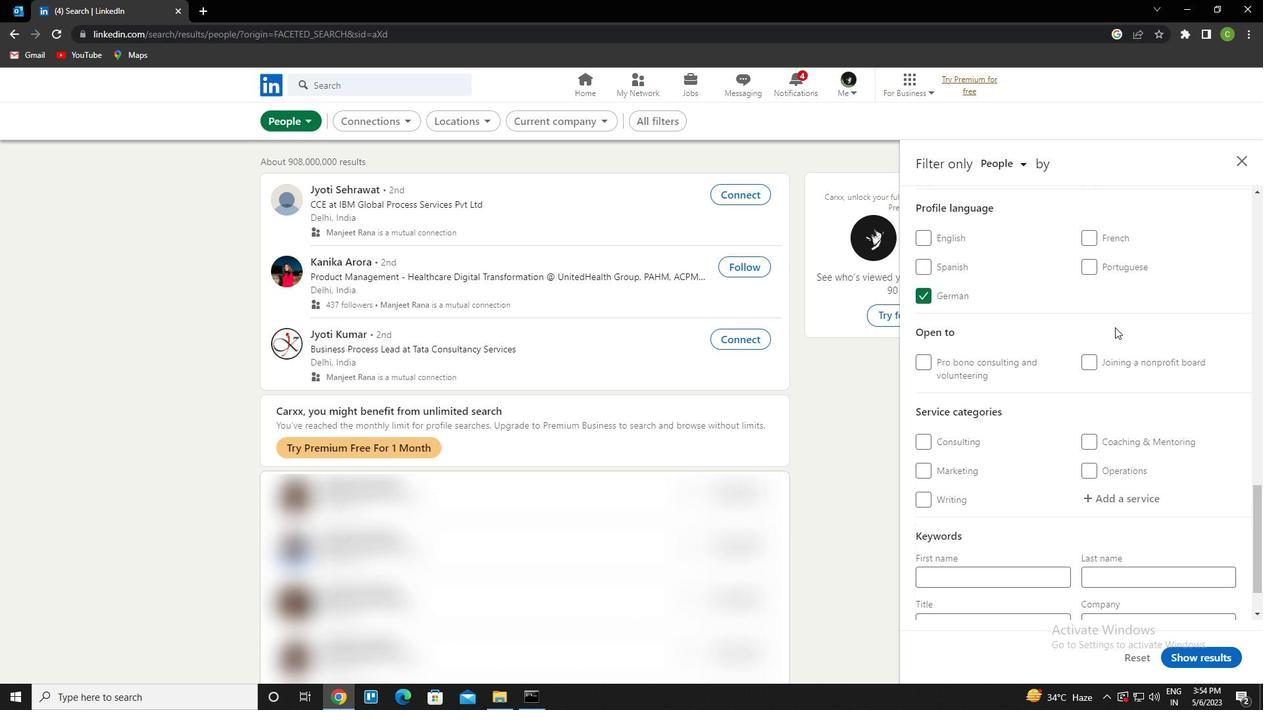 
Action: Mouse moved to (1120, 436)
Screenshot: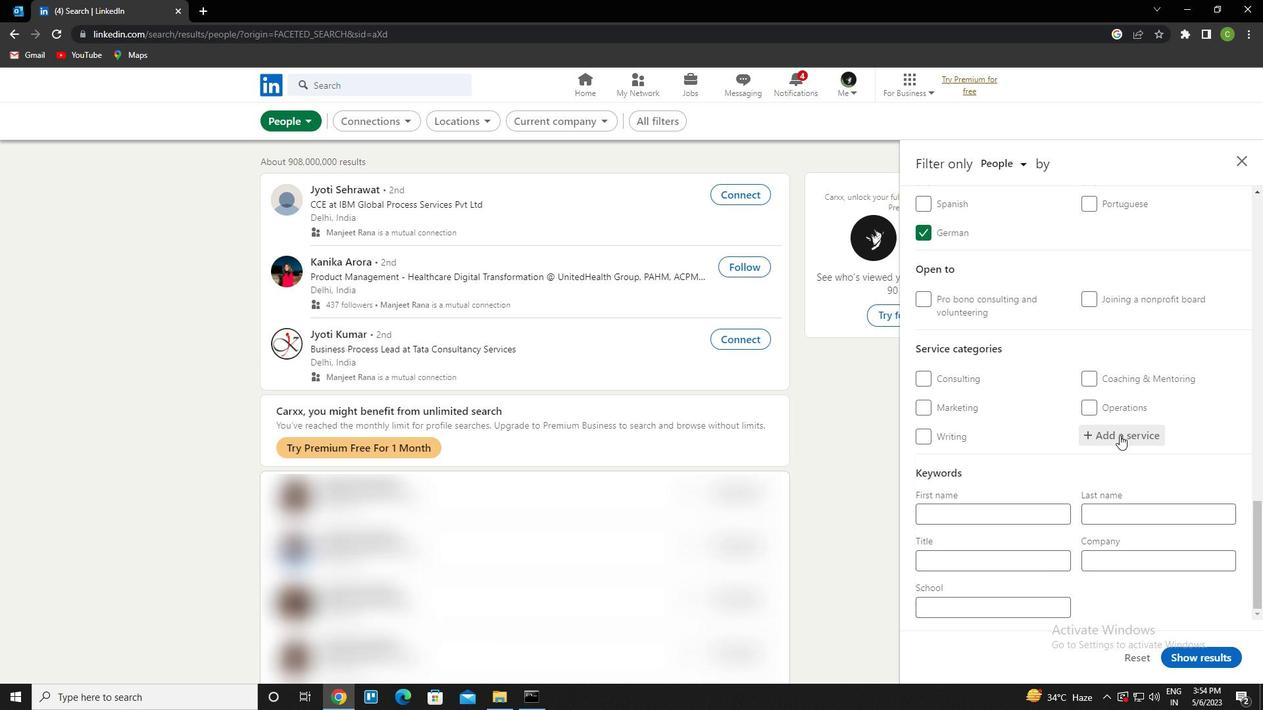 
Action: Mouse pressed left at (1120, 436)
Screenshot: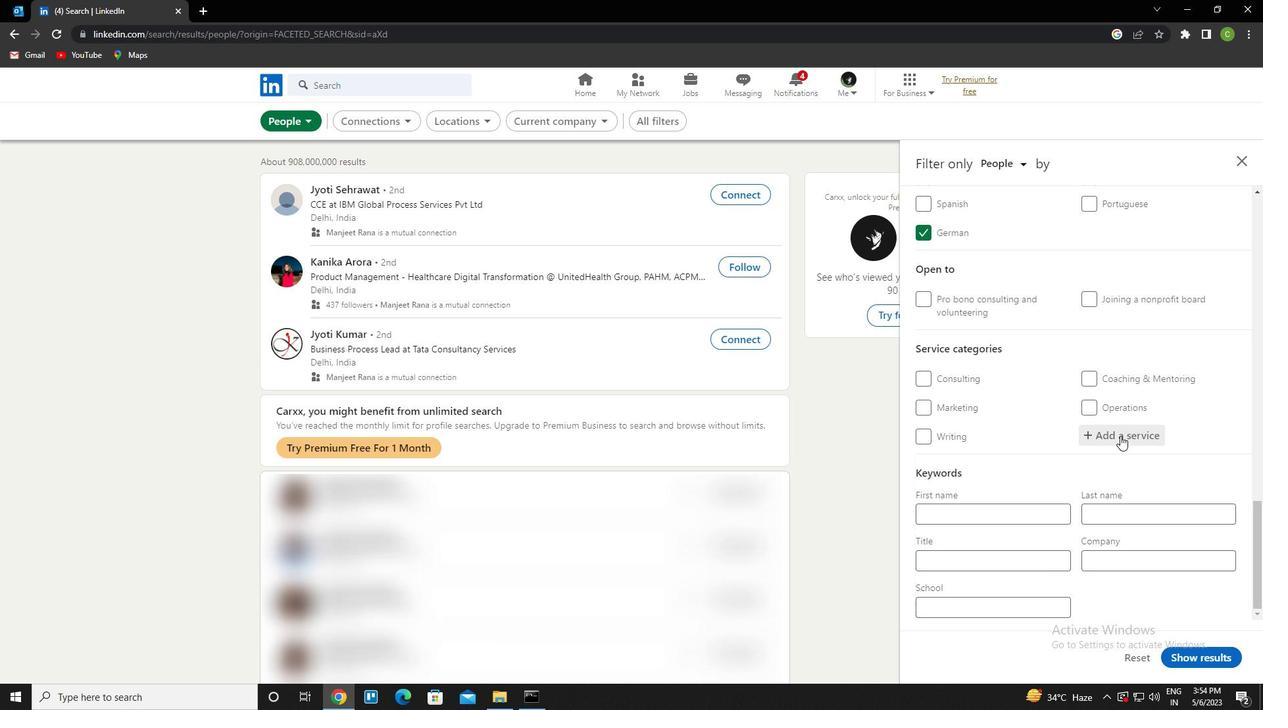 
Action: Key pressed <Key.caps_lock>d<Key.caps_lock>igital<Key.space>marketing<Key.down><Key.enter>
Screenshot: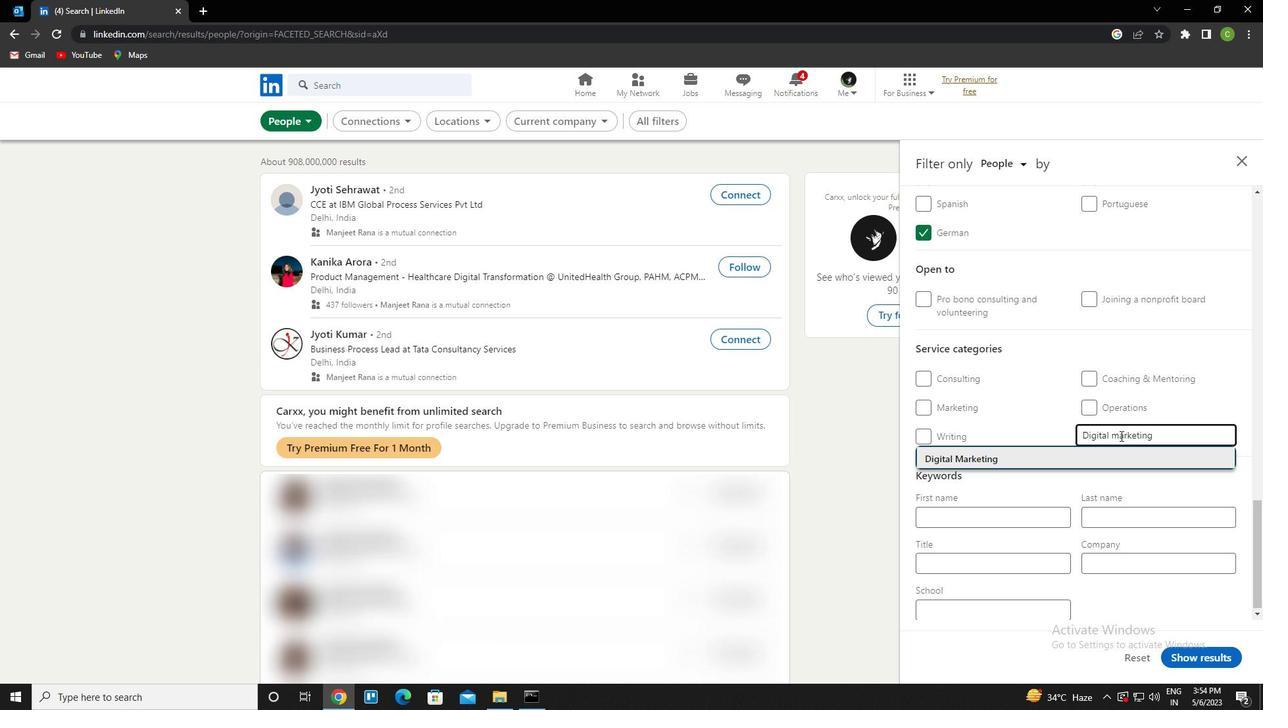 
Action: Mouse scrolled (1120, 435) with delta (0, 0)
Screenshot: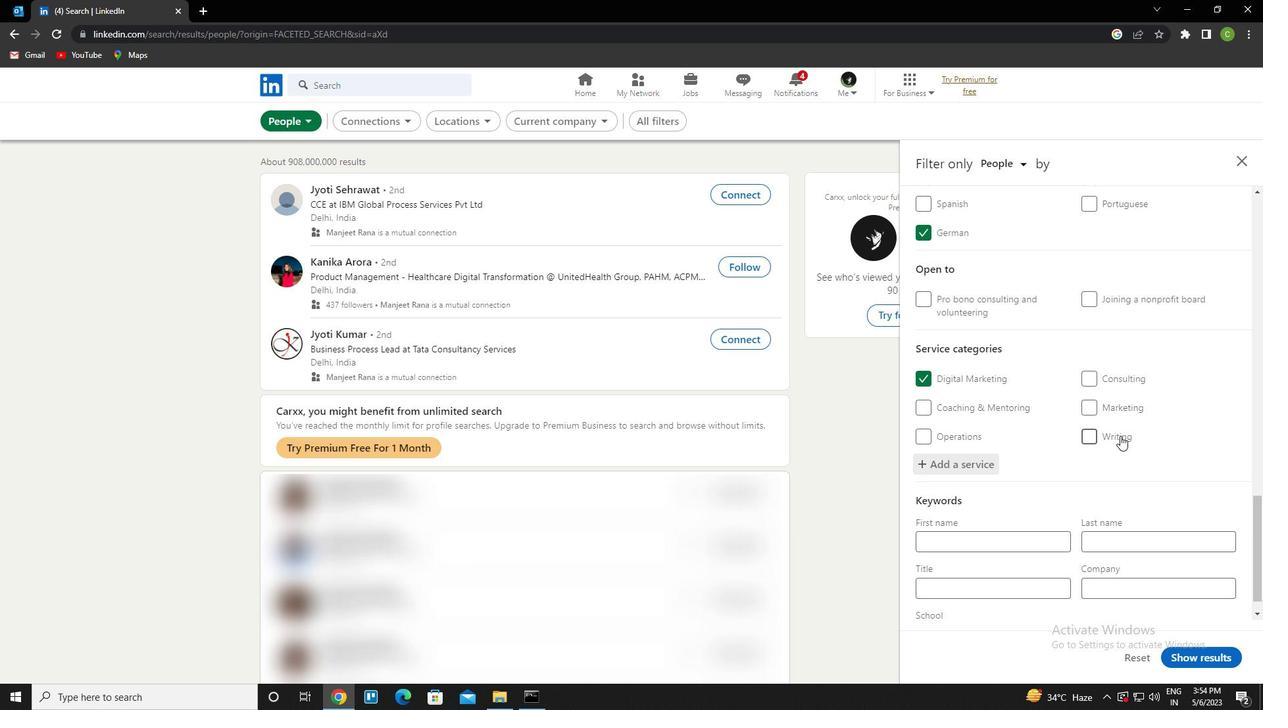 
Action: Mouse scrolled (1120, 435) with delta (0, 0)
Screenshot: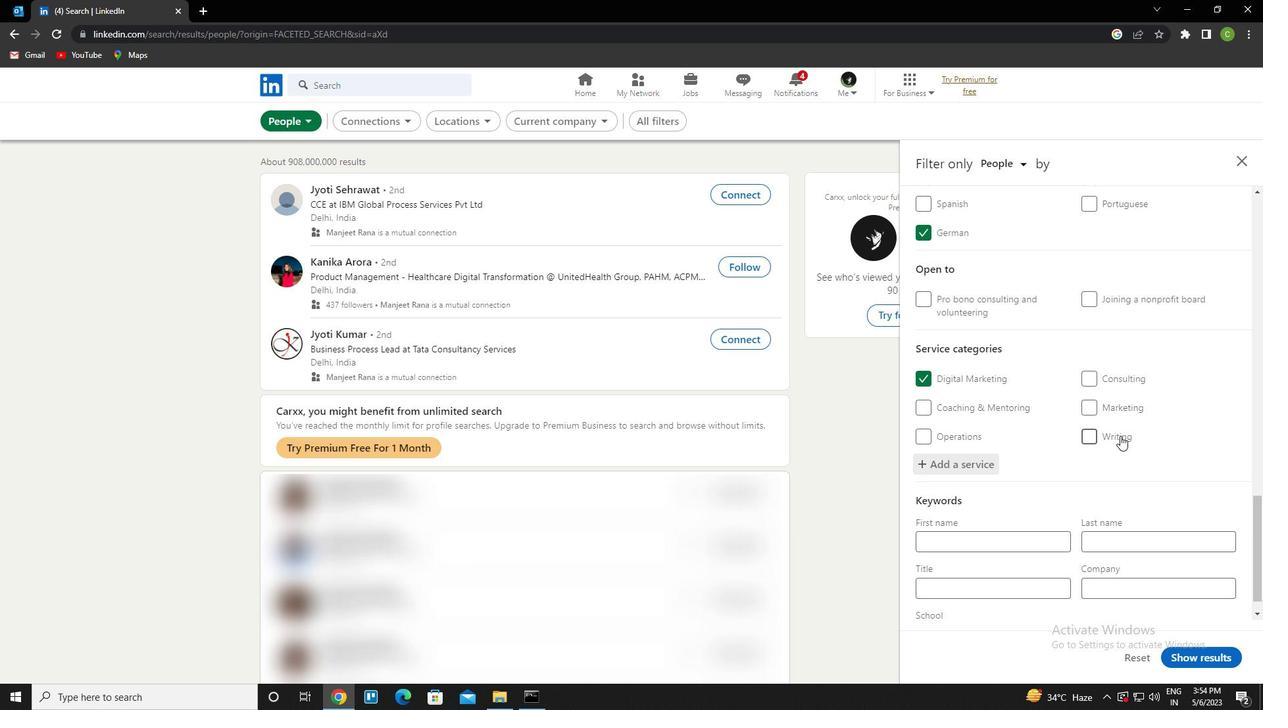 
Action: Mouse scrolled (1120, 435) with delta (0, 0)
Screenshot: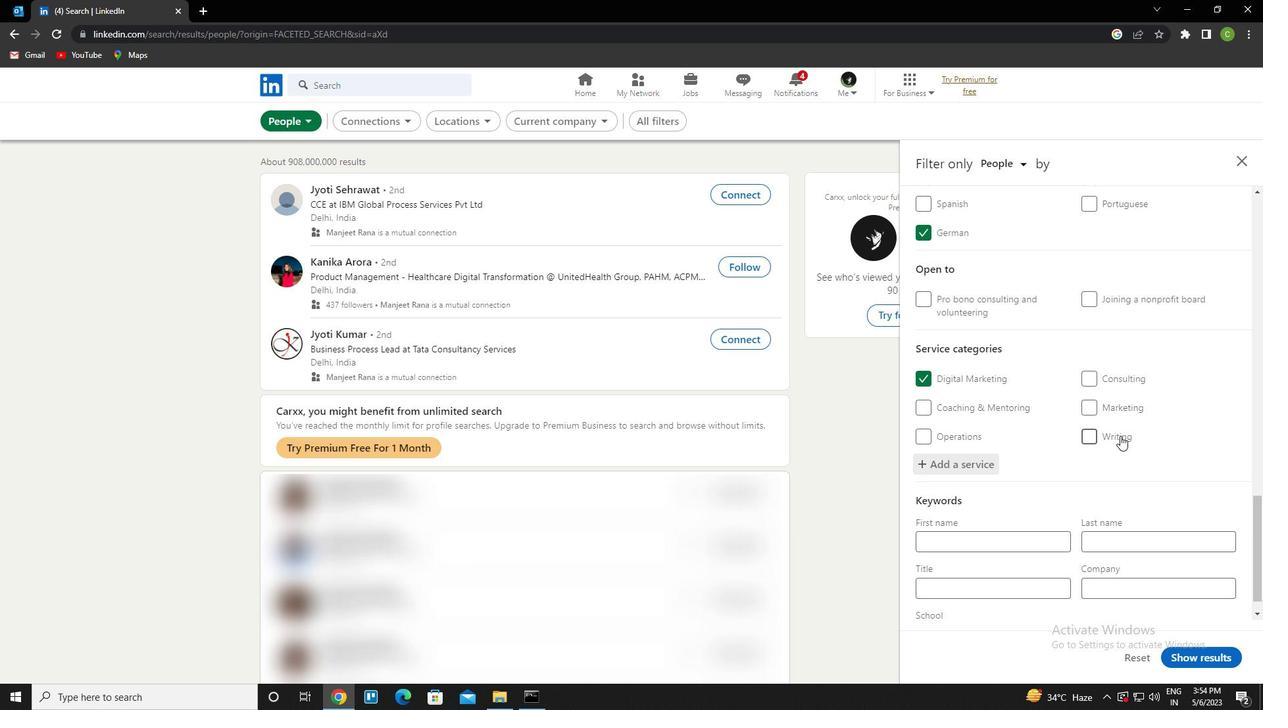 
Action: Mouse scrolled (1120, 435) with delta (0, 0)
Screenshot: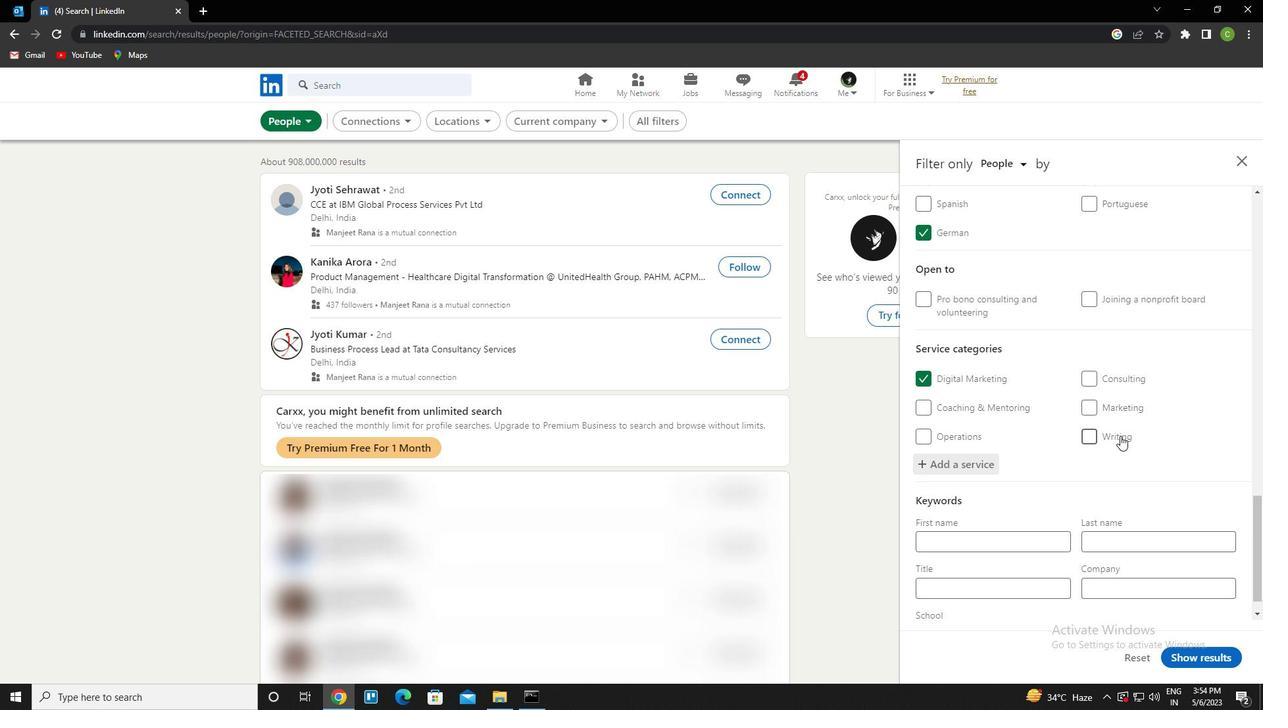 
Action: Mouse scrolled (1120, 435) with delta (0, 0)
Screenshot: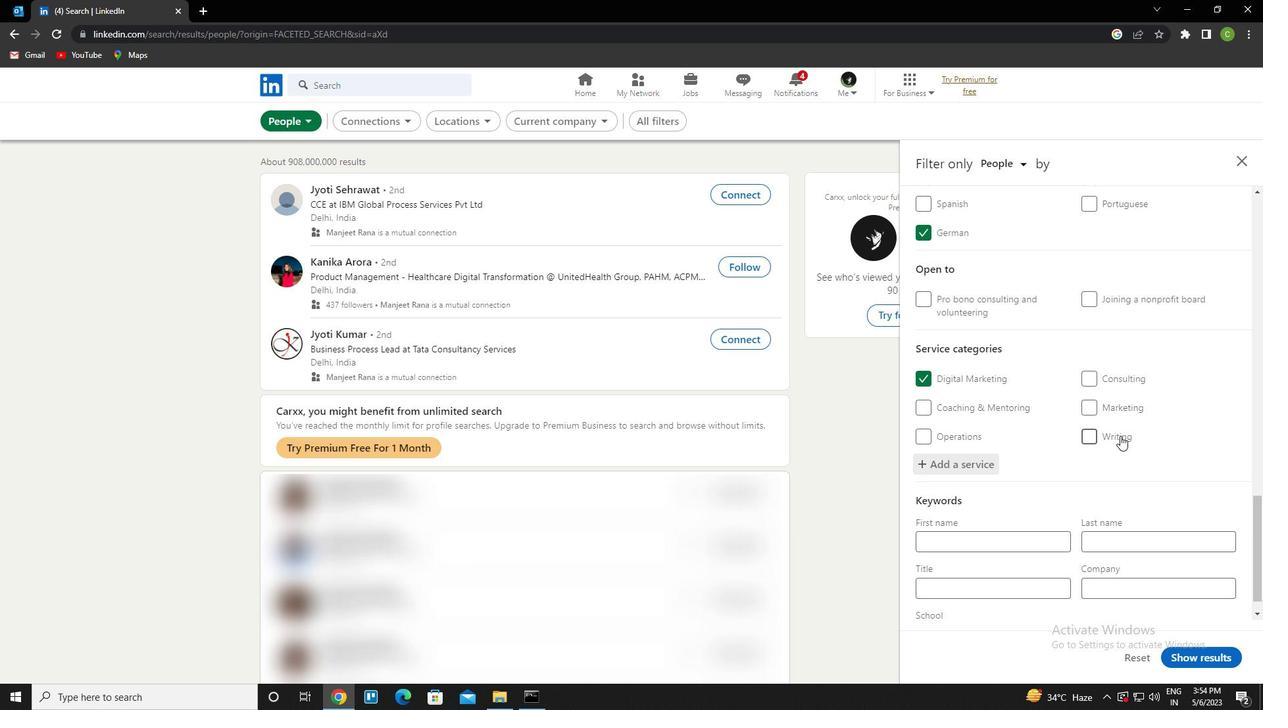 
Action: Mouse scrolled (1120, 435) with delta (0, 0)
Screenshot: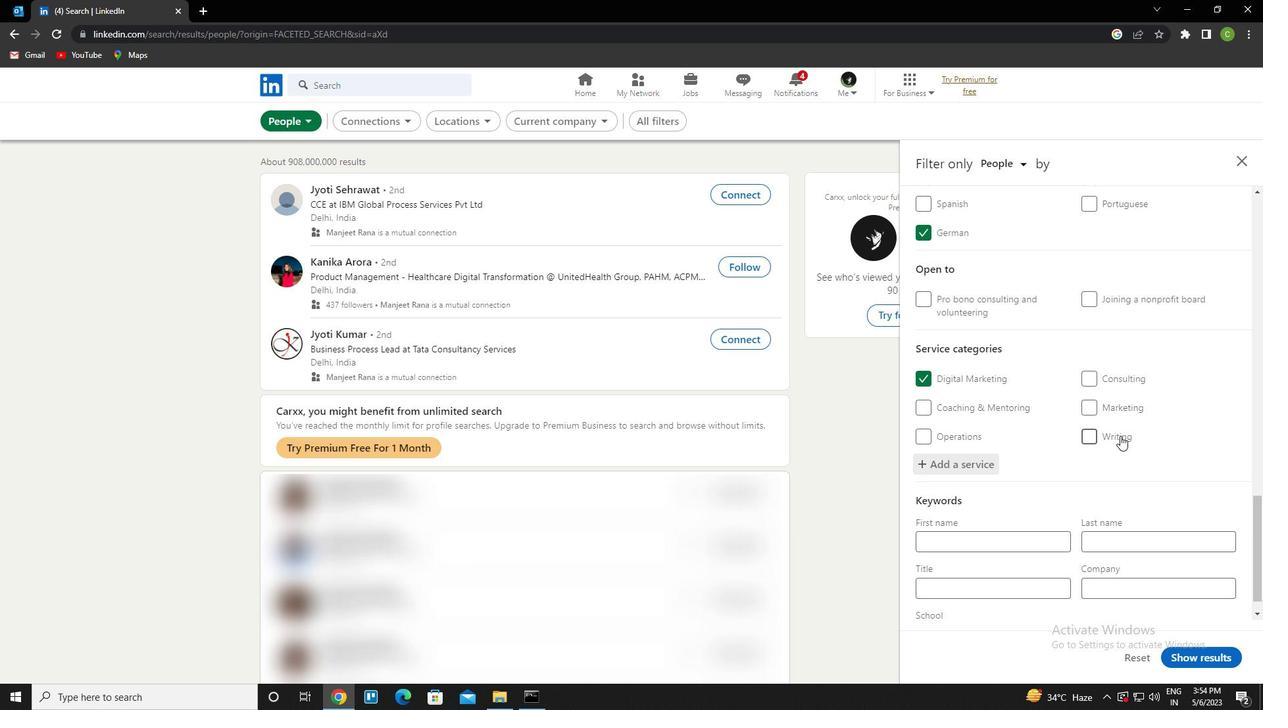 
Action: Mouse scrolled (1120, 435) with delta (0, 0)
Screenshot: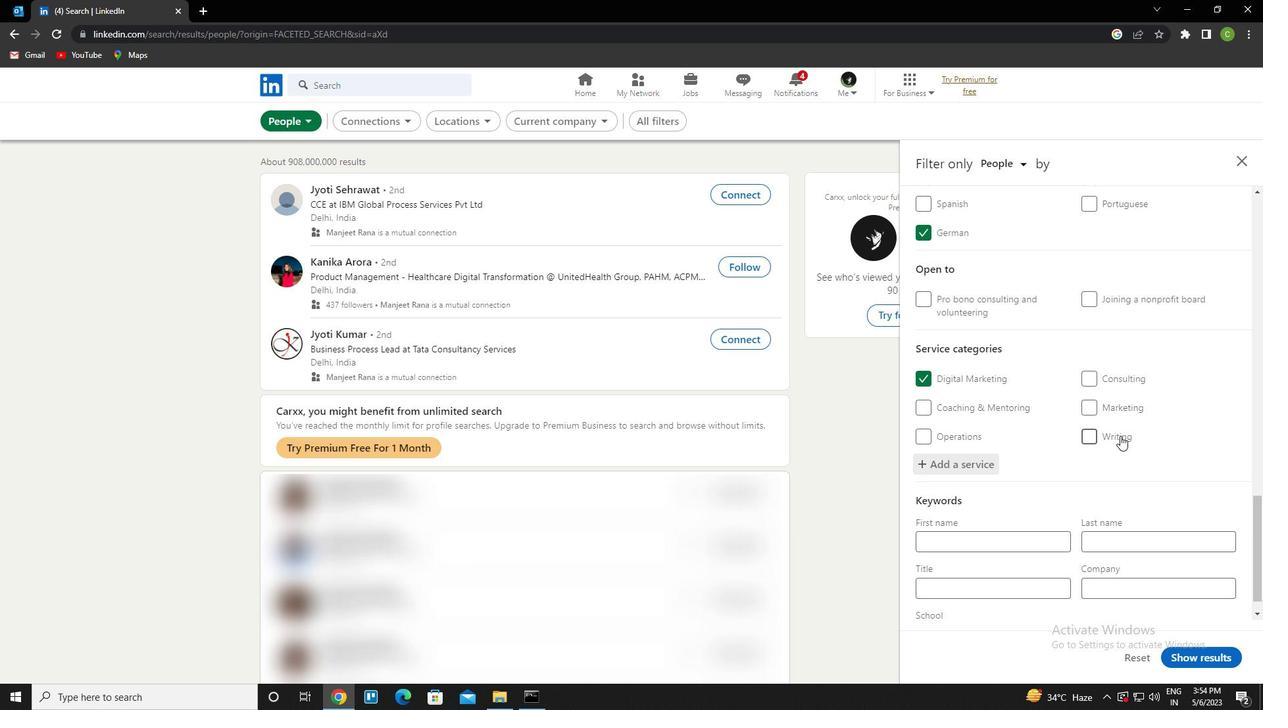 
Action: Mouse scrolled (1120, 435) with delta (0, 0)
Screenshot: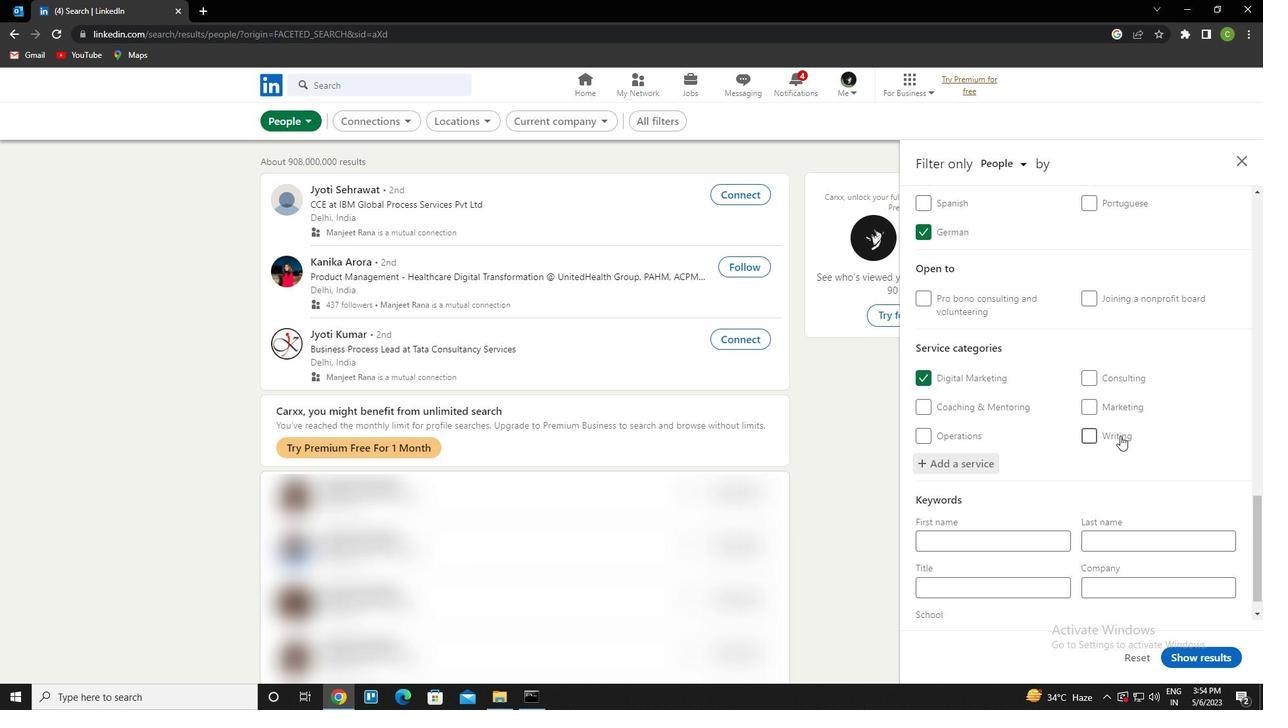 
Action: Mouse moved to (973, 571)
Screenshot: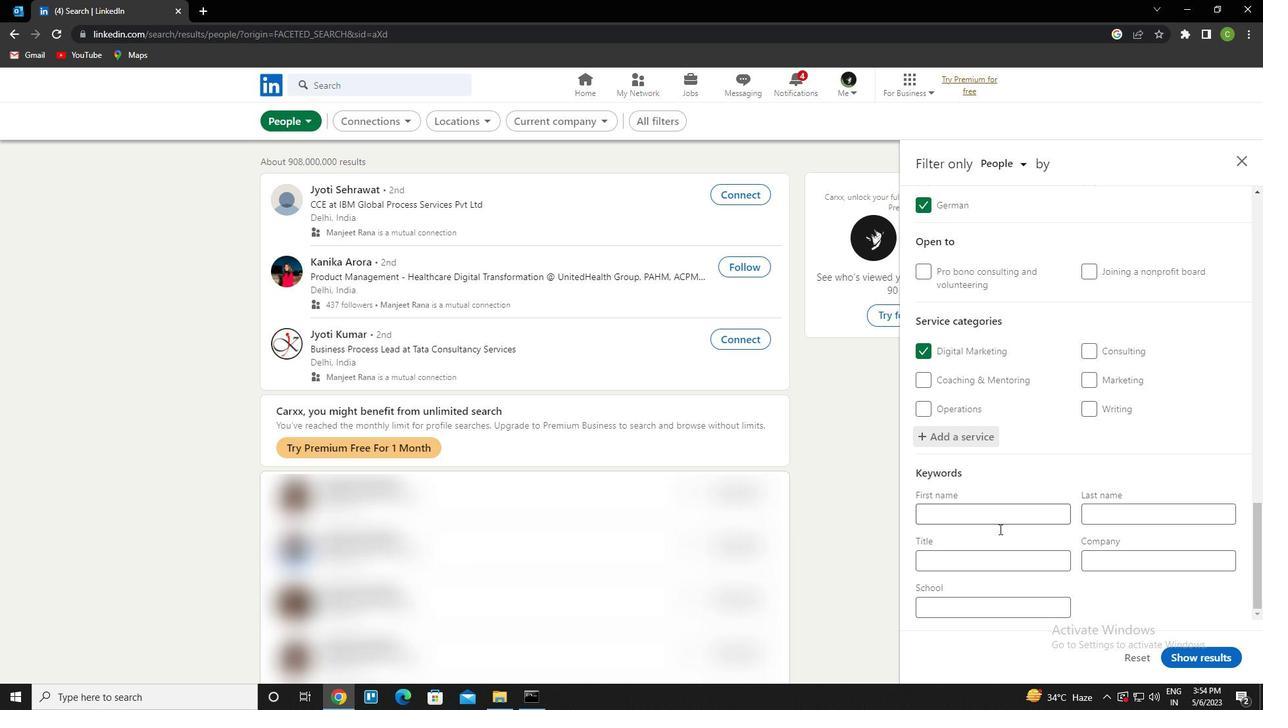 
Action: Mouse pressed left at (973, 571)
Screenshot: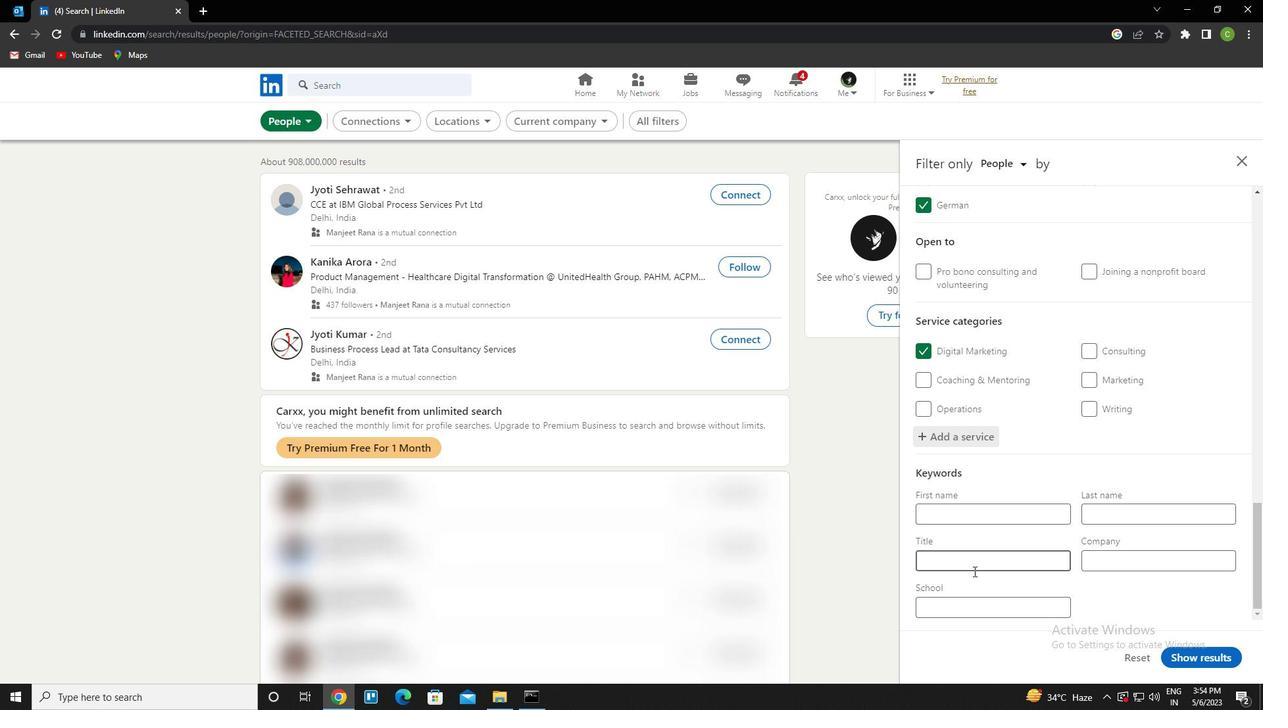 
Action: Key pressed <Key.caps_lock>r<Key.caps_lock>Ecruiter
Screenshot: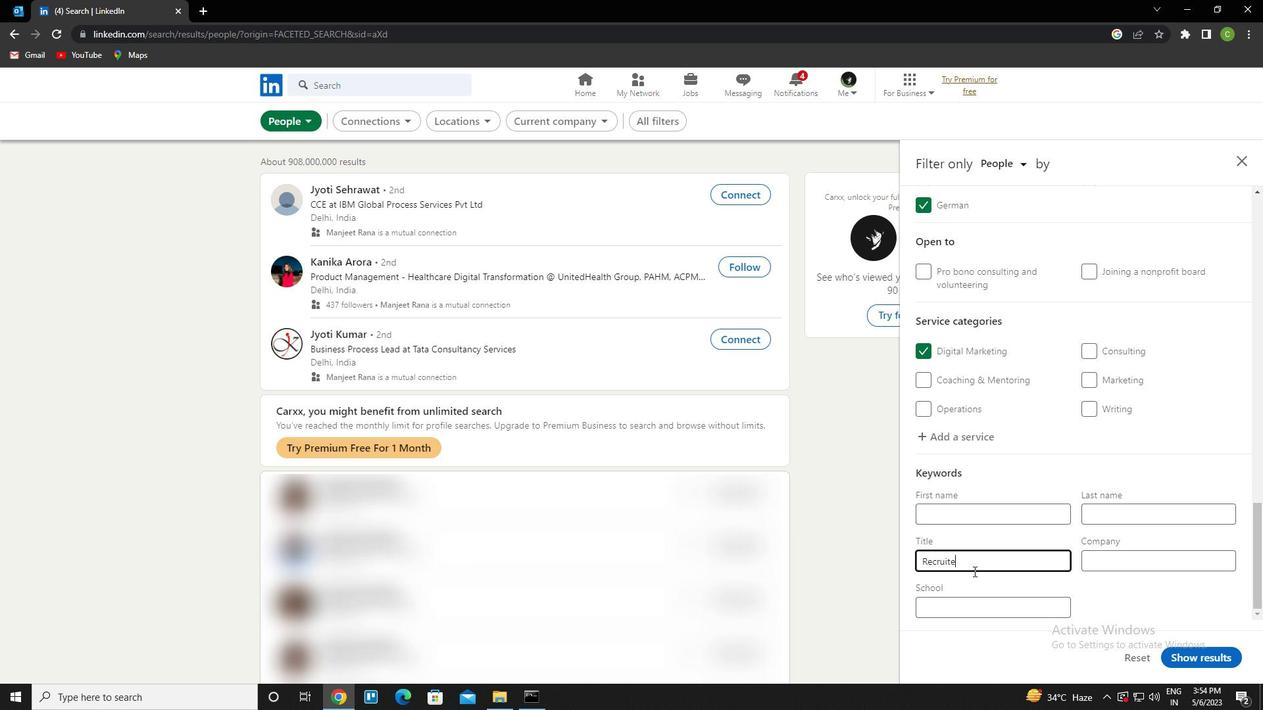 
Action: Mouse moved to (1207, 655)
Screenshot: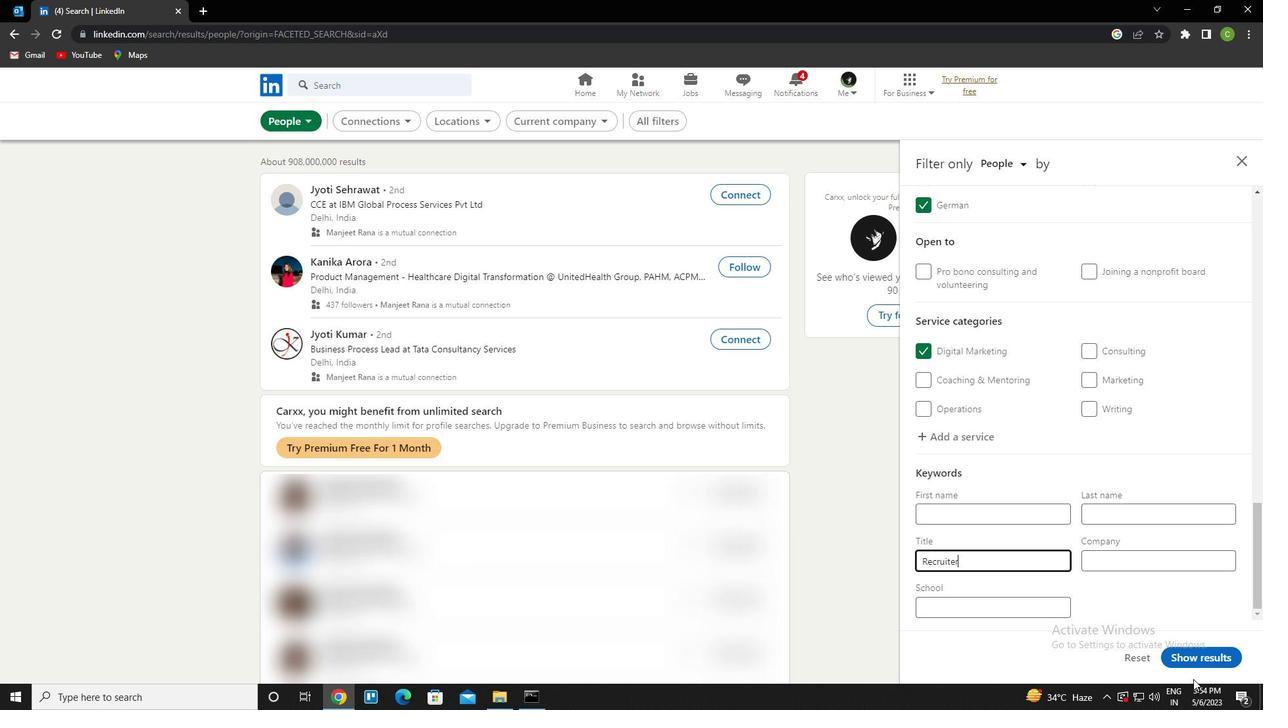 
Action: Mouse pressed left at (1207, 655)
Screenshot: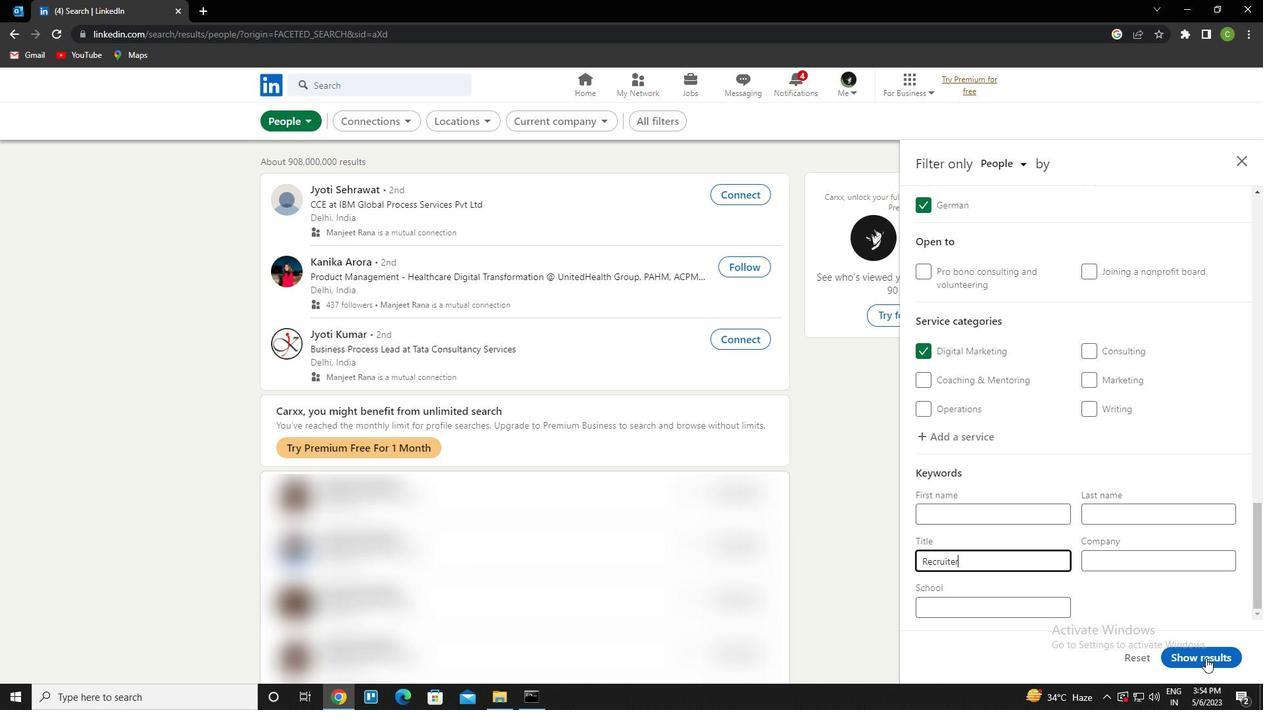 
Action: Mouse moved to (611, 432)
Screenshot: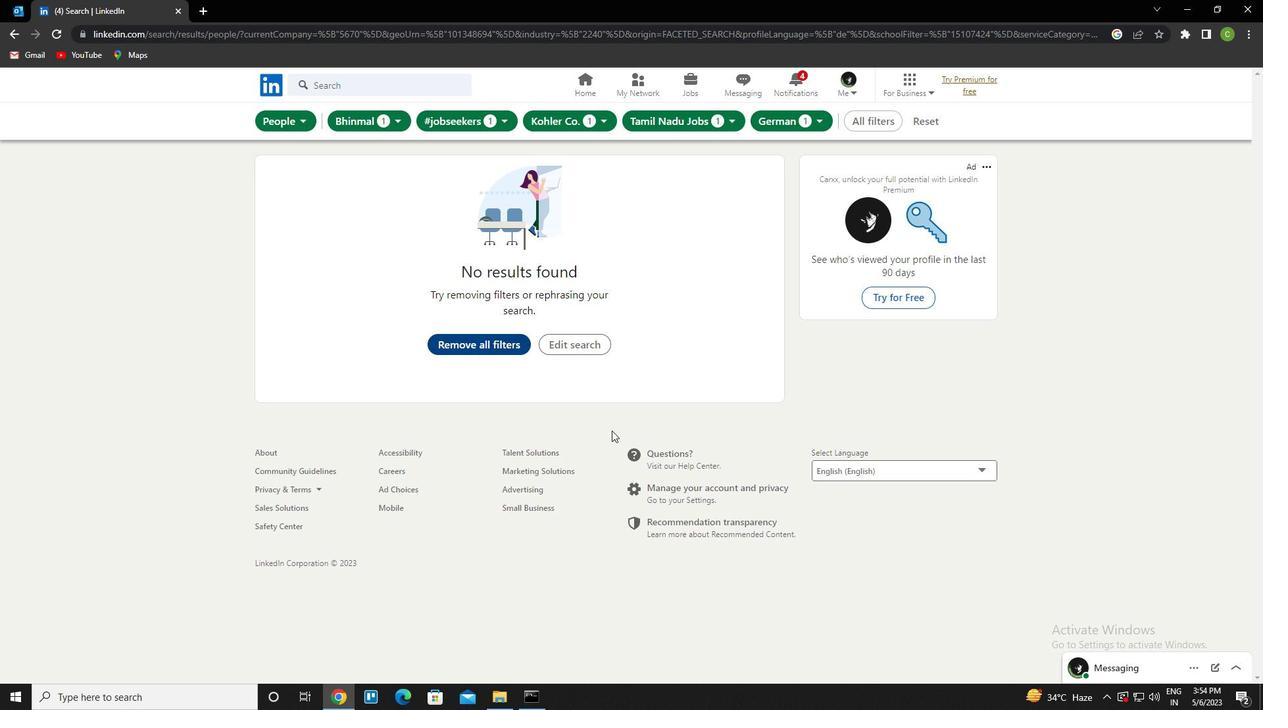 
